 Task: Find connections with filter location Yunyang with filter topic #happywith filter profile language Spanish with filter current company _VOIS with filter school St. Kabir Public School with filter industry Vehicle Repair and Maintenance with filter service category Bartending with filter keywords title Screenwriter
Action: Mouse moved to (580, 70)
Screenshot: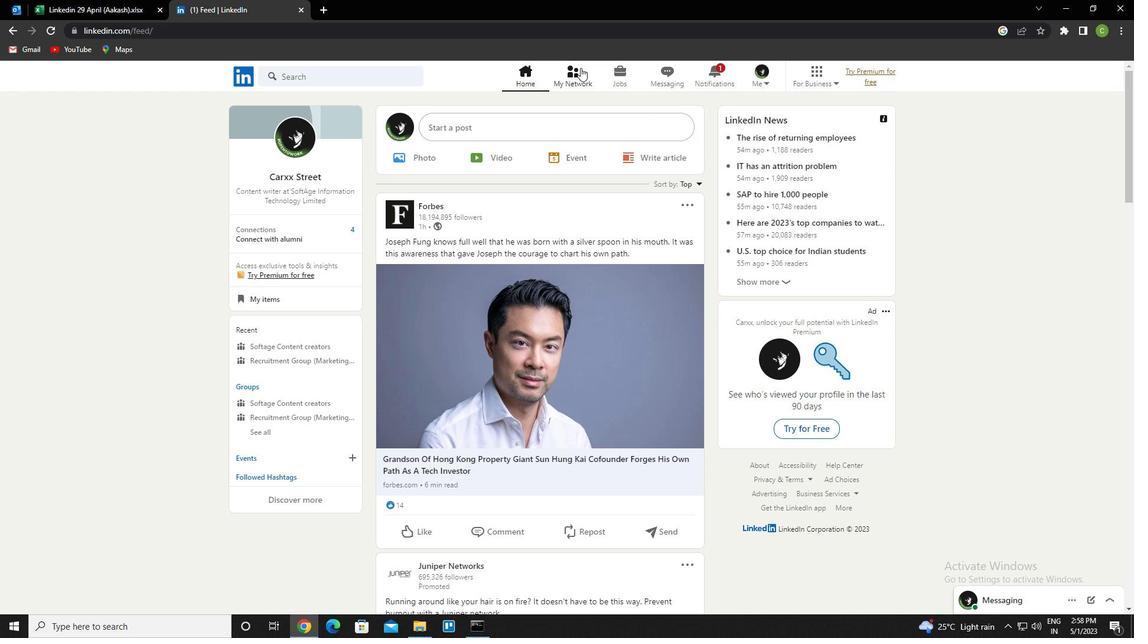
Action: Mouse pressed left at (580, 70)
Screenshot: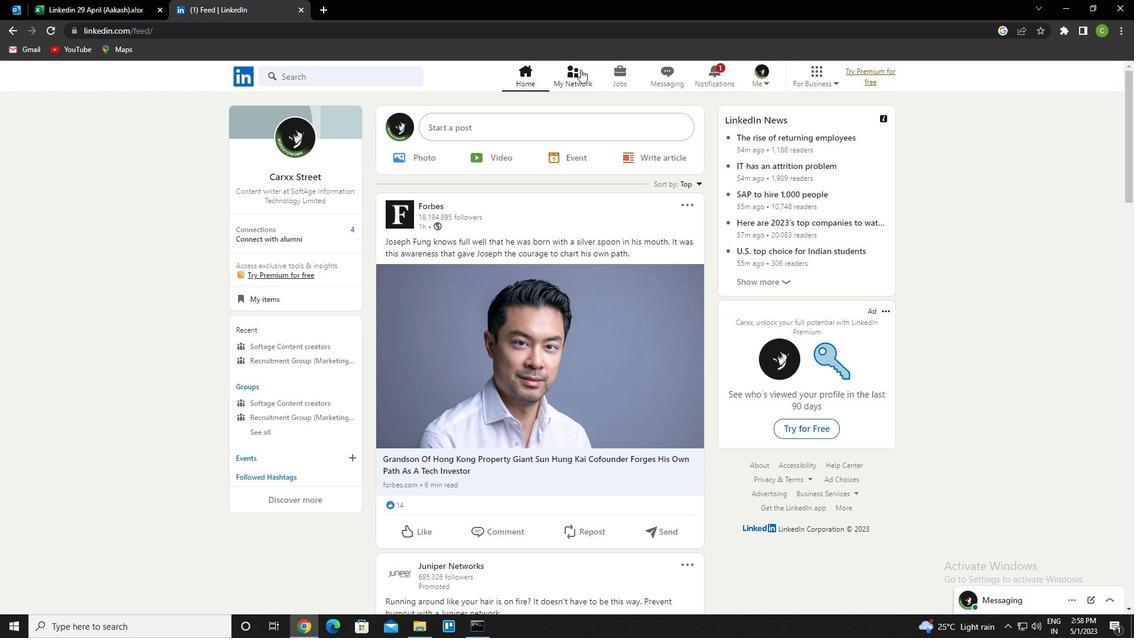 
Action: Mouse moved to (350, 138)
Screenshot: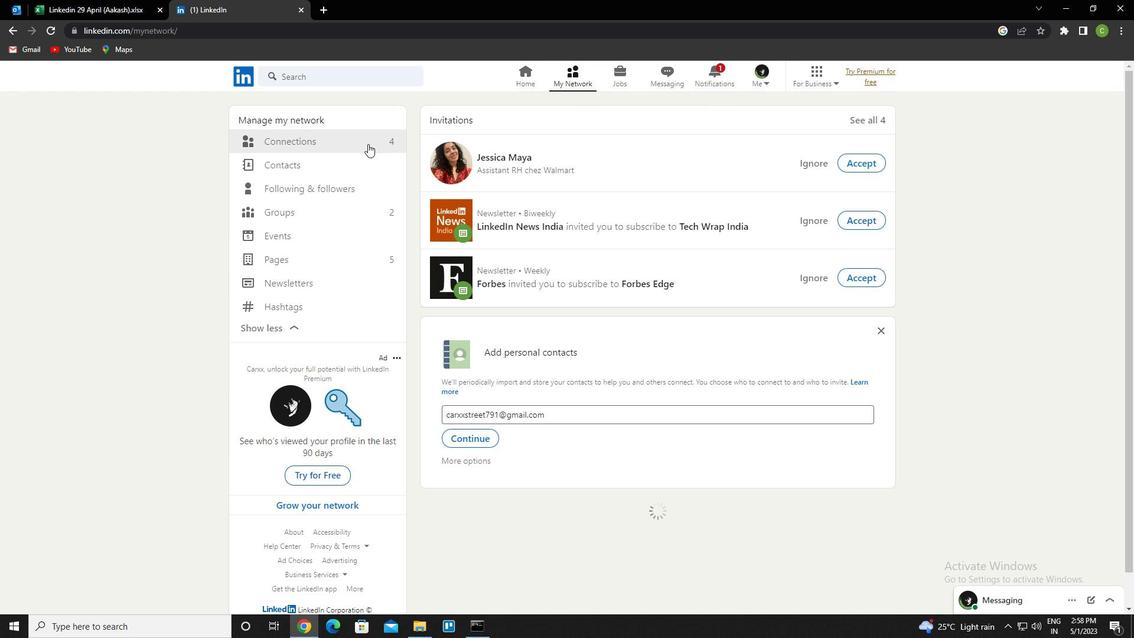 
Action: Mouse pressed left at (350, 138)
Screenshot: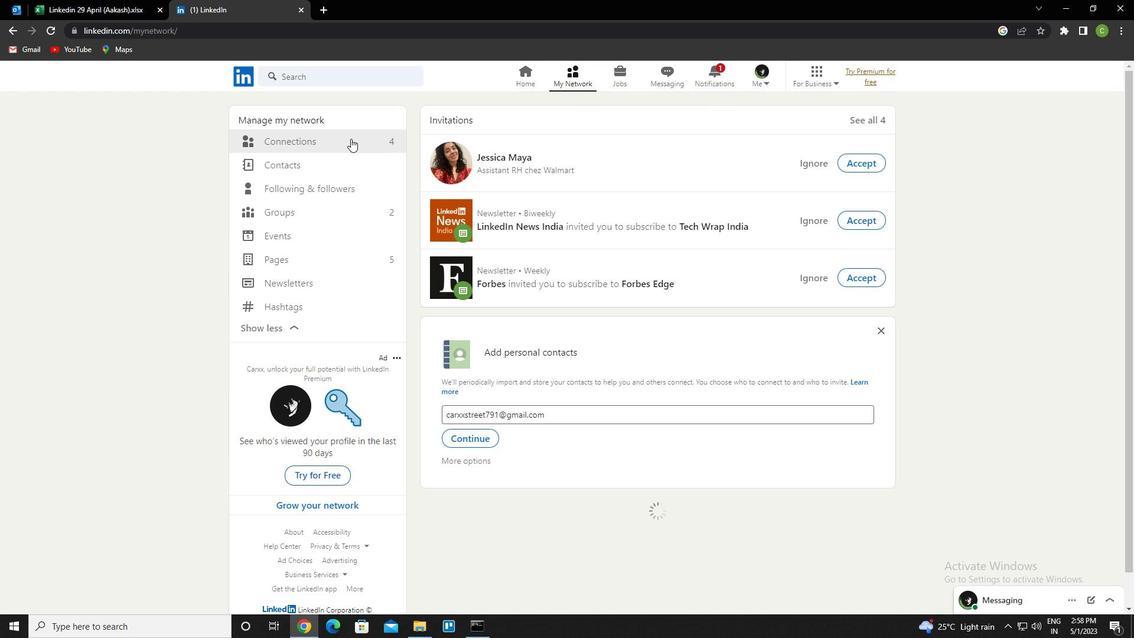 
Action: Mouse moved to (646, 140)
Screenshot: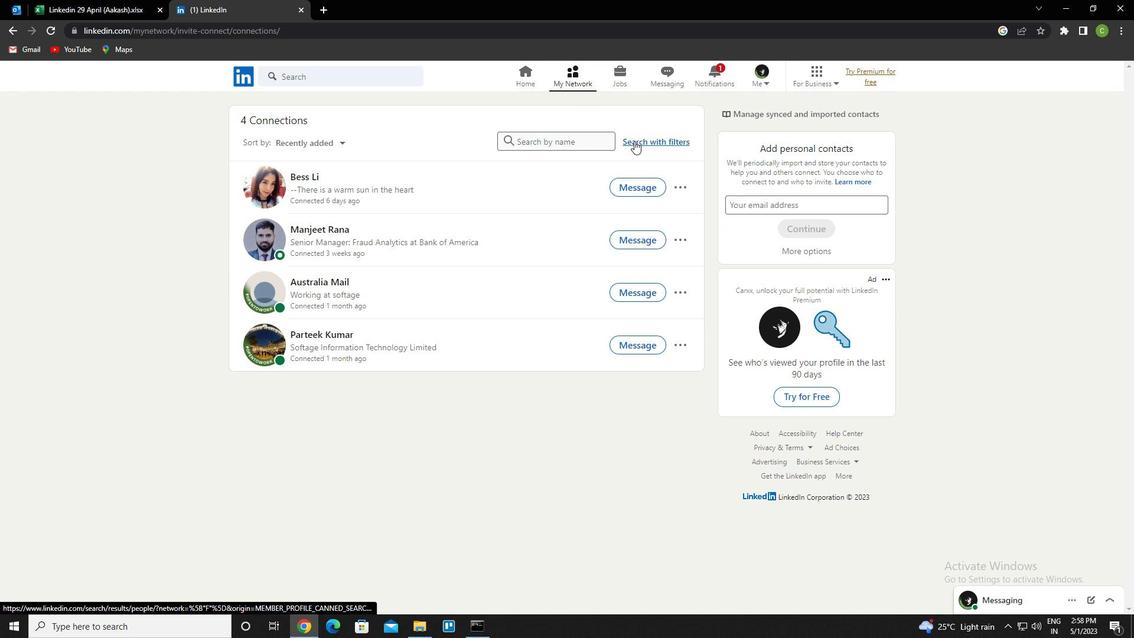 
Action: Mouse pressed left at (646, 140)
Screenshot: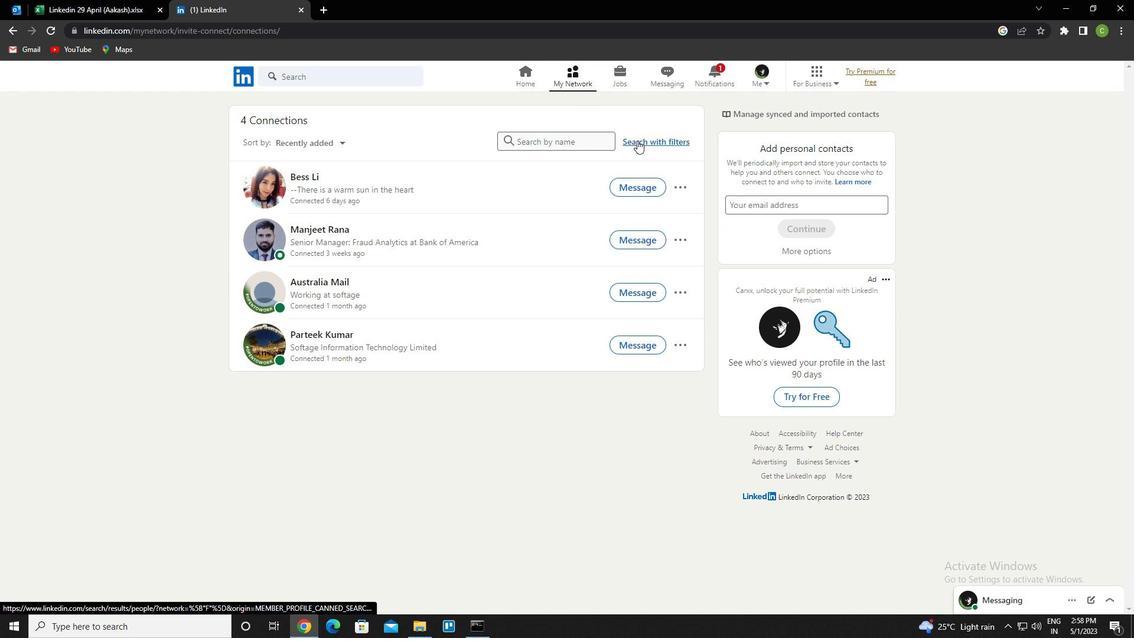 
Action: Mouse moved to (607, 111)
Screenshot: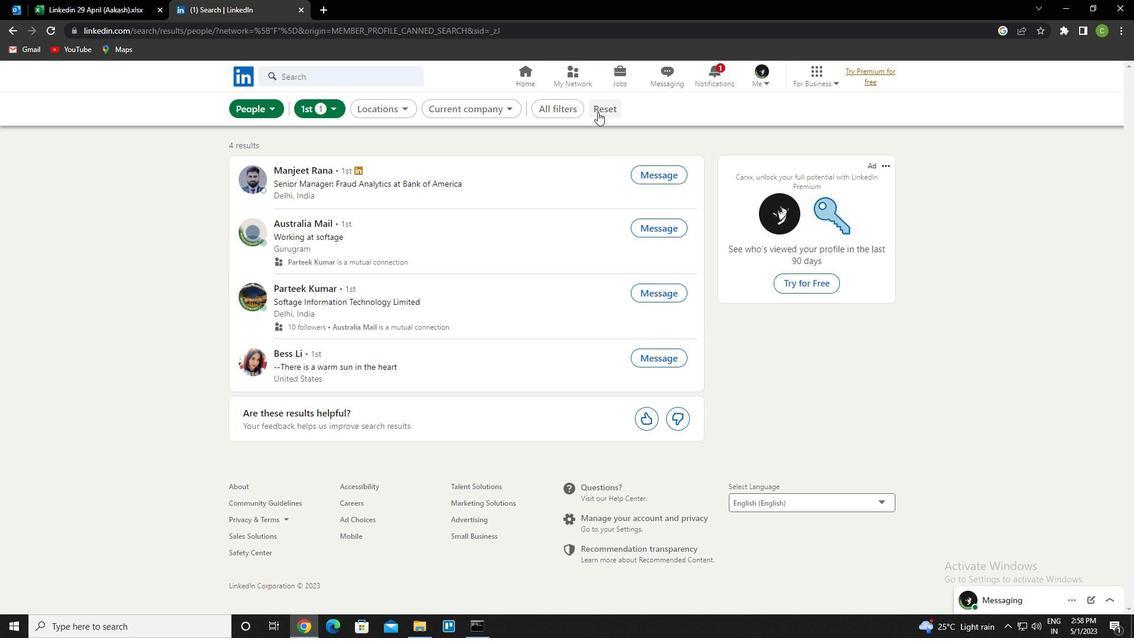 
Action: Mouse pressed left at (607, 111)
Screenshot: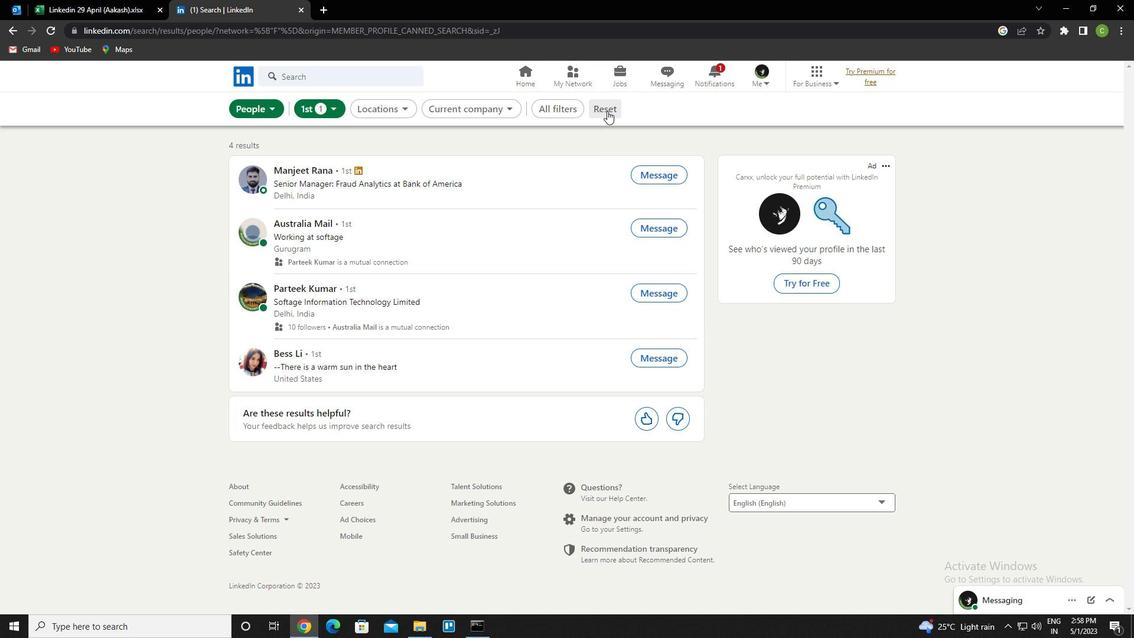 
Action: Mouse moved to (591, 115)
Screenshot: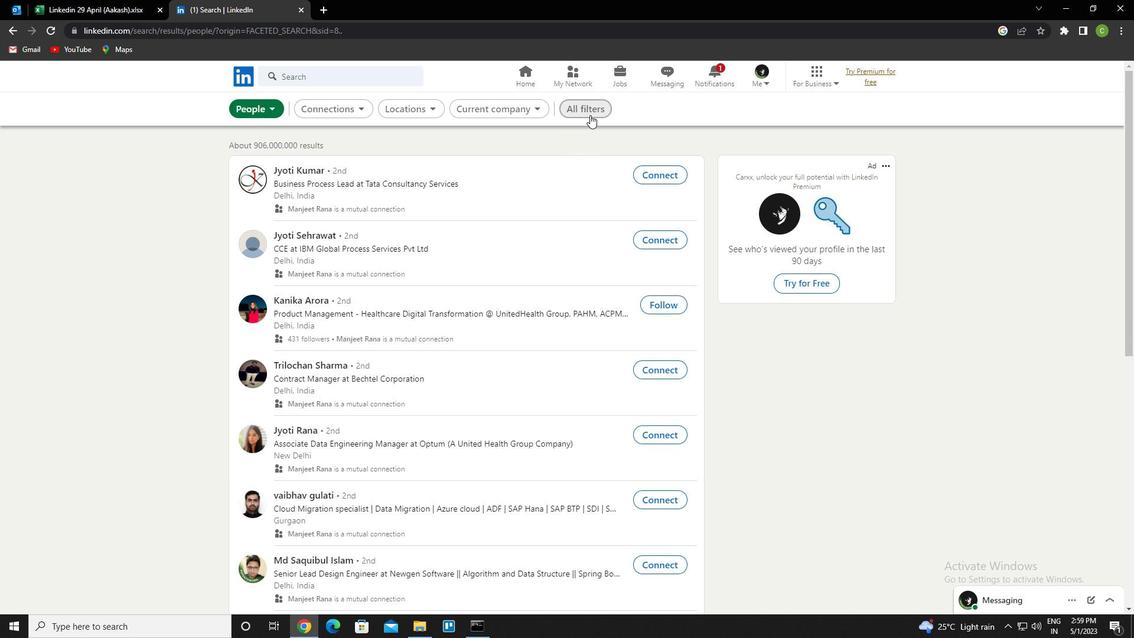 
Action: Mouse pressed left at (591, 115)
Screenshot: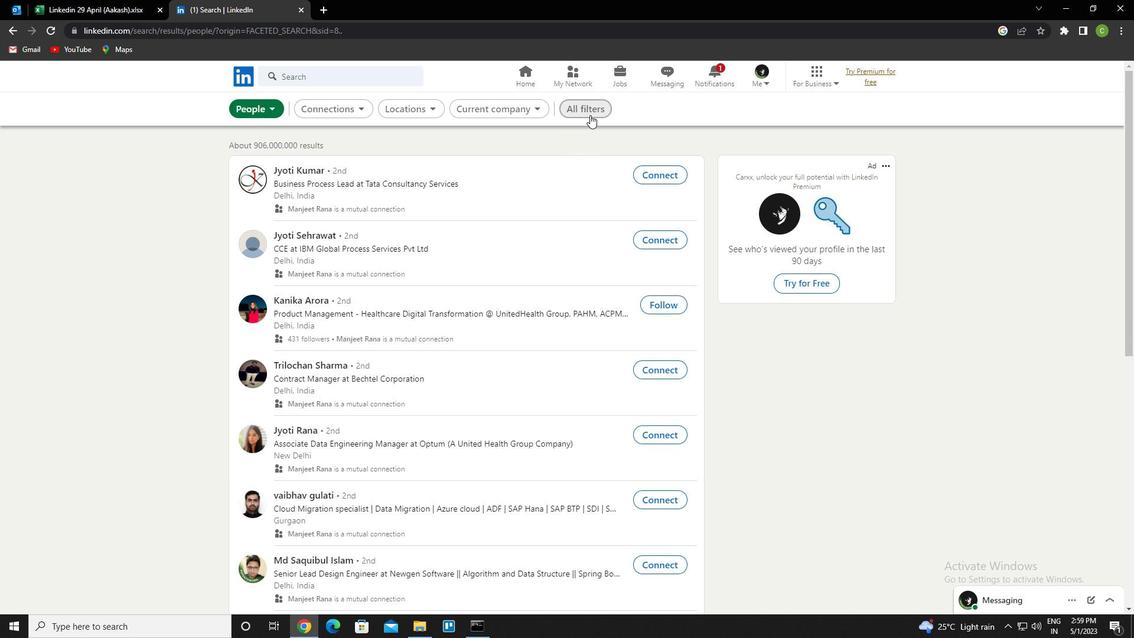 
Action: Mouse moved to (1007, 369)
Screenshot: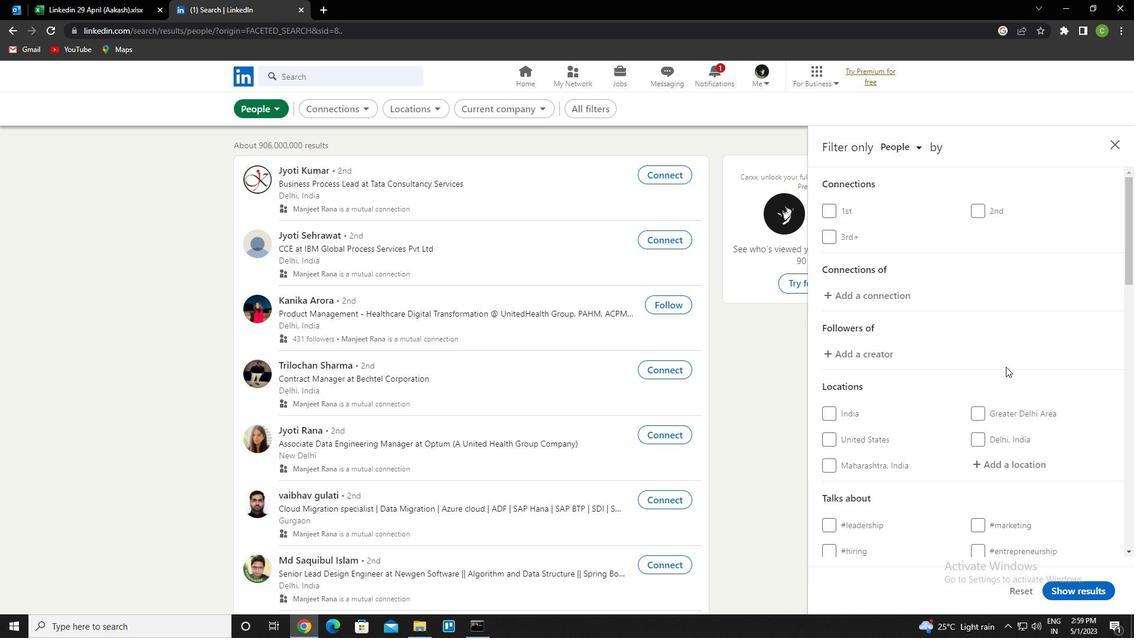 
Action: Mouse scrolled (1007, 368) with delta (0, 0)
Screenshot: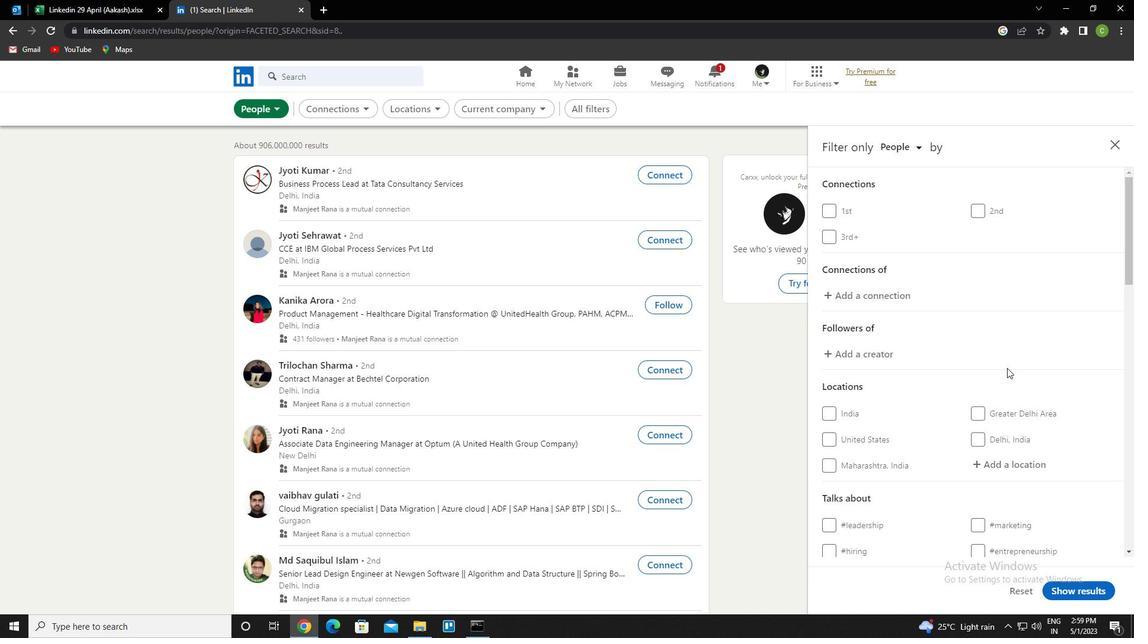 
Action: Mouse scrolled (1007, 368) with delta (0, 0)
Screenshot: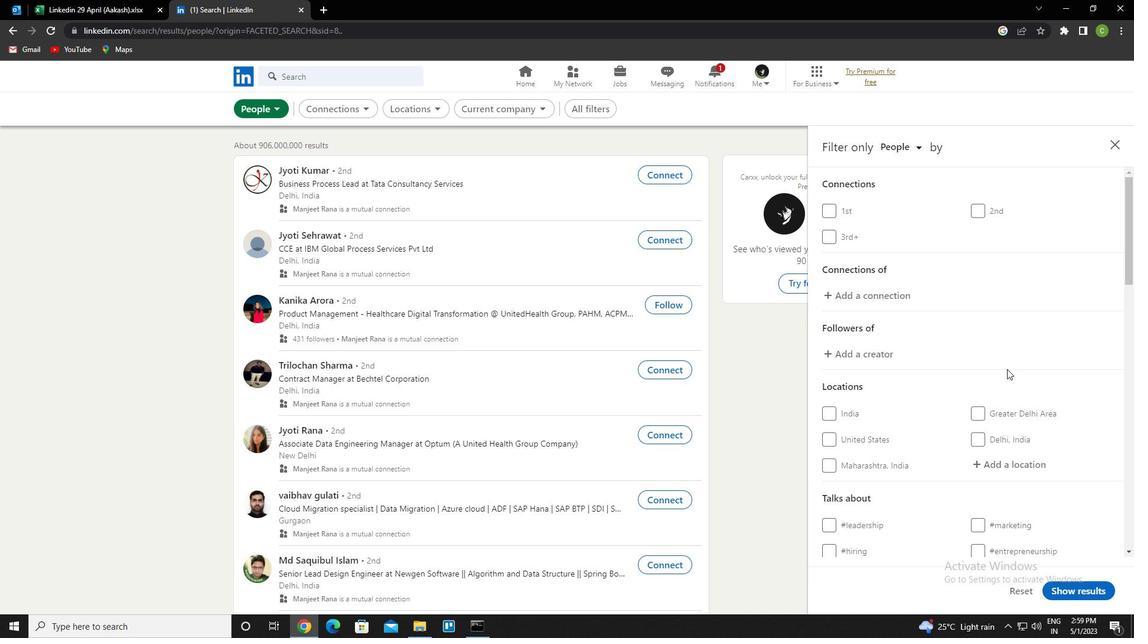 
Action: Mouse scrolled (1007, 368) with delta (0, 0)
Screenshot: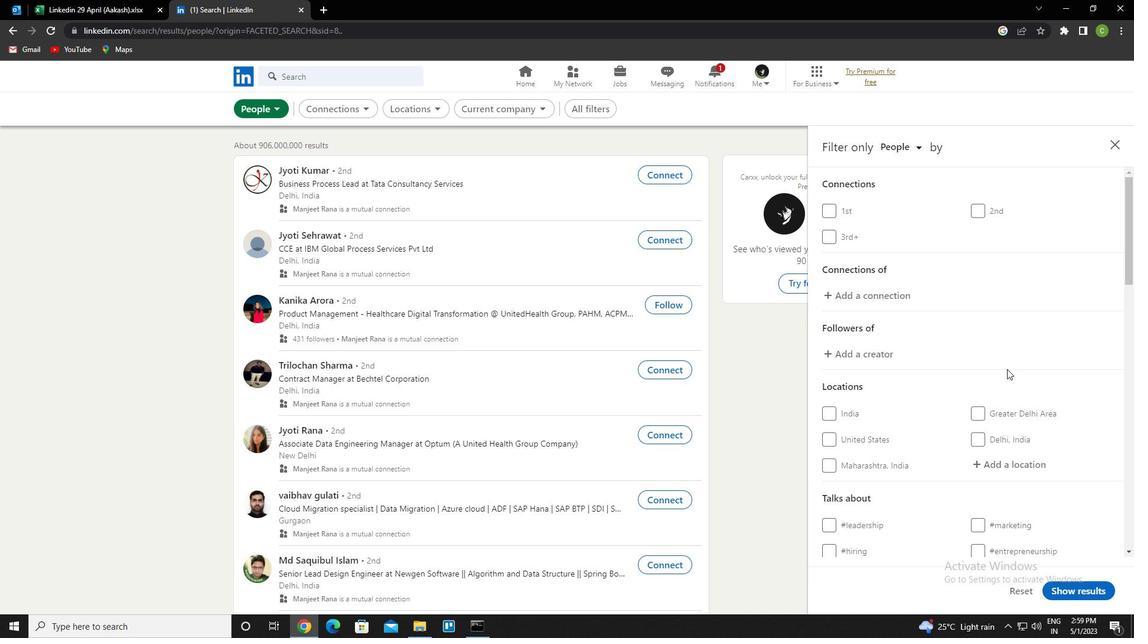 
Action: Mouse moved to (1007, 285)
Screenshot: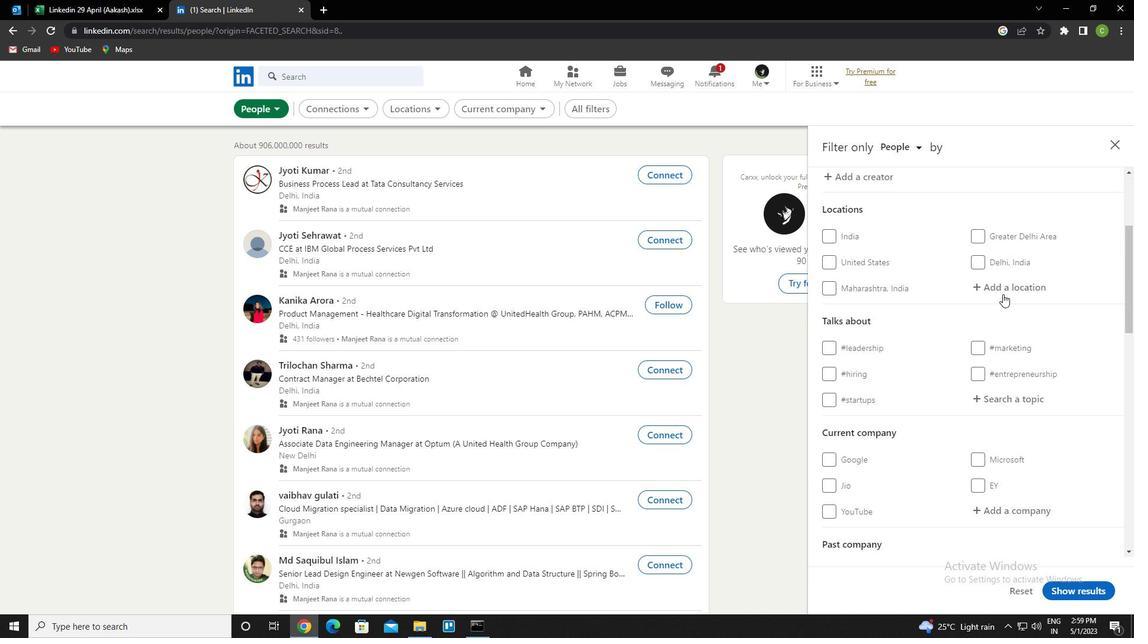 
Action: Mouse pressed left at (1007, 285)
Screenshot: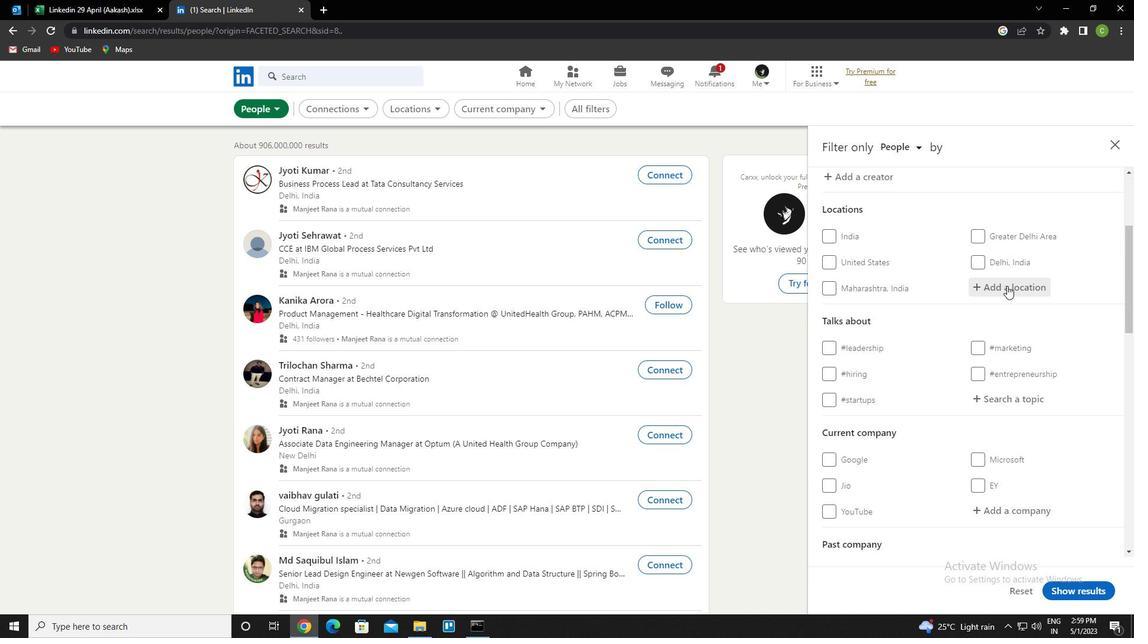 
Action: Mouse moved to (1007, 285)
Screenshot: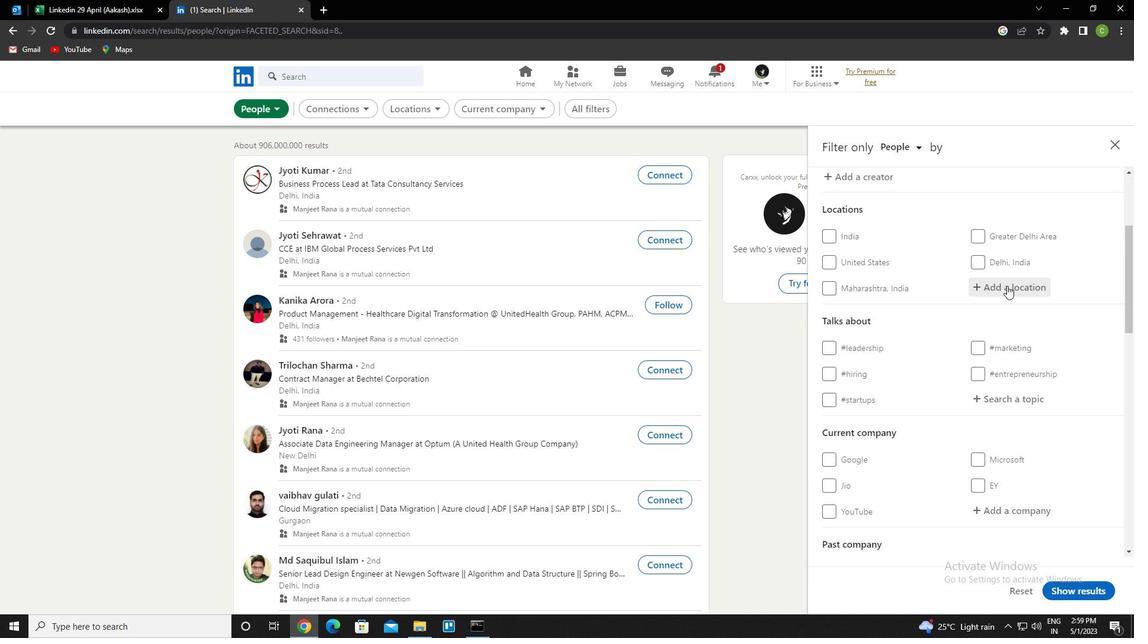 
Action: Key pressed <Key.caps_lock>y<Key.caps_lock>unyang
Screenshot: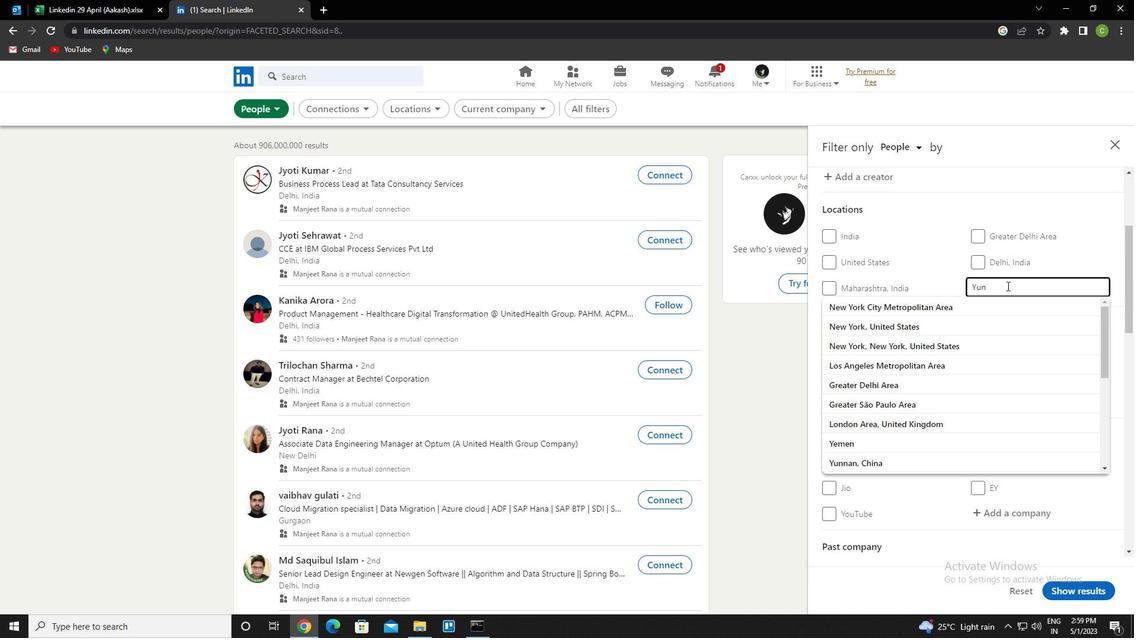 
Action: Mouse moved to (1004, 321)
Screenshot: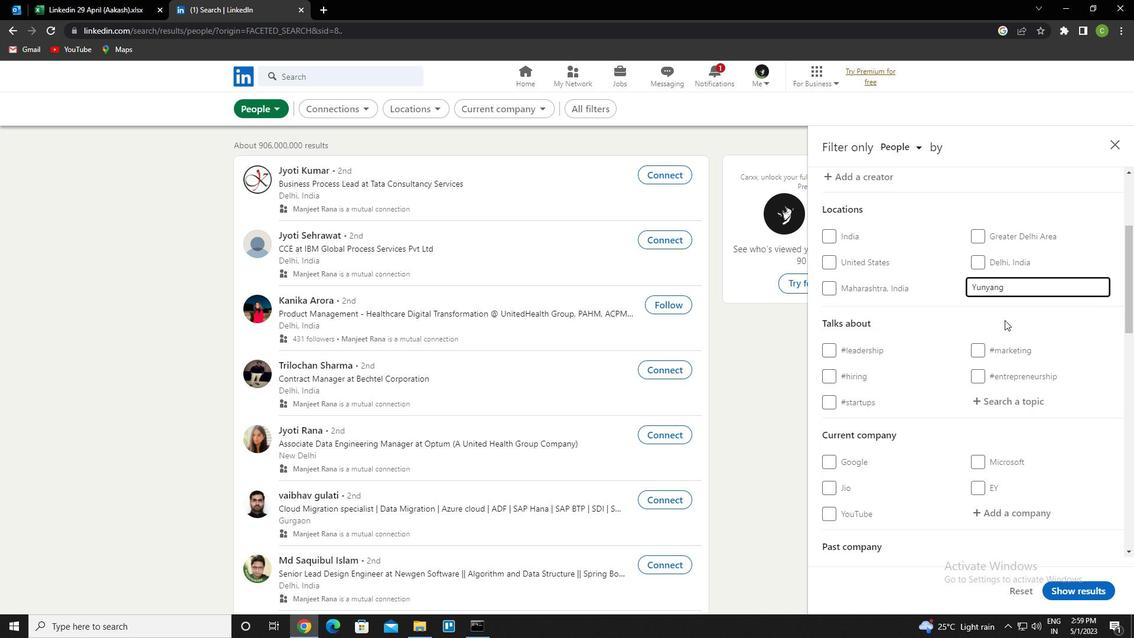 
Action: Mouse scrolled (1004, 320) with delta (0, 0)
Screenshot: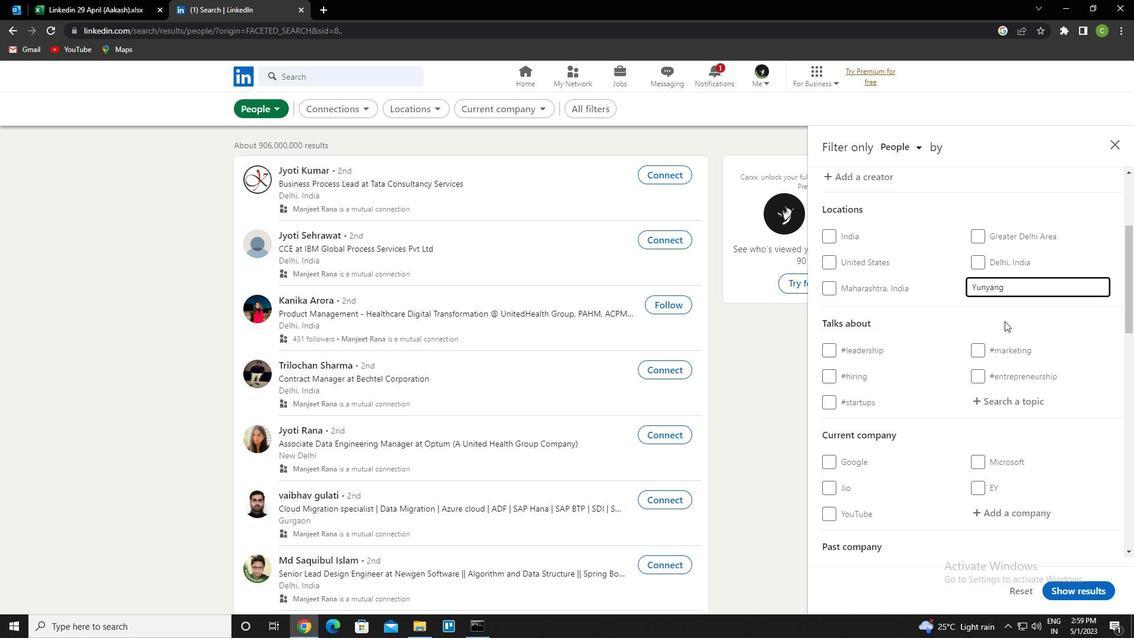 
Action: Mouse moved to (1009, 397)
Screenshot: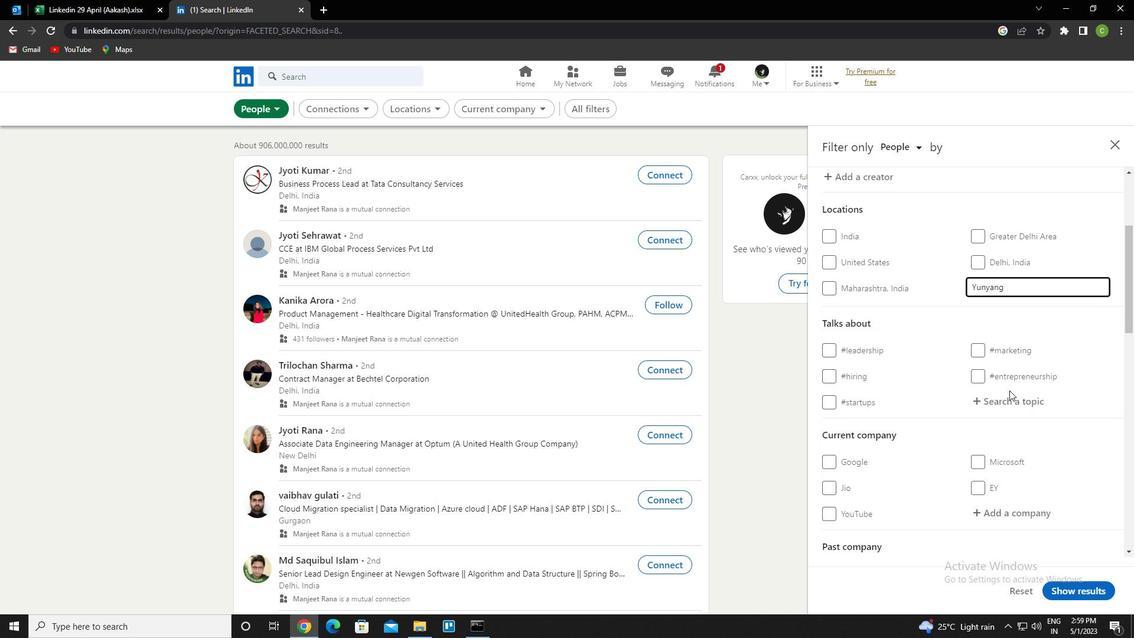 
Action: Mouse pressed left at (1009, 397)
Screenshot: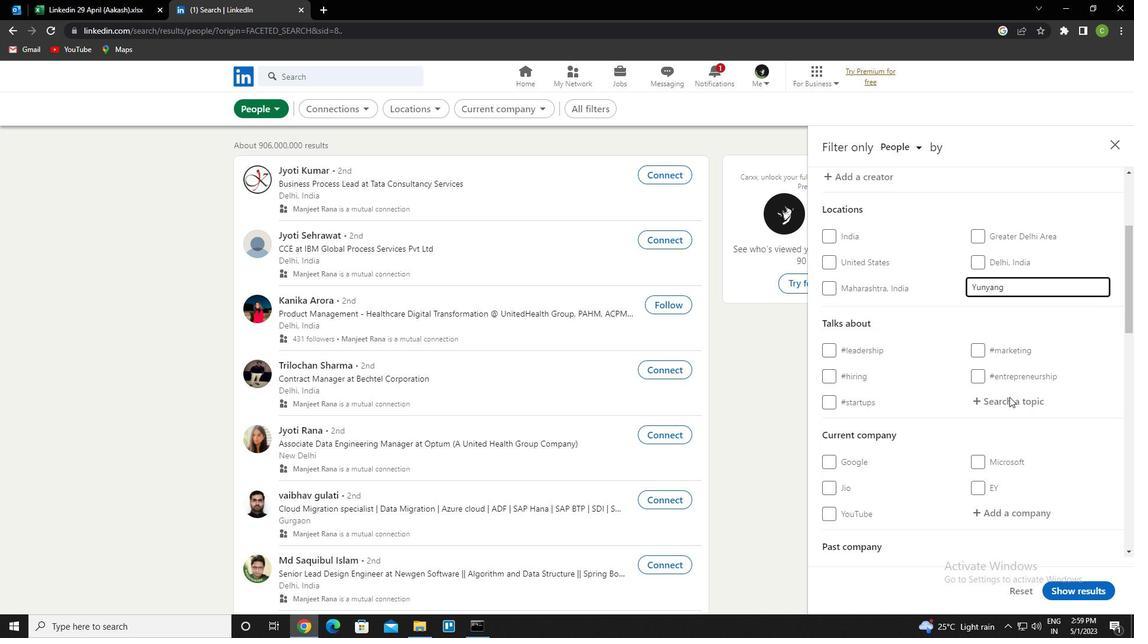 
Action: Mouse moved to (1010, 386)
Screenshot: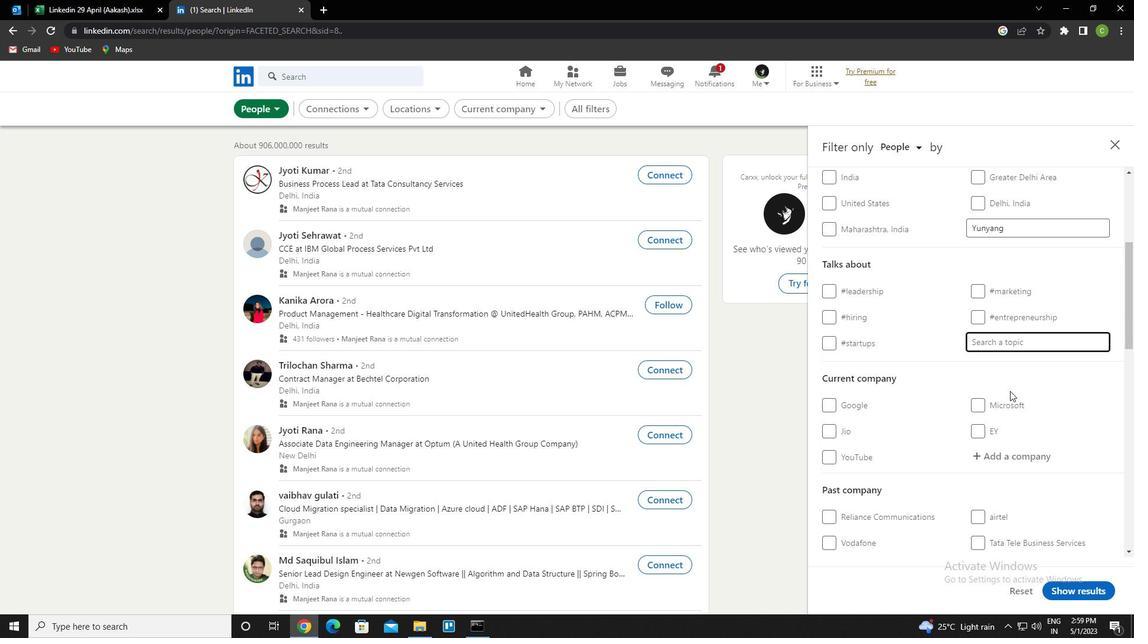 
Action: Key pressed <Key.caps_lock><Key.caps_lock>happy<Key.down><Key.down><Key.enter>
Screenshot: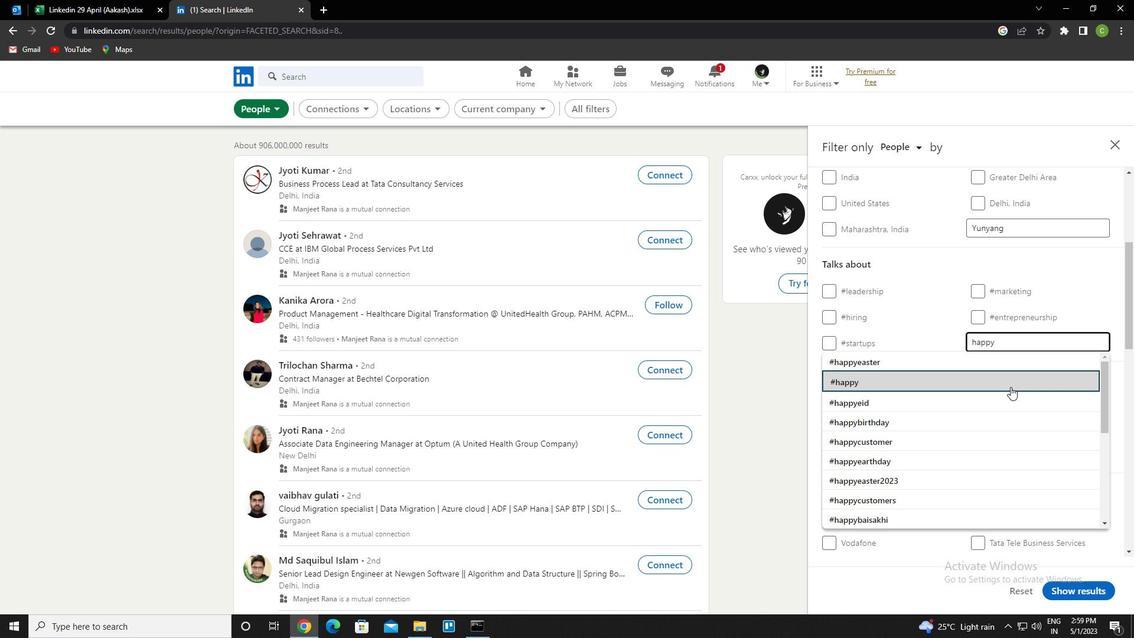 
Action: Mouse moved to (1010, 386)
Screenshot: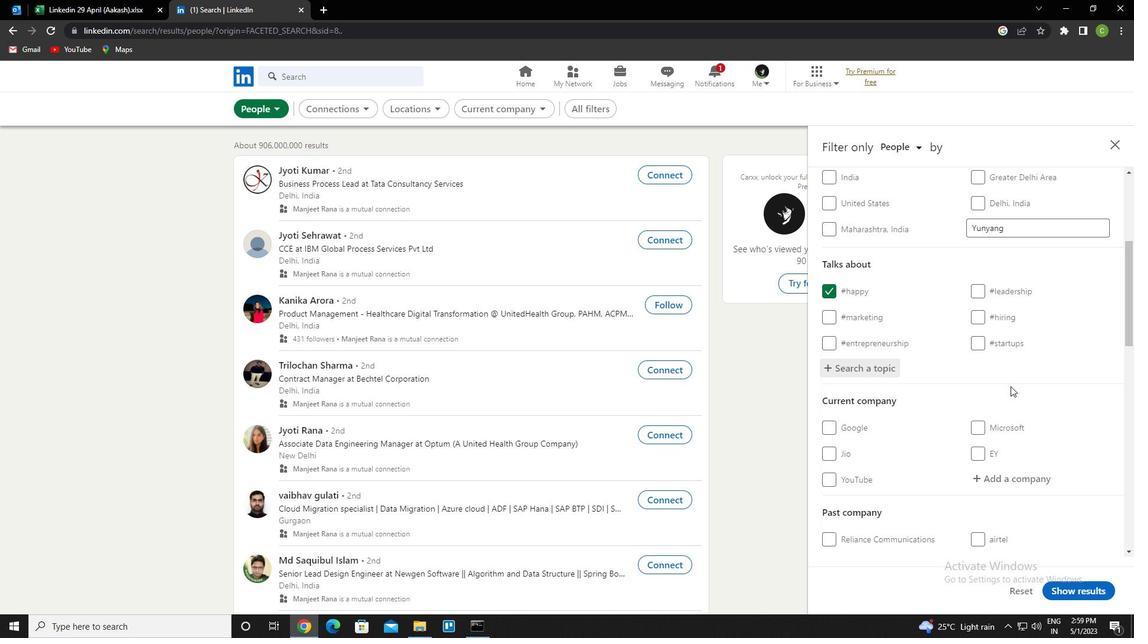 
Action: Mouse scrolled (1010, 386) with delta (0, 0)
Screenshot: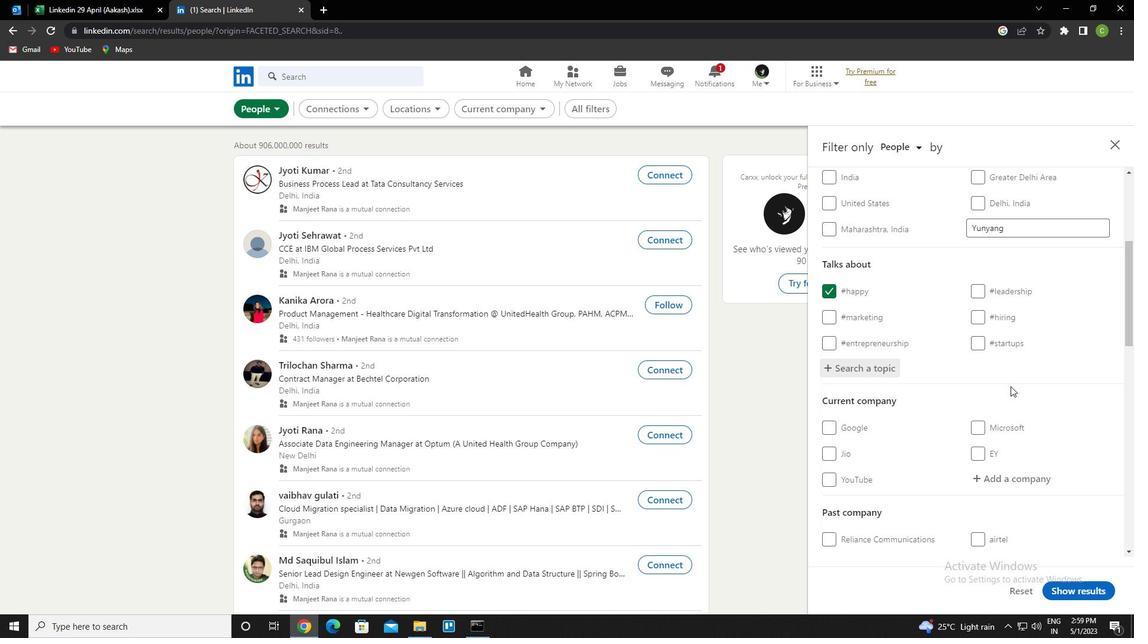 
Action: Mouse scrolled (1010, 386) with delta (0, 0)
Screenshot: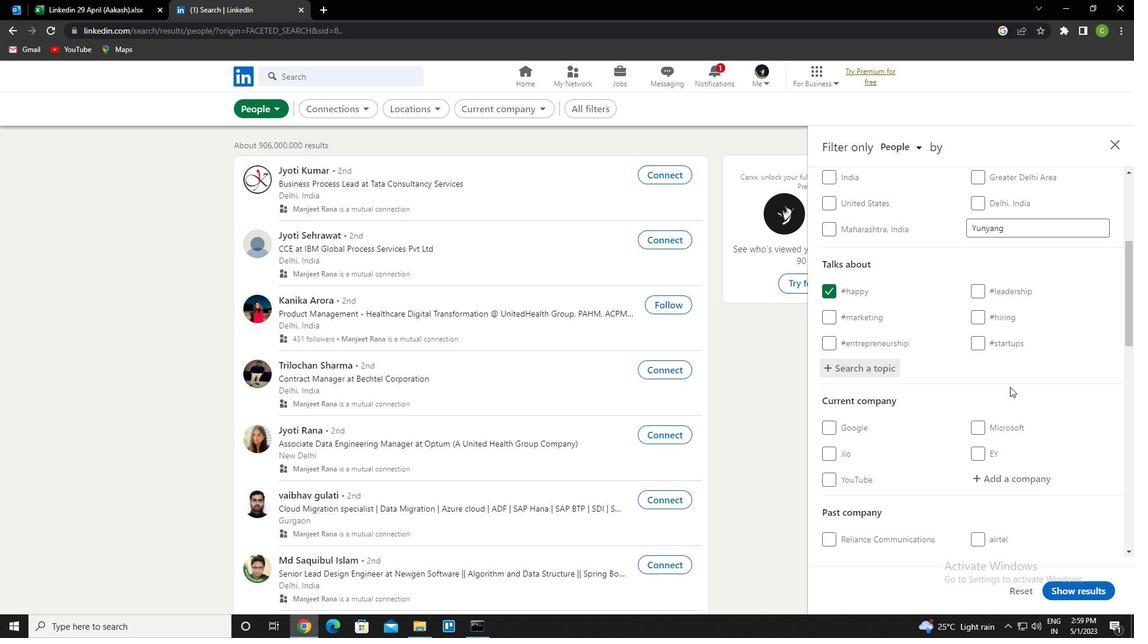
Action: Mouse scrolled (1010, 386) with delta (0, 0)
Screenshot: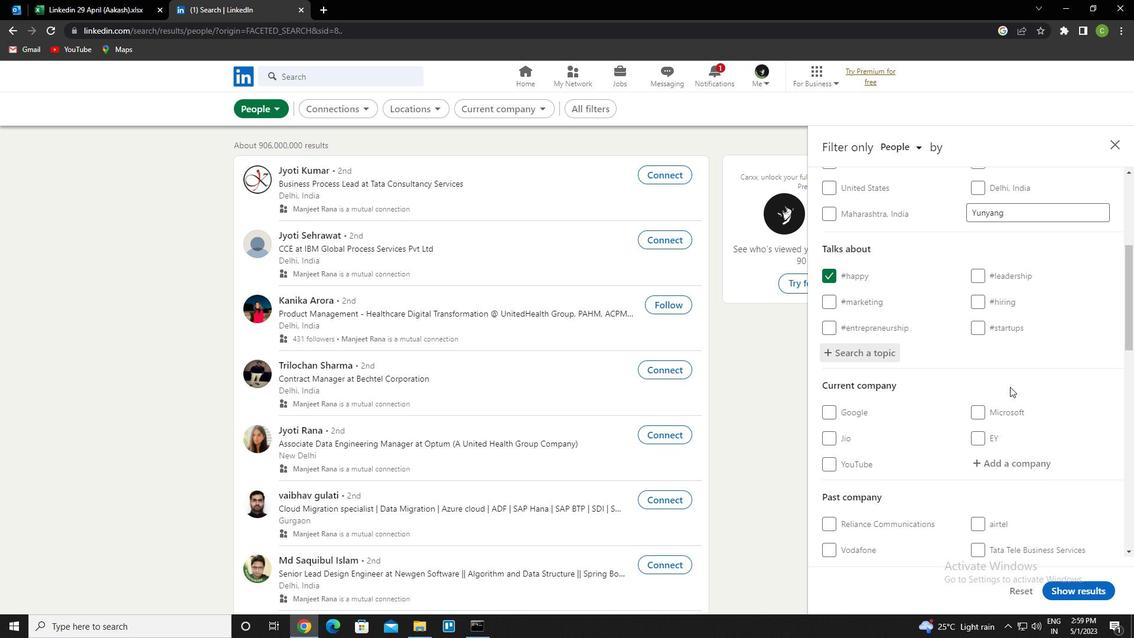 
Action: Mouse moved to (1026, 304)
Screenshot: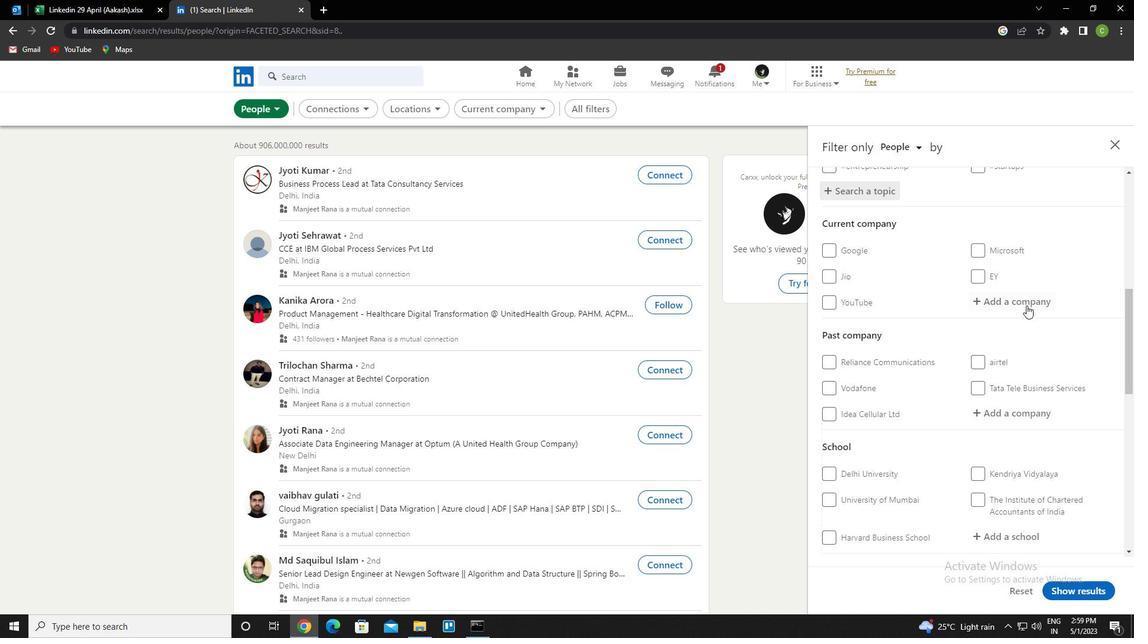 
Action: Mouse pressed left at (1026, 304)
Screenshot: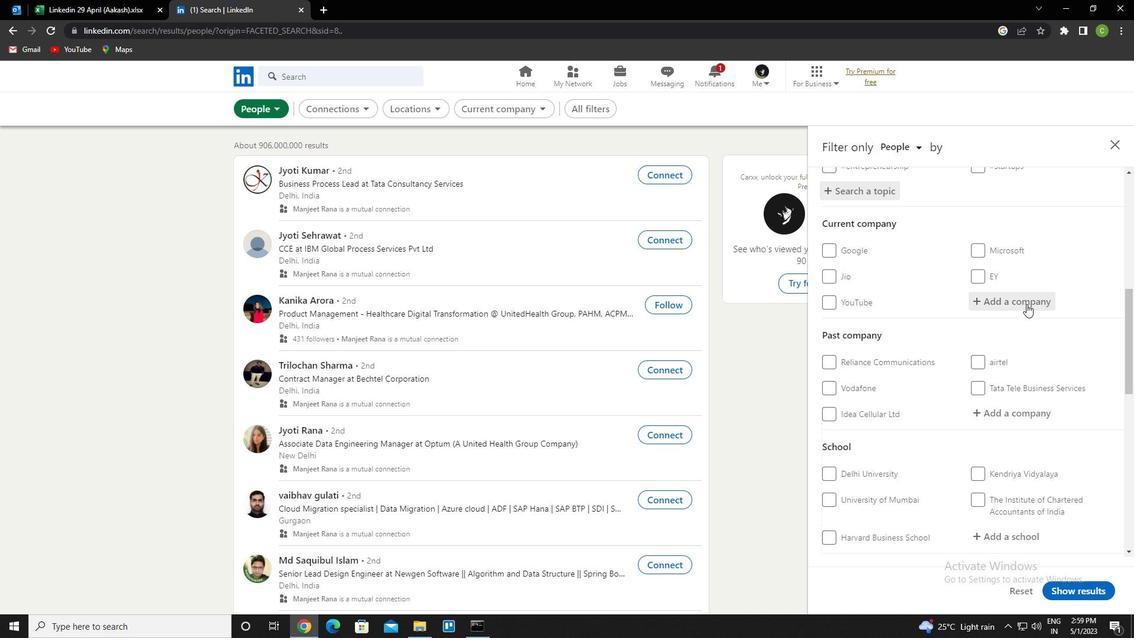 
Action: Mouse moved to (950, 320)
Screenshot: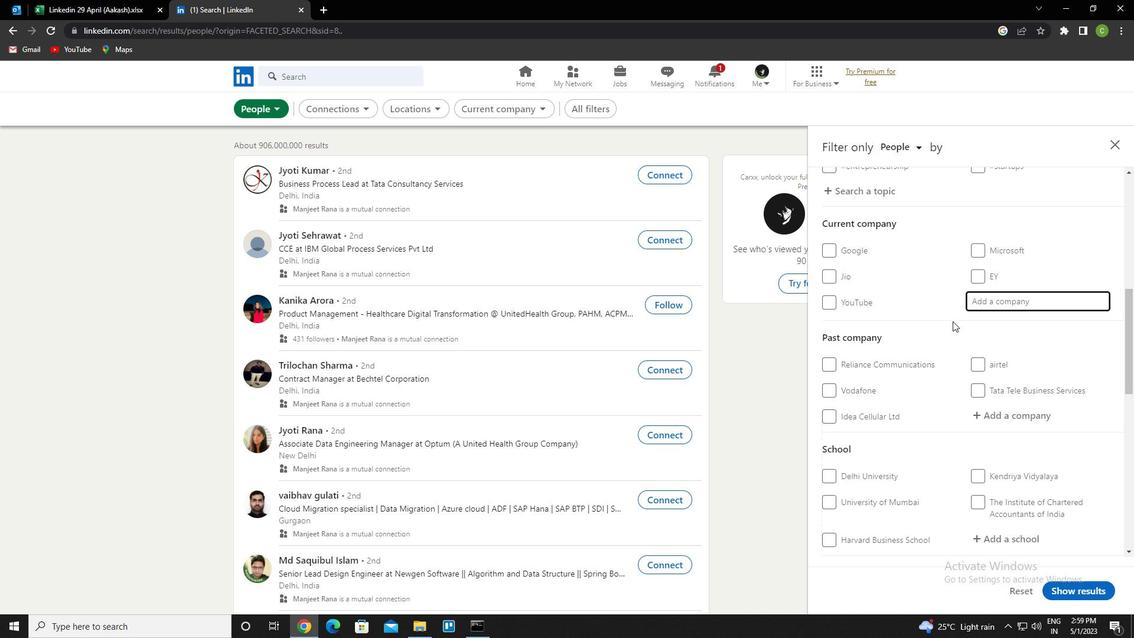 
Action: Mouse pressed left at (950, 320)
Screenshot: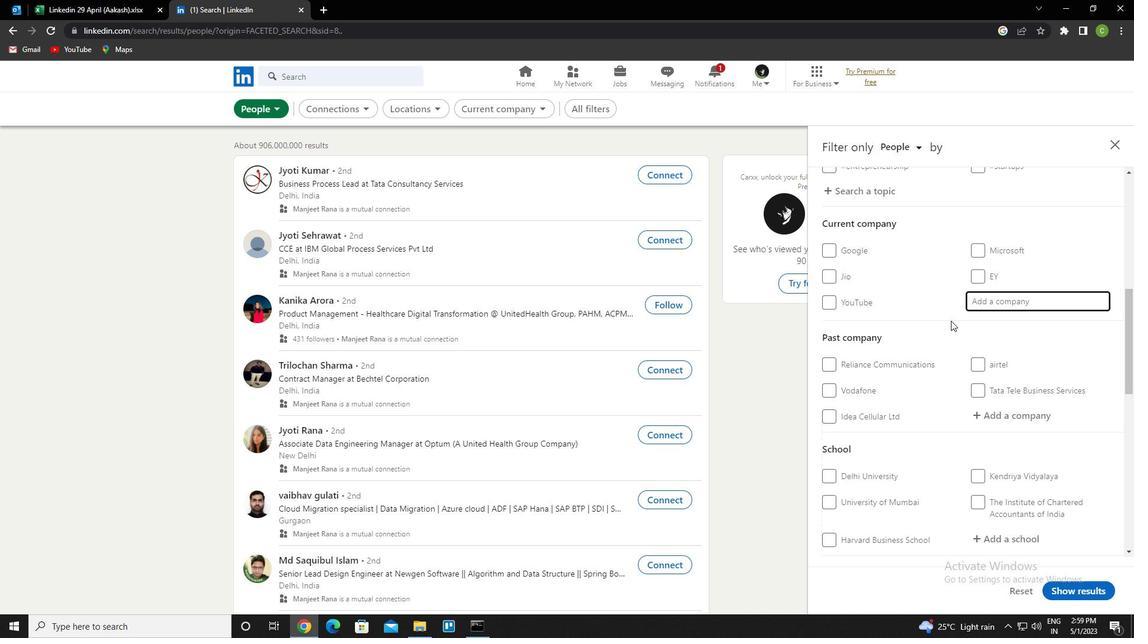 
Action: Mouse moved to (950, 319)
Screenshot: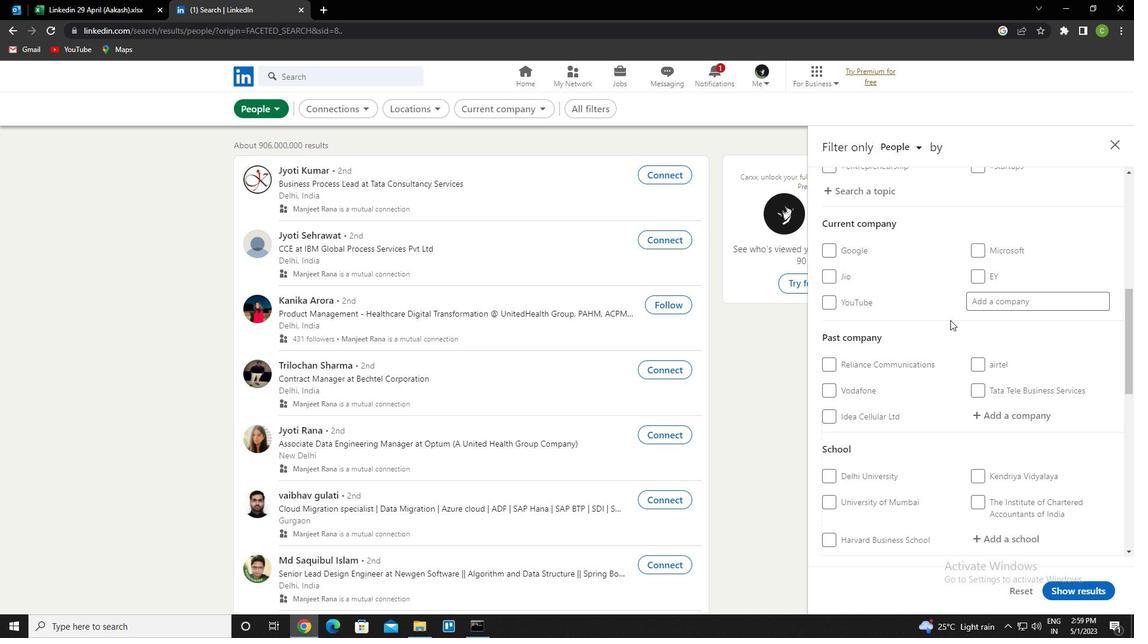 
Action: Mouse scrolled (950, 319) with delta (0, 0)
Screenshot: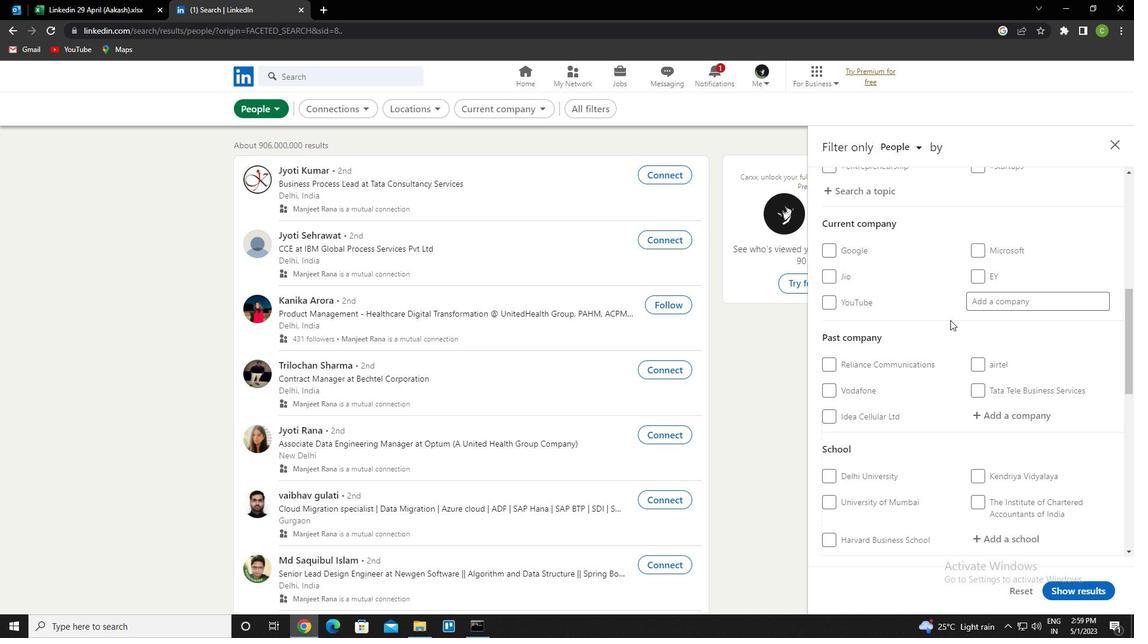 
Action: Mouse scrolled (950, 319) with delta (0, 0)
Screenshot: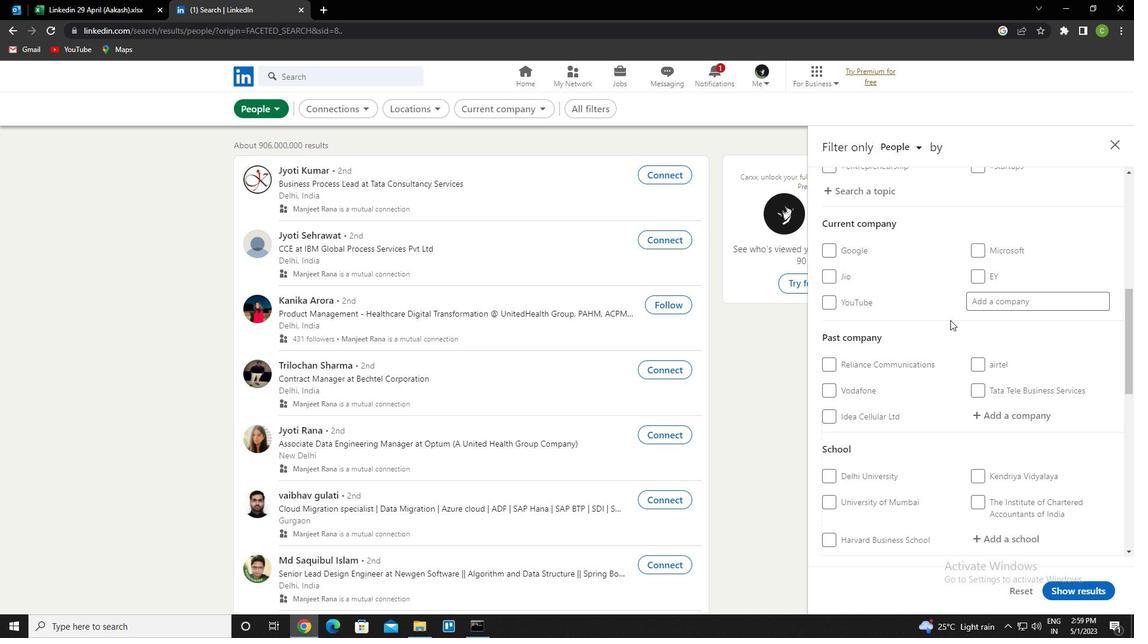 
Action: Mouse moved to (950, 318)
Screenshot: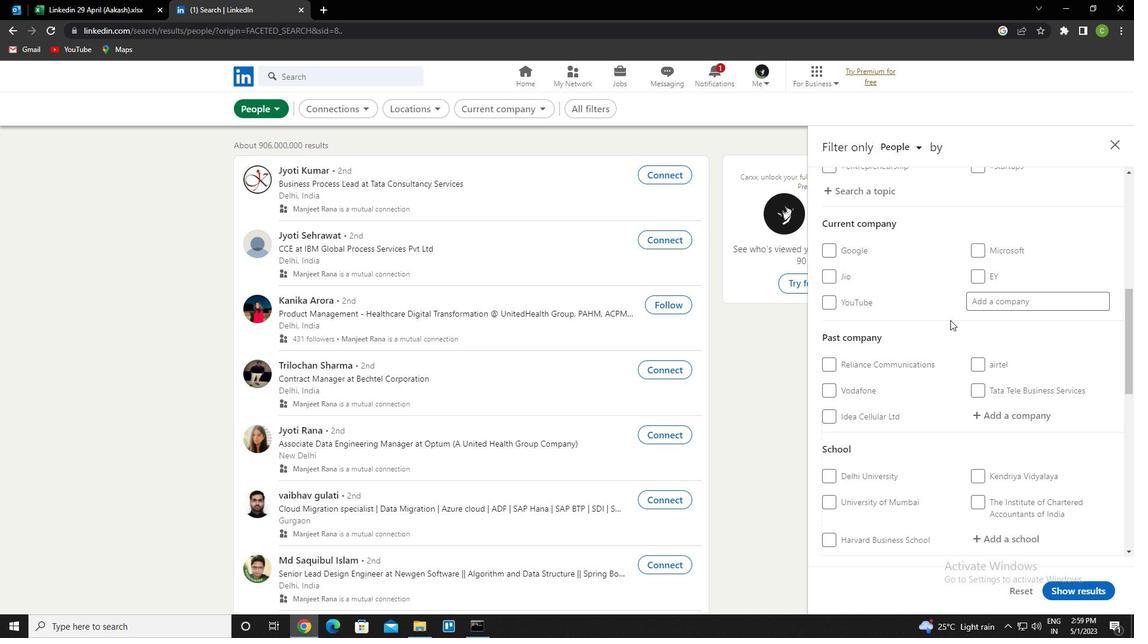 
Action: Mouse scrolled (950, 317) with delta (0, 0)
Screenshot: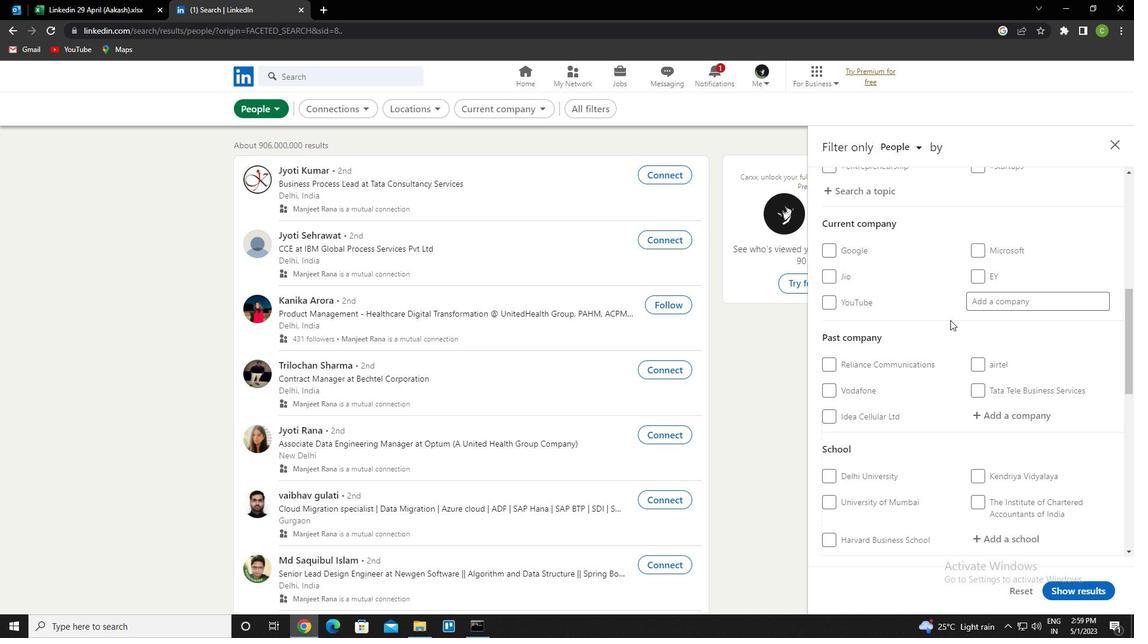 
Action: Mouse scrolled (950, 317) with delta (0, 0)
Screenshot: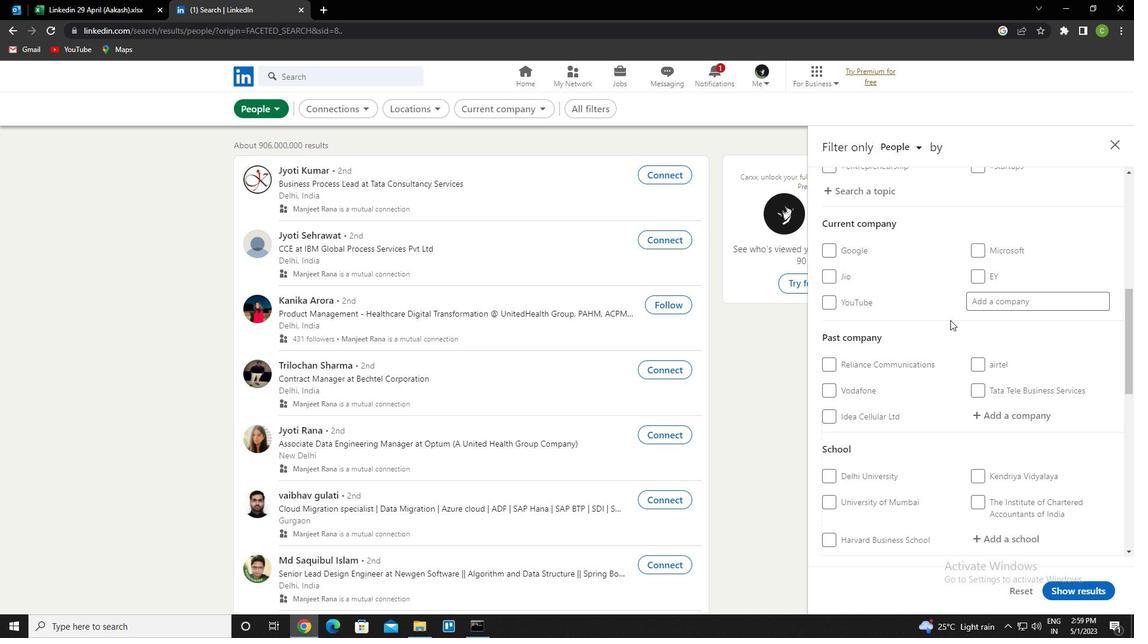 
Action: Mouse scrolled (950, 317) with delta (0, 0)
Screenshot: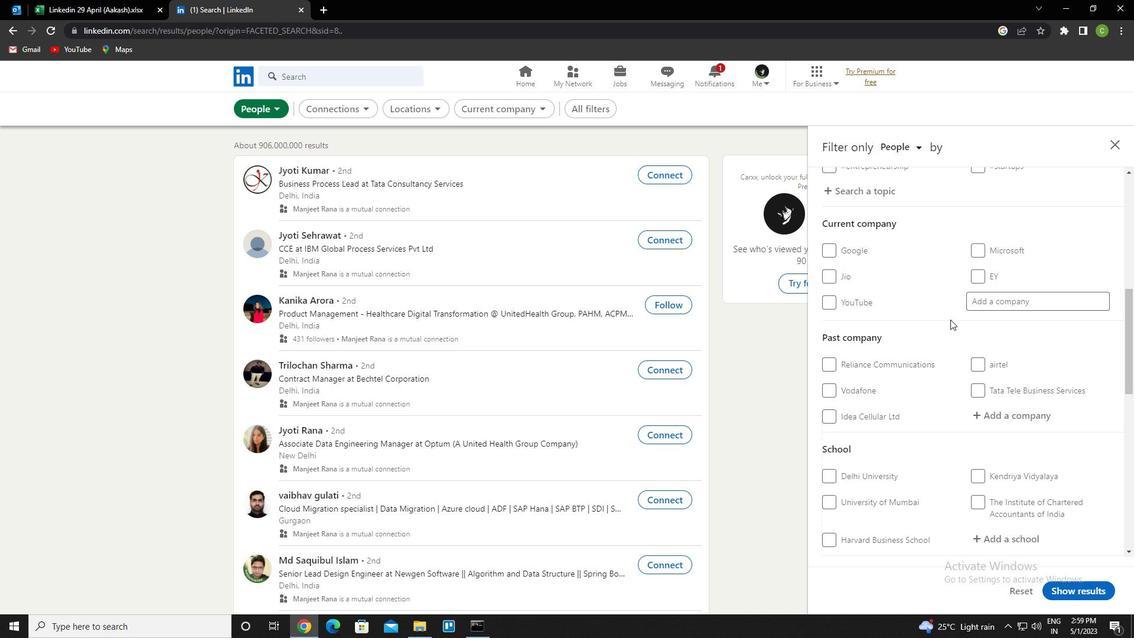 
Action: Mouse scrolled (950, 317) with delta (0, 0)
Screenshot: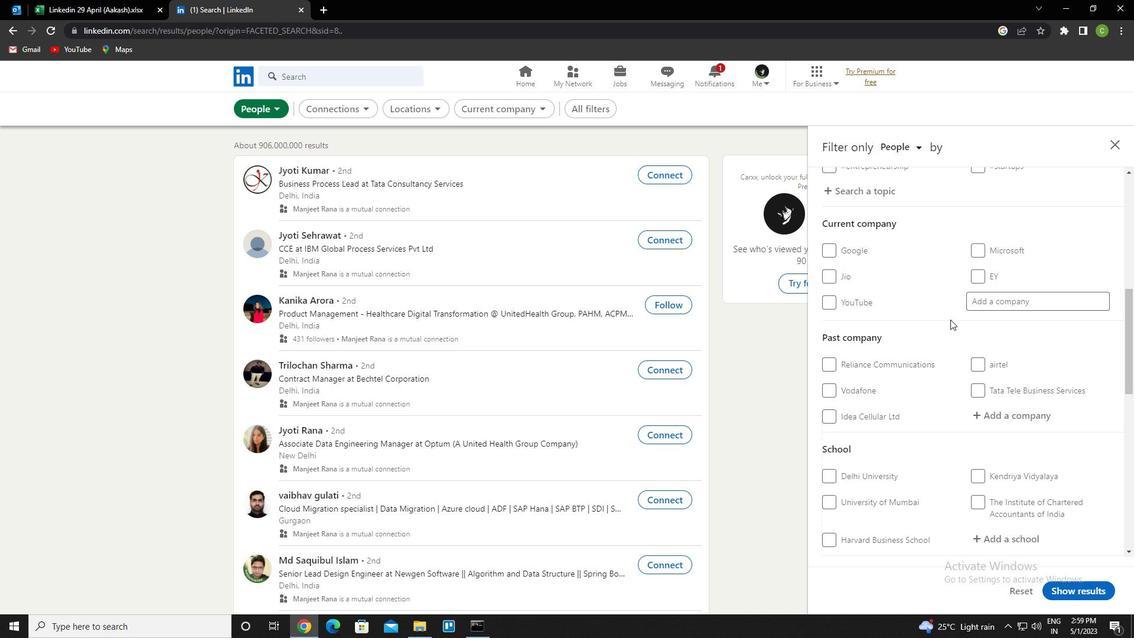 
Action: Mouse scrolled (950, 317) with delta (0, 0)
Screenshot: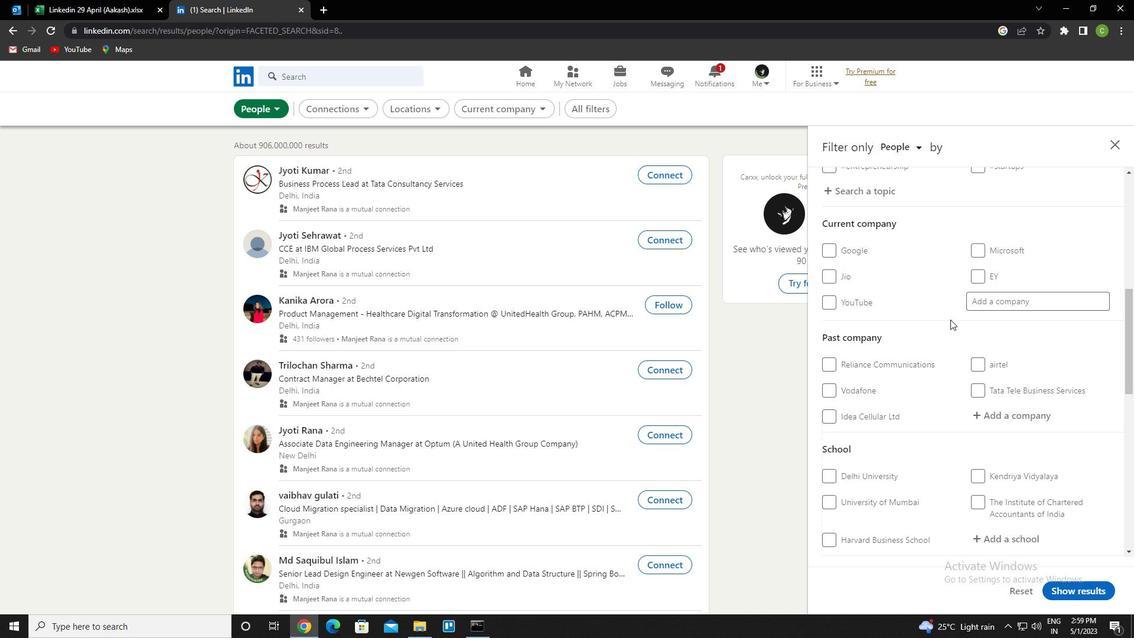 
Action: Mouse scrolled (950, 317) with delta (0, 0)
Screenshot: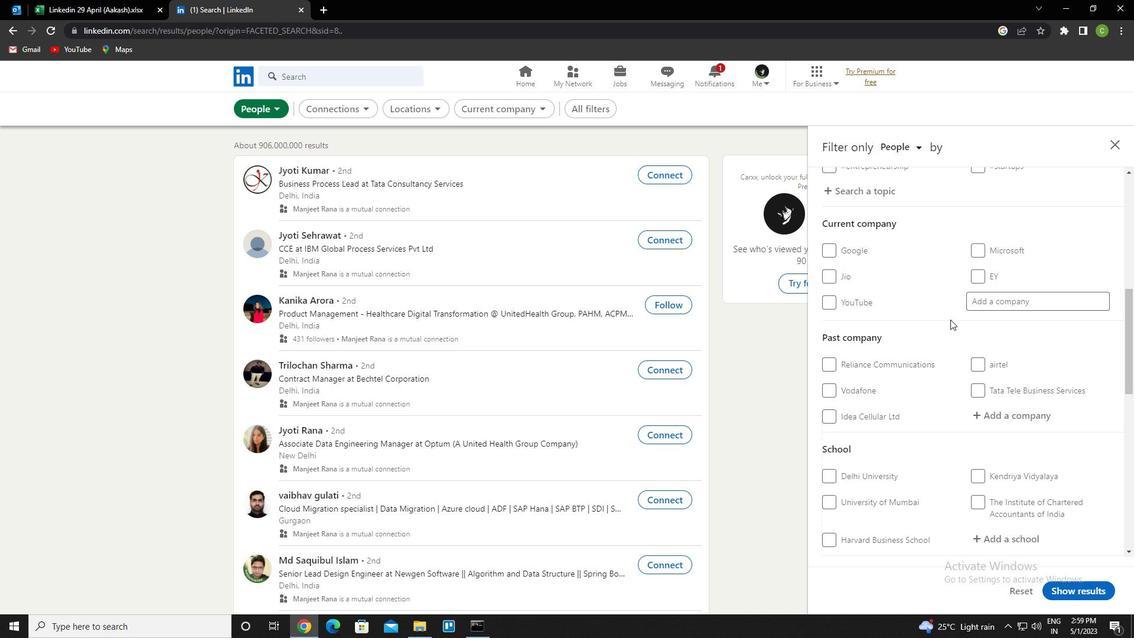 
Action: Mouse moved to (950, 318)
Screenshot: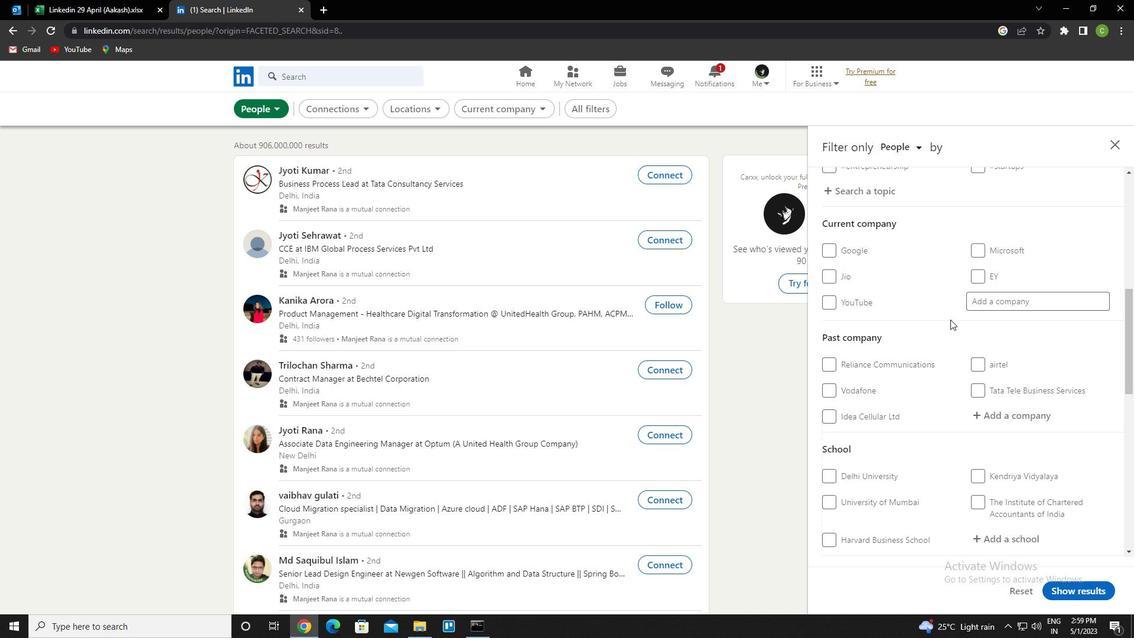 
Action: Mouse scrolled (950, 317) with delta (0, 0)
Screenshot: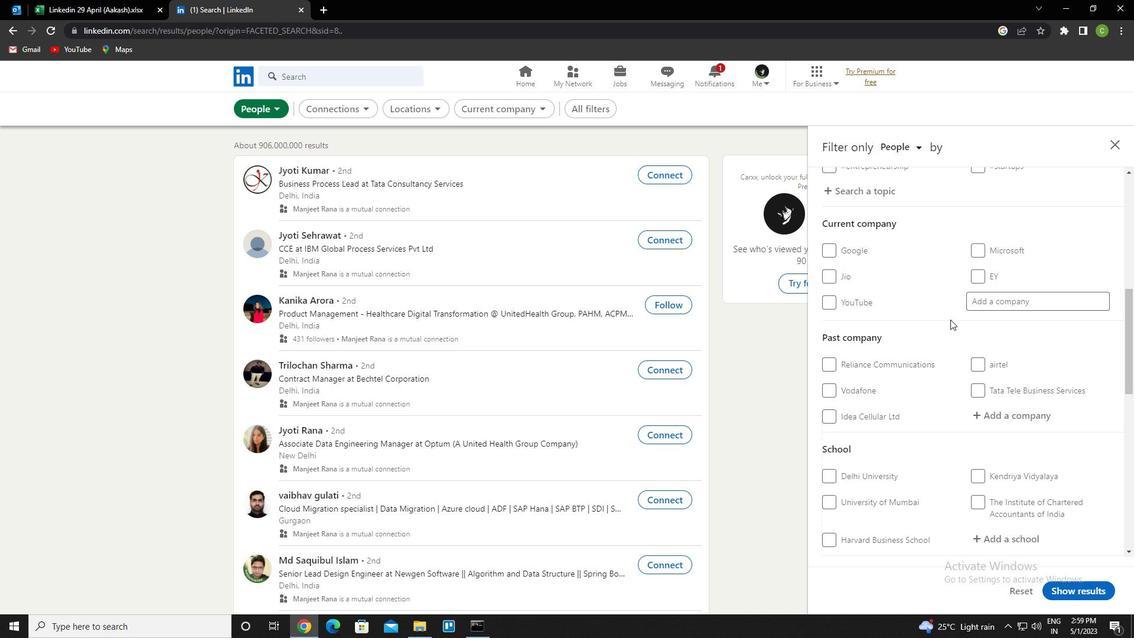 
Action: Mouse moved to (830, 219)
Screenshot: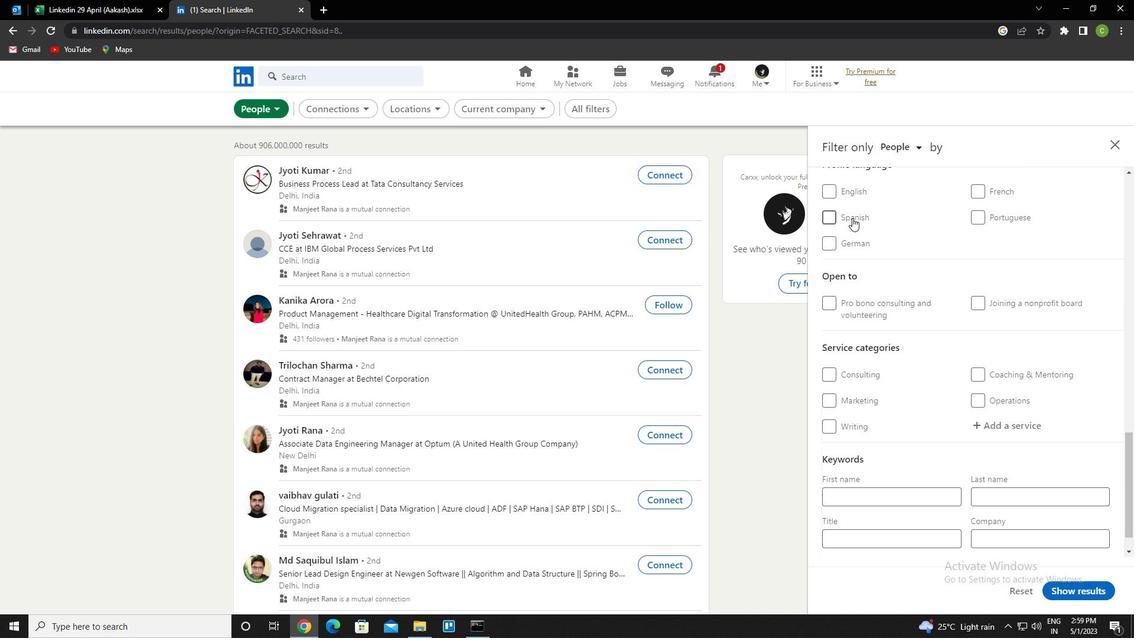 
Action: Mouse pressed left at (830, 219)
Screenshot: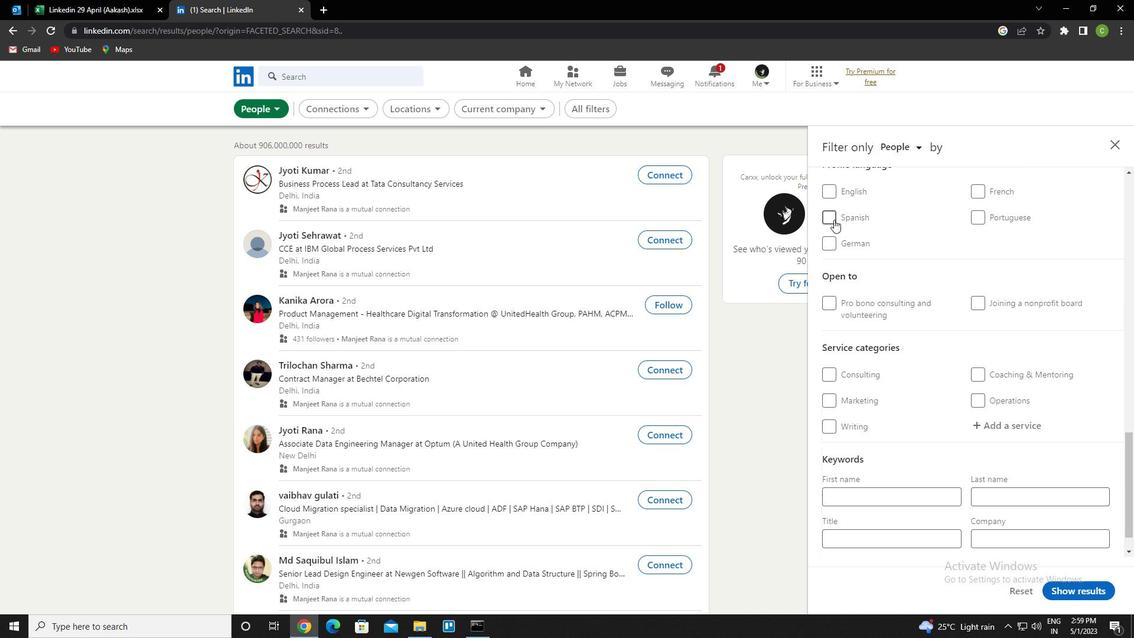 
Action: Mouse moved to (869, 280)
Screenshot: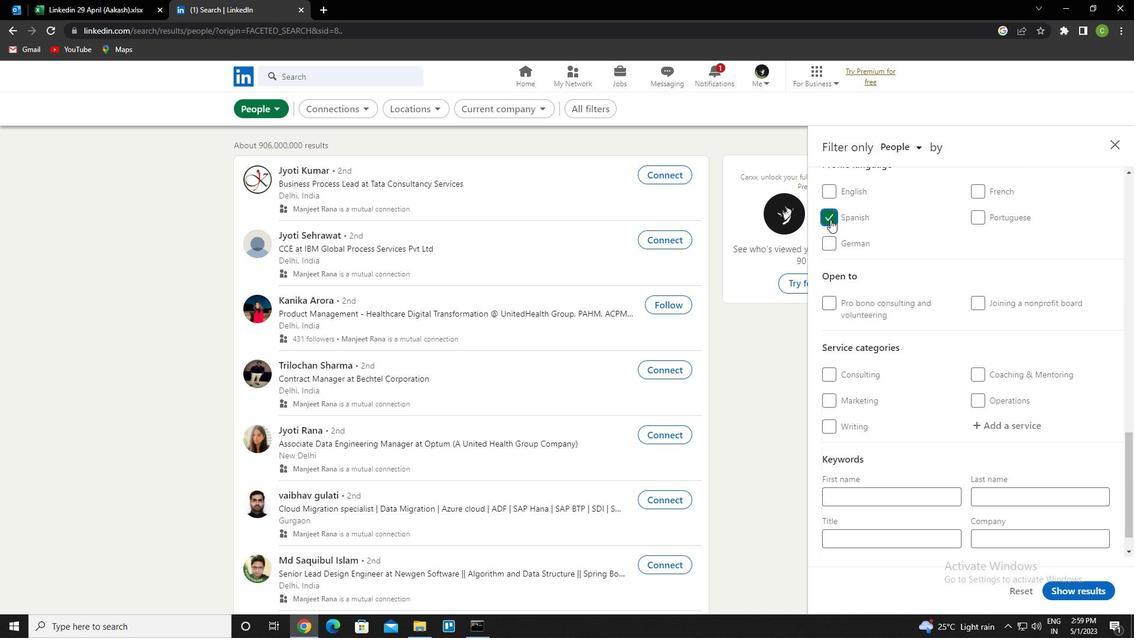
Action: Mouse scrolled (869, 280) with delta (0, 0)
Screenshot: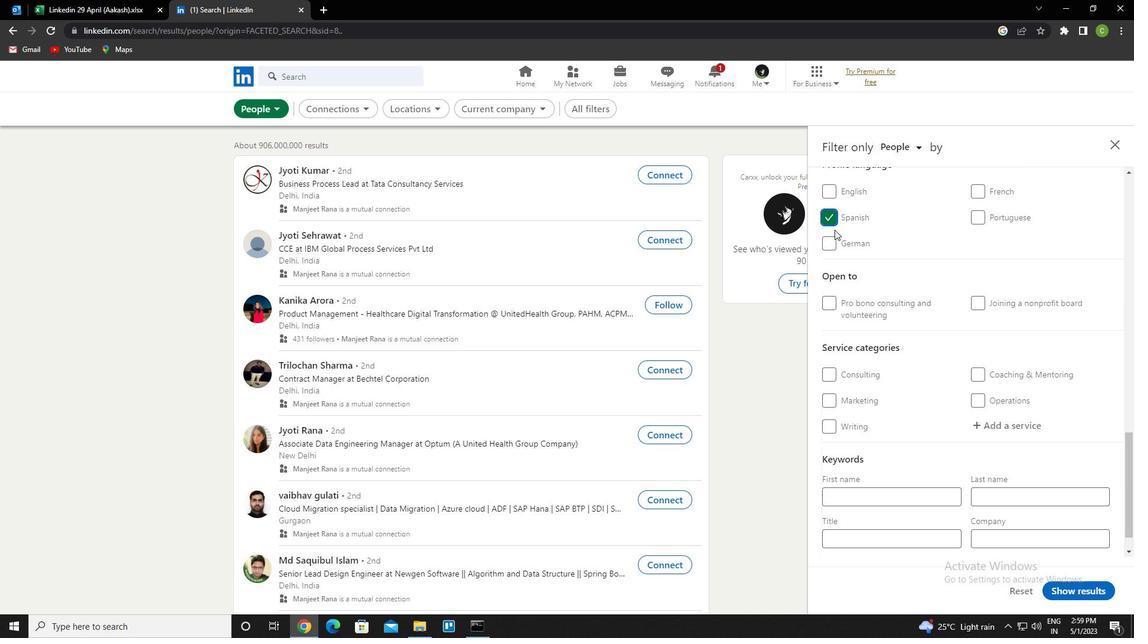 
Action: Mouse scrolled (869, 280) with delta (0, 0)
Screenshot: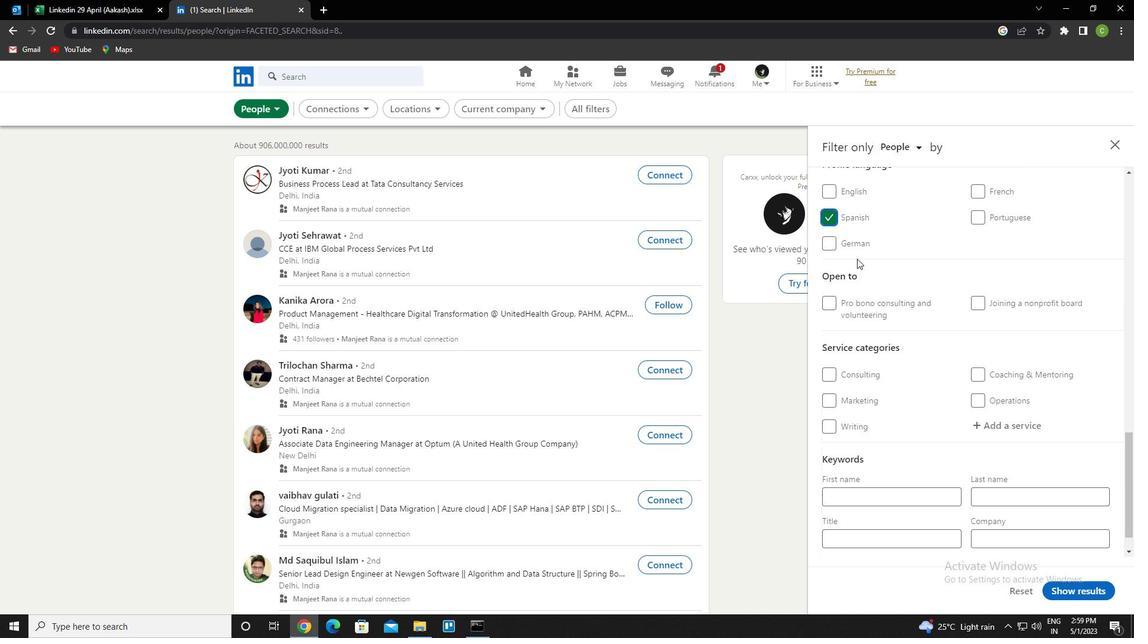 
Action: Mouse scrolled (869, 280) with delta (0, 0)
Screenshot: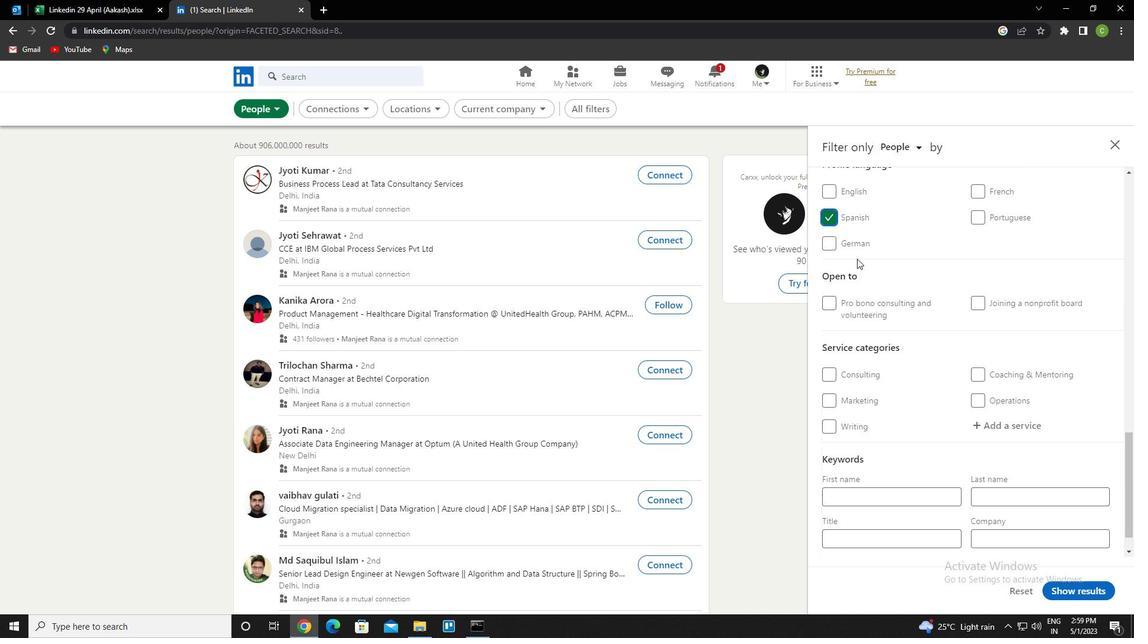 
Action: Mouse scrolled (869, 280) with delta (0, 0)
Screenshot: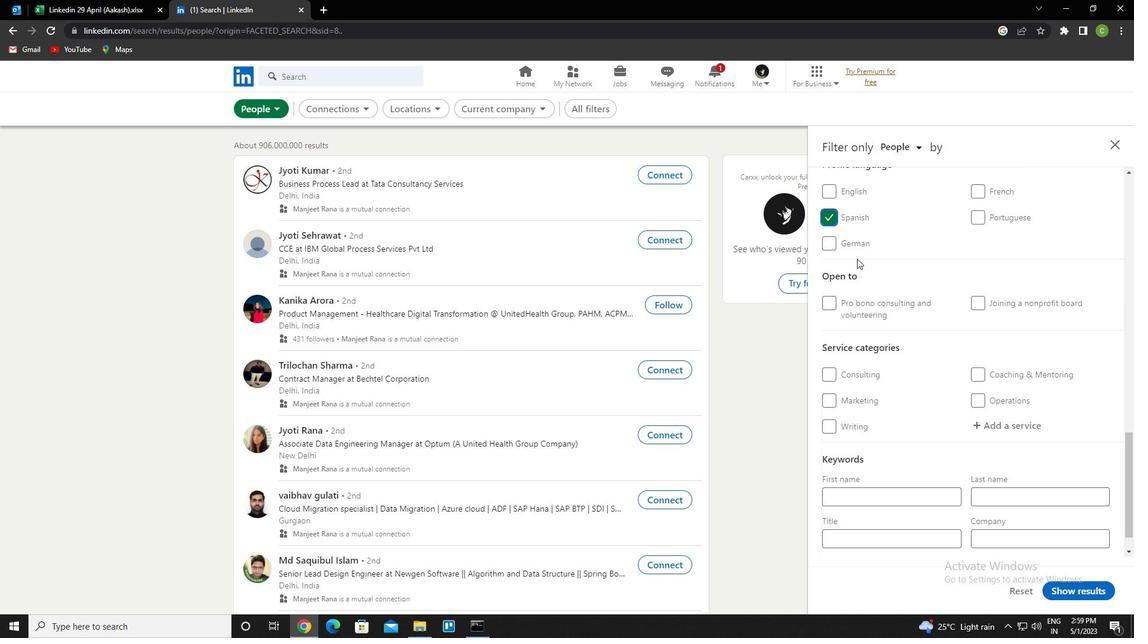 
Action: Mouse scrolled (869, 280) with delta (0, 0)
Screenshot: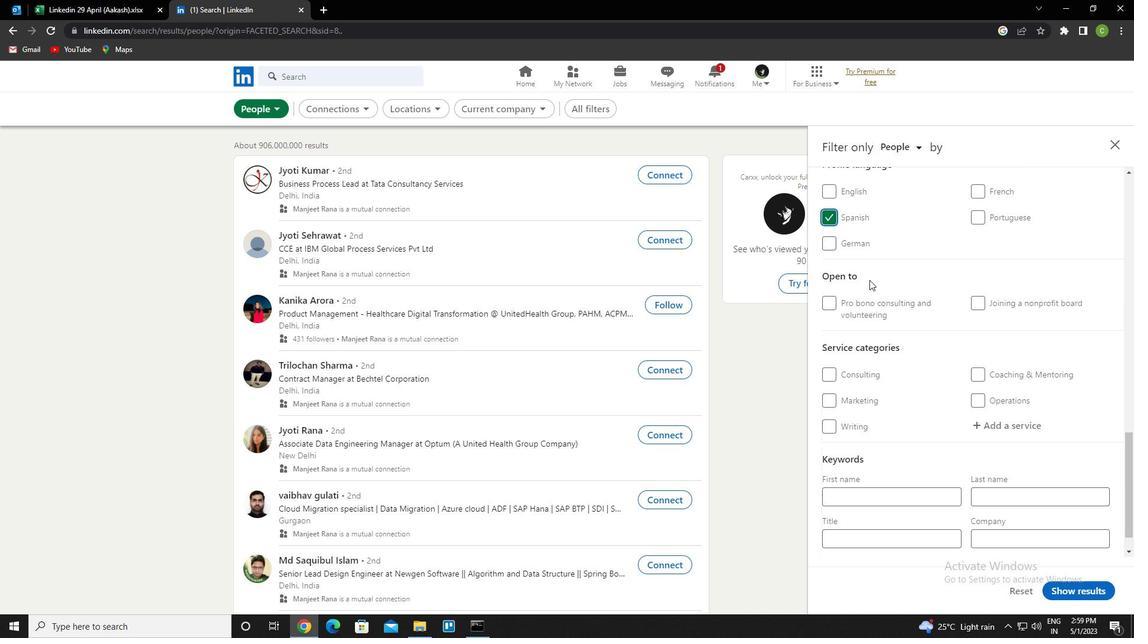 
Action: Mouse scrolled (869, 280) with delta (0, 0)
Screenshot: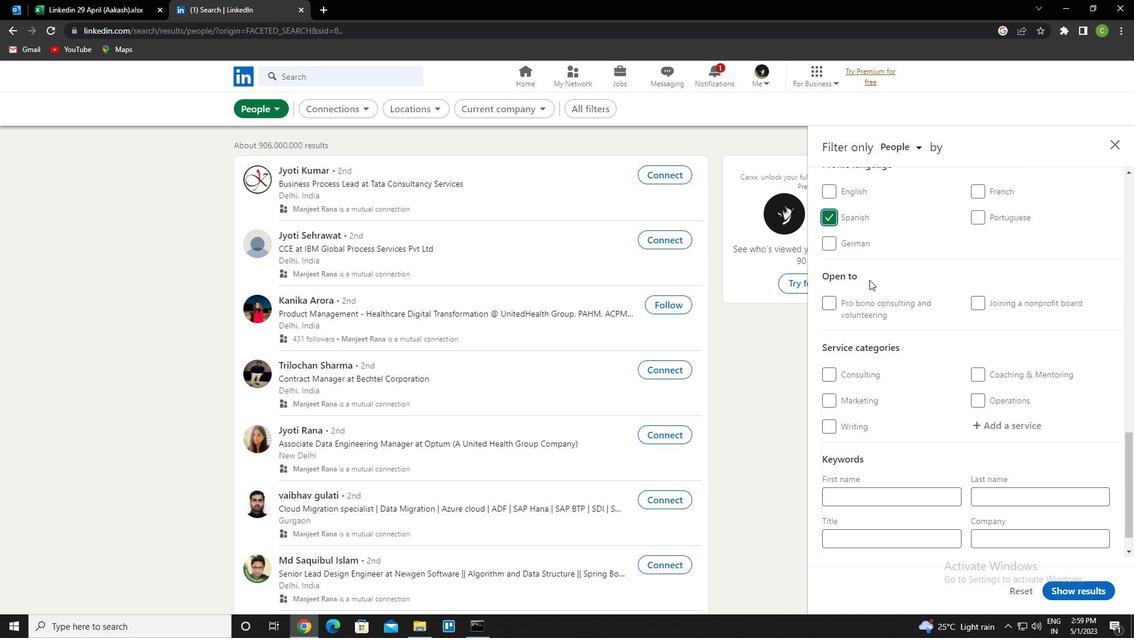 
Action: Mouse moved to (927, 263)
Screenshot: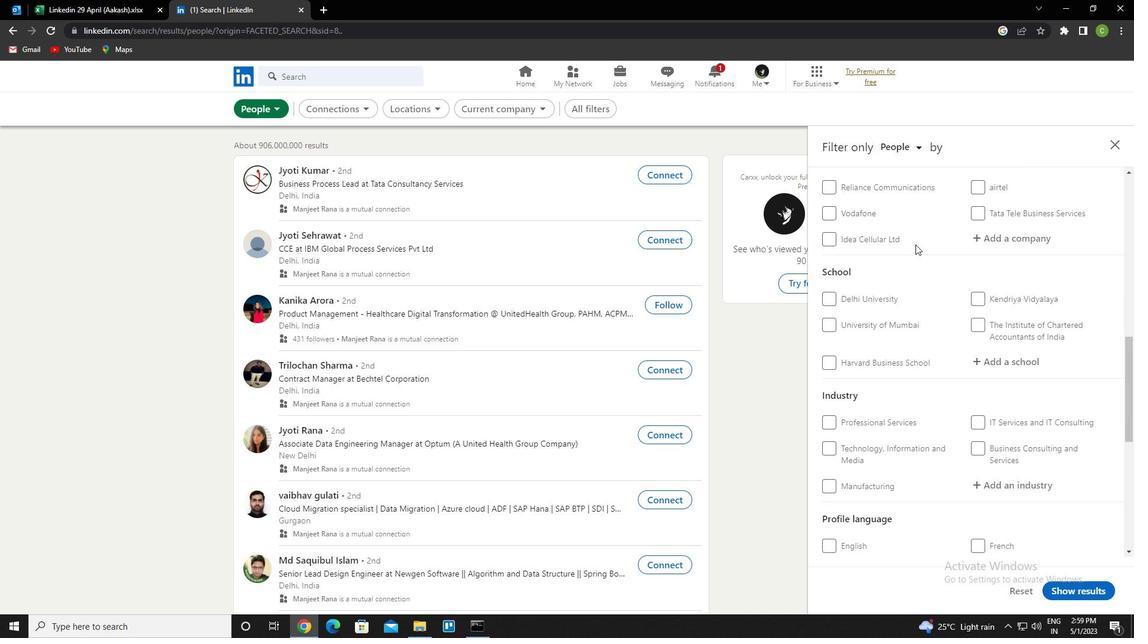 
Action: Mouse scrolled (927, 264) with delta (0, 0)
Screenshot: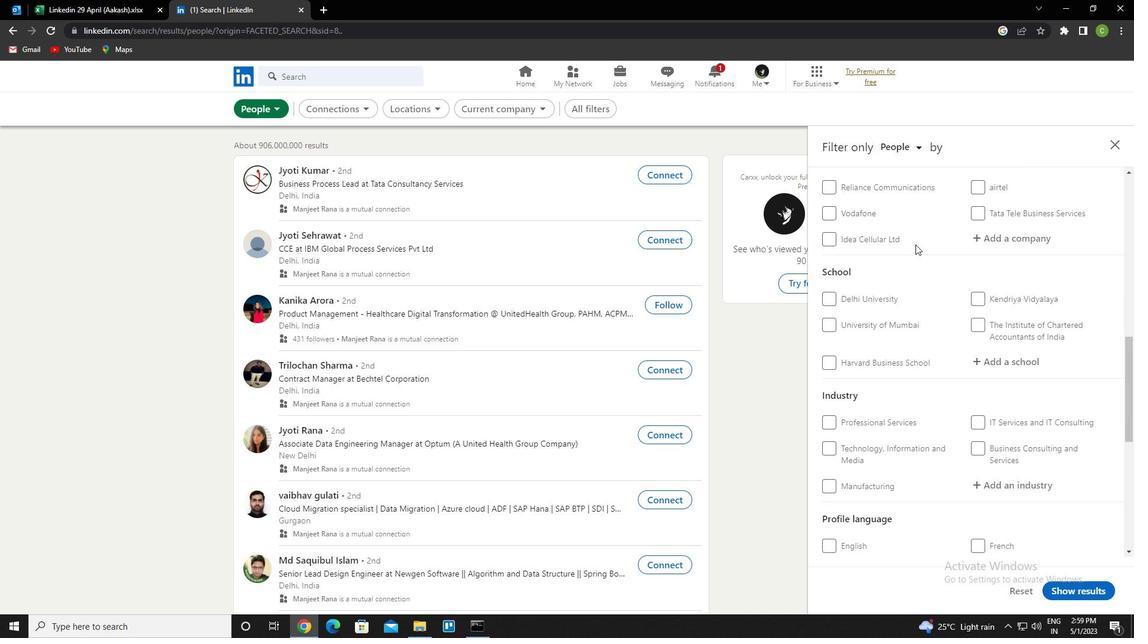 
Action: Mouse moved to (1050, 179)
Screenshot: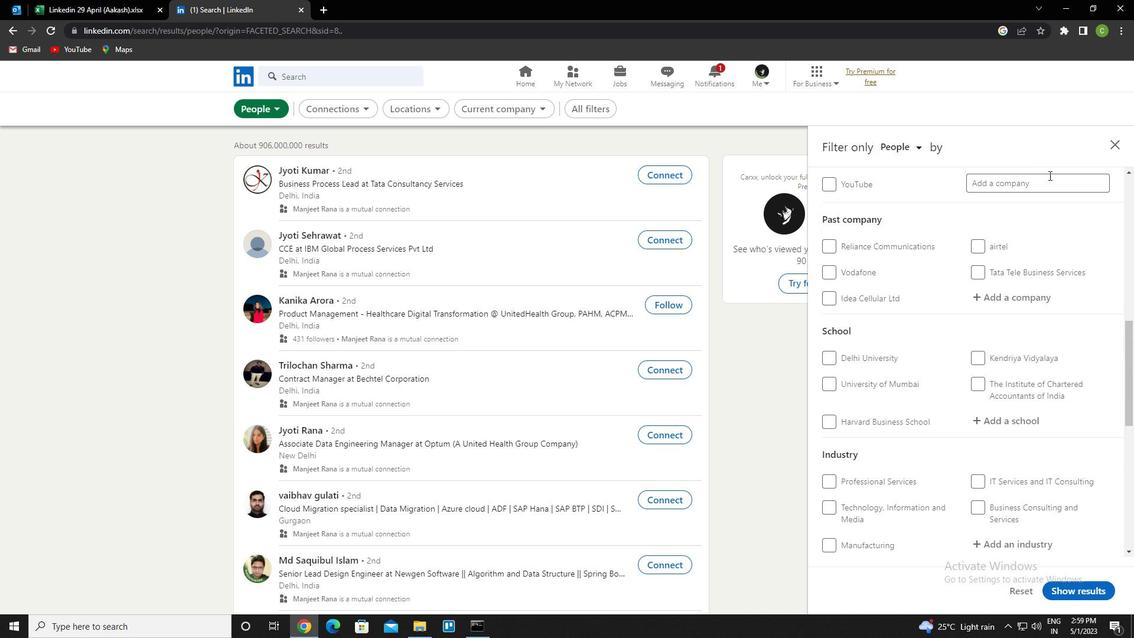 
Action: Mouse pressed left at (1050, 179)
Screenshot: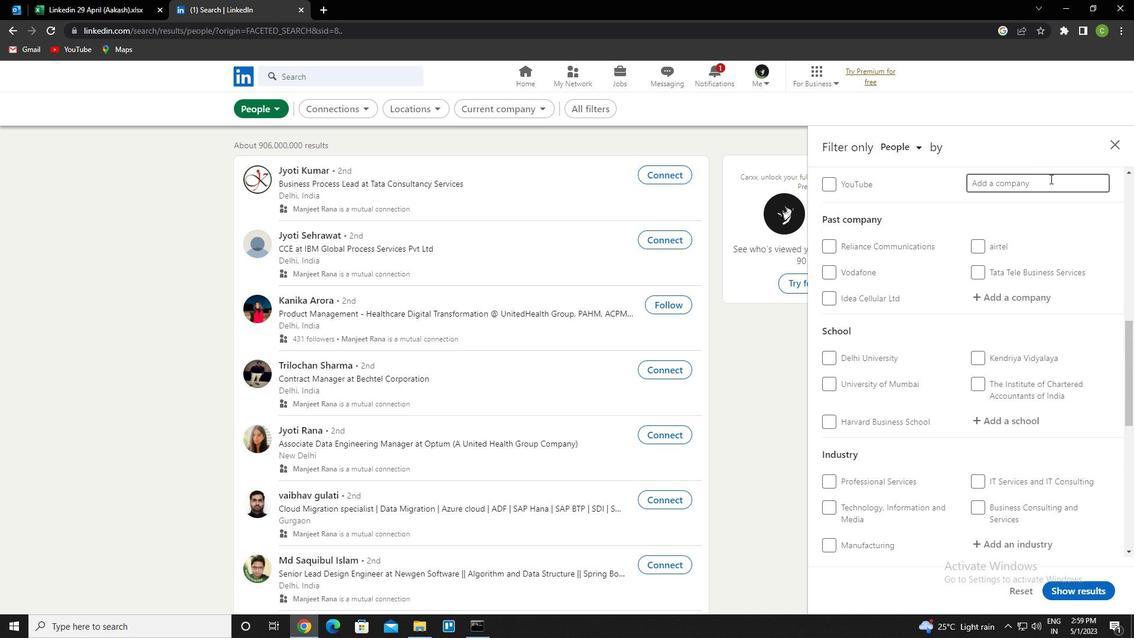 
Action: Mouse moved to (1029, 194)
Screenshot: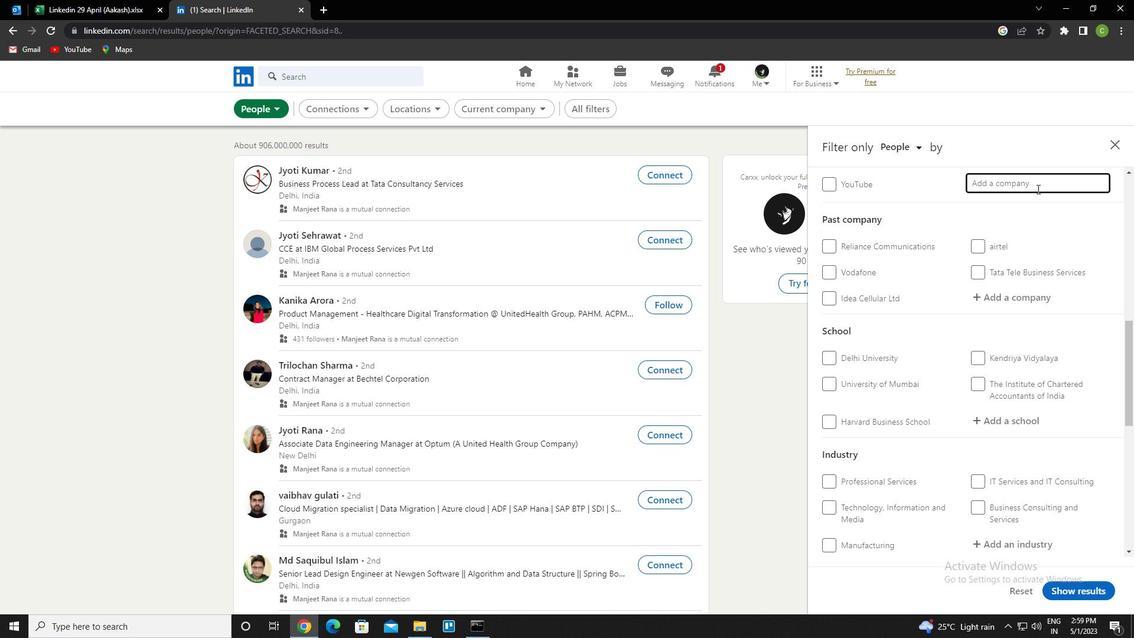 
Action: Key pressed <Key.caps_lock>vois<Key.down><Key.enter>
Screenshot: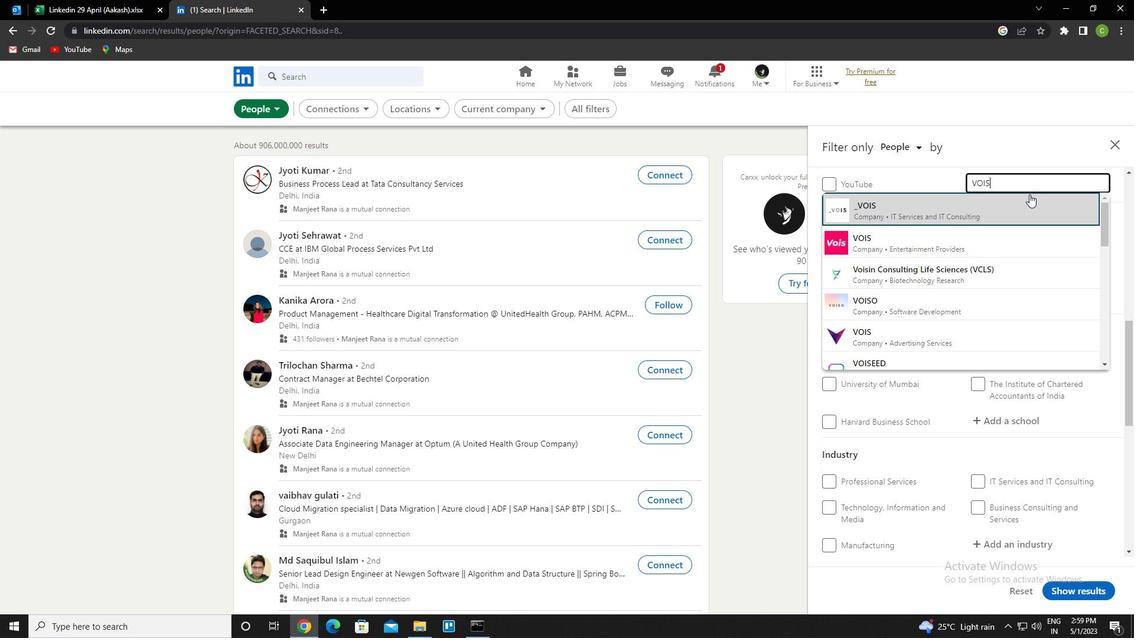 
Action: Mouse moved to (1014, 204)
Screenshot: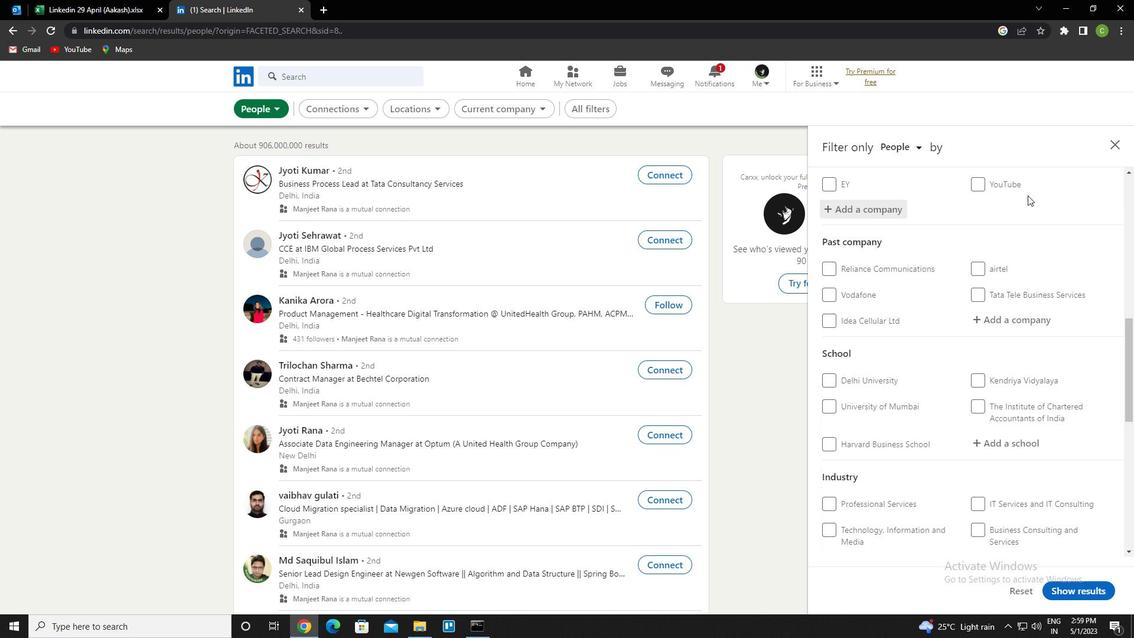 
Action: Mouse scrolled (1014, 204) with delta (0, 0)
Screenshot: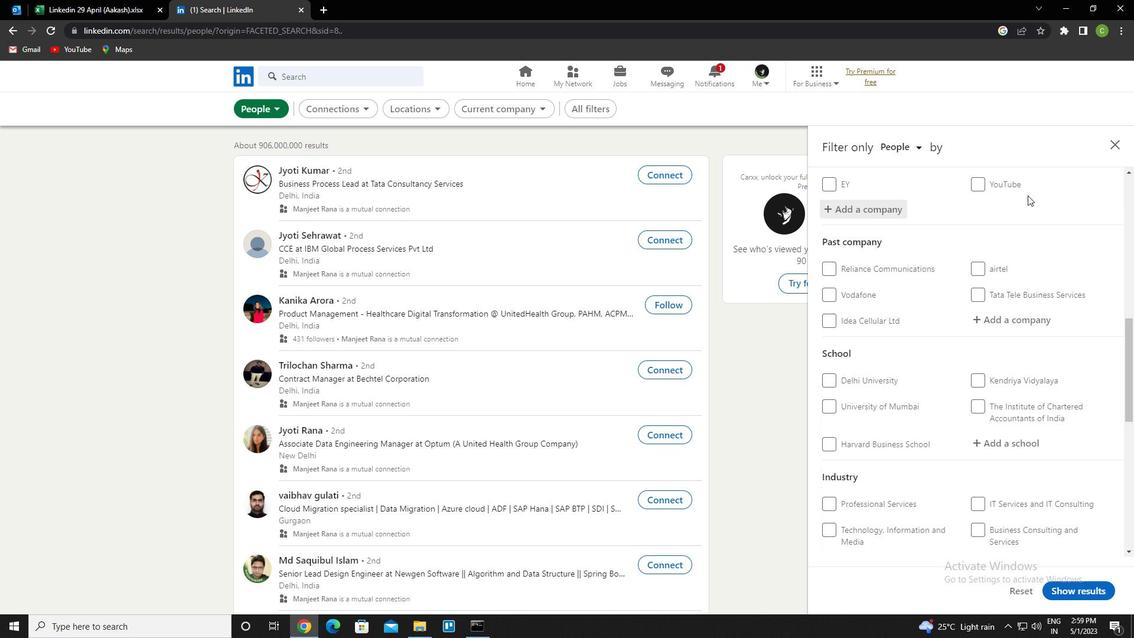 
Action: Mouse moved to (1010, 213)
Screenshot: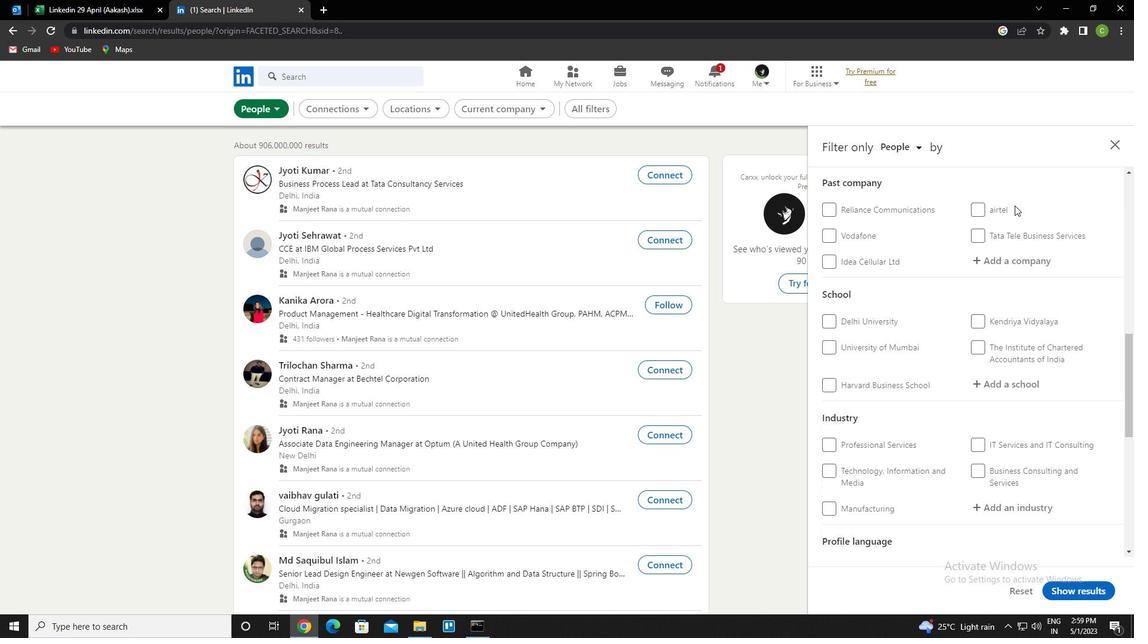 
Action: Mouse scrolled (1010, 213) with delta (0, 0)
Screenshot: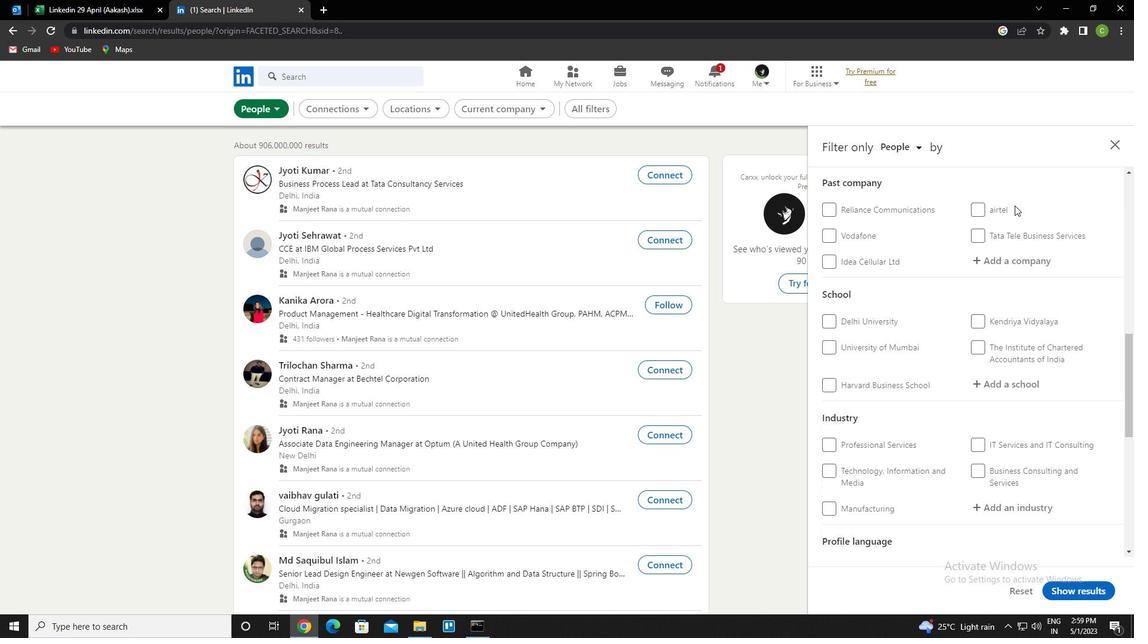 
Action: Mouse moved to (1010, 214)
Screenshot: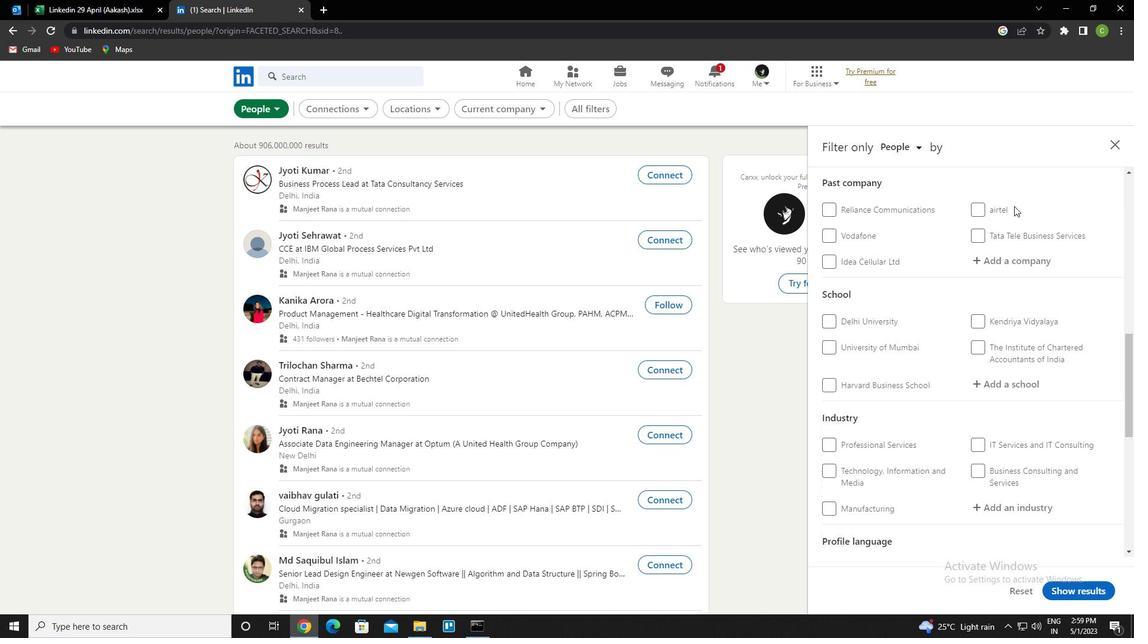 
Action: Mouse scrolled (1010, 213) with delta (0, 0)
Screenshot: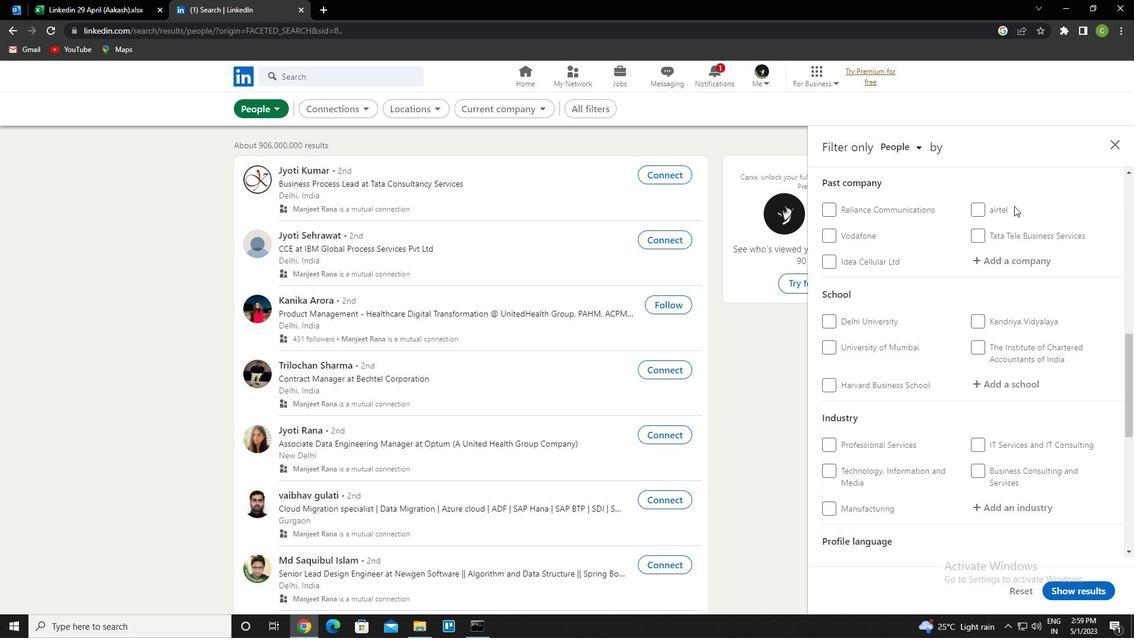 
Action: Mouse scrolled (1010, 213) with delta (0, 0)
Screenshot: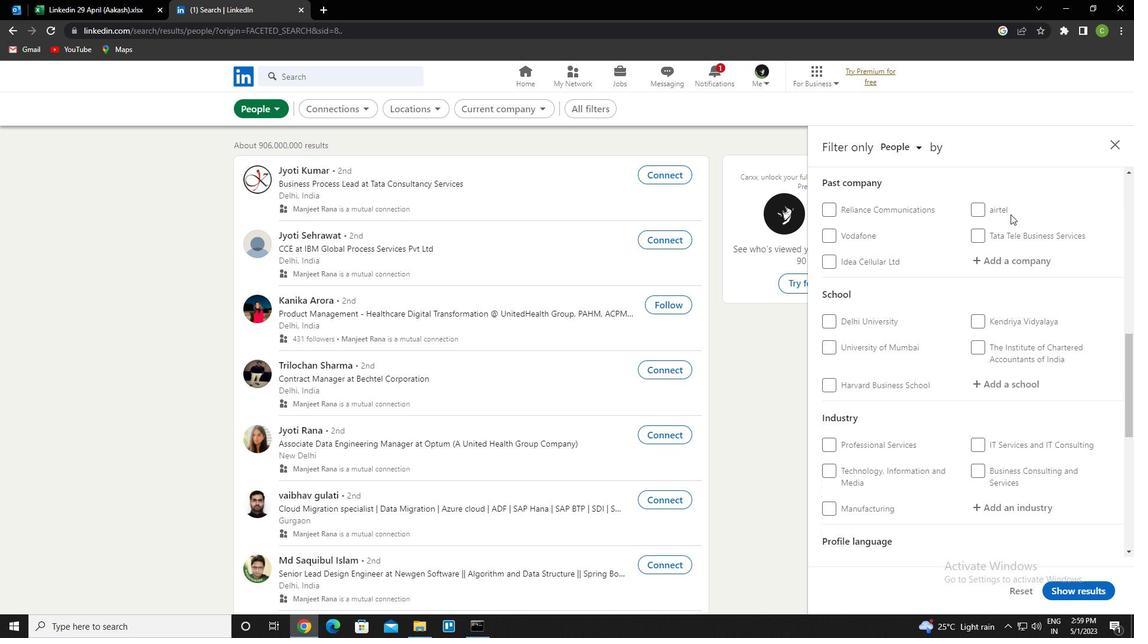 
Action: Mouse moved to (1024, 204)
Screenshot: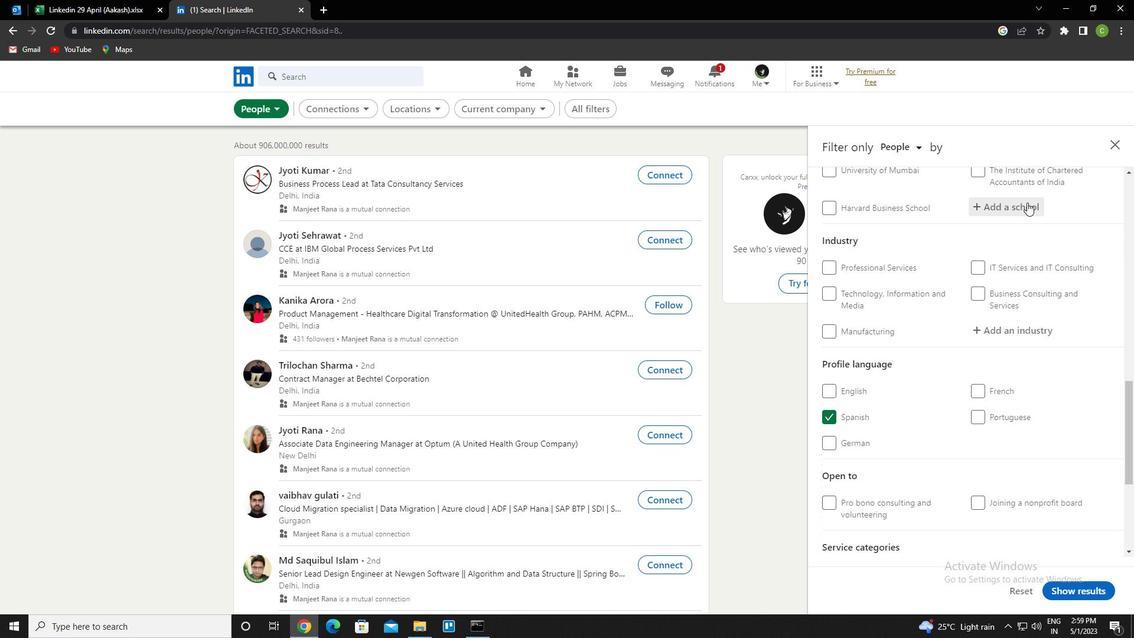 
Action: Mouse pressed left at (1024, 204)
Screenshot: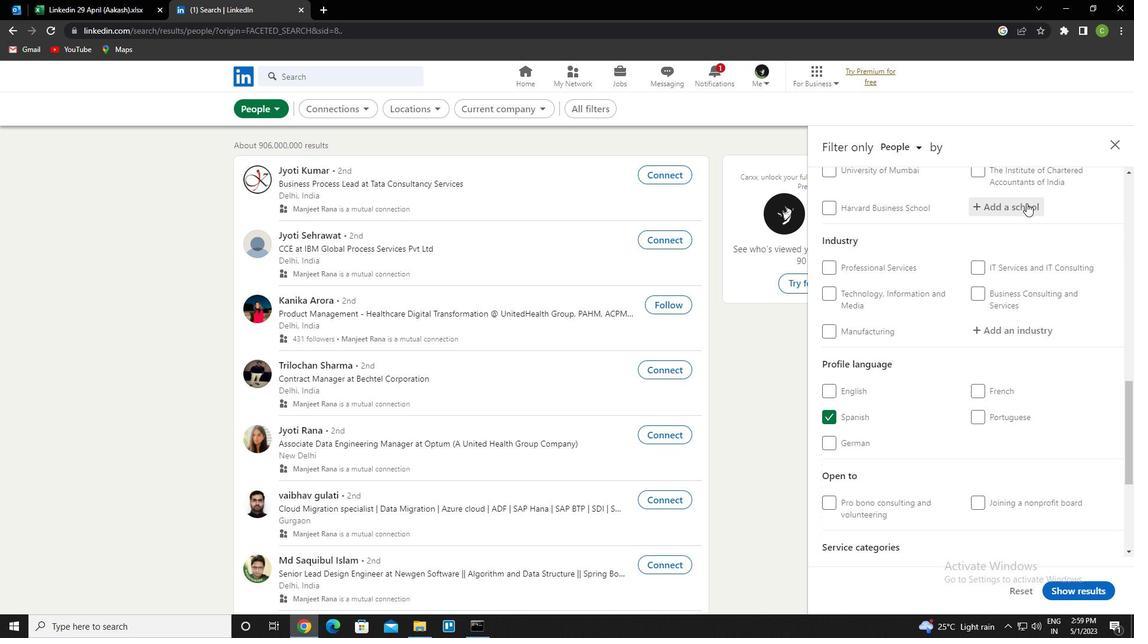 
Action: Mouse moved to (1024, 204)
Screenshot: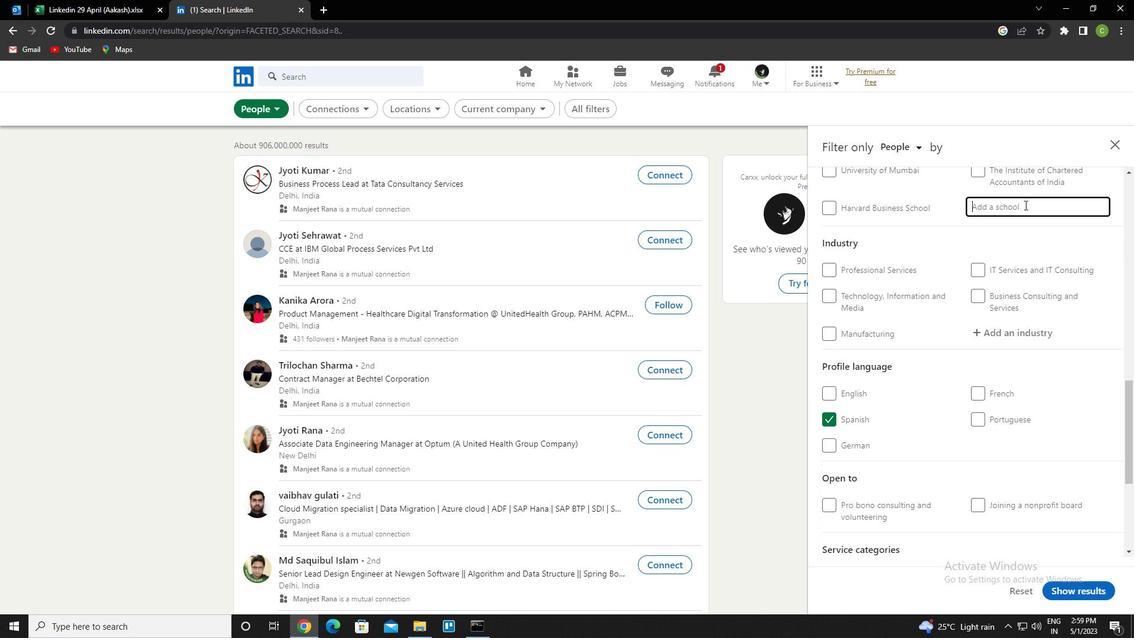 
Action: Key pressed <Key.caps_lock><Key.caps_lock>s<Key.caps_lock>t.<Key.space><Key.caps_lock>k<Key.caps_lock>abir<Key.down><Key.enter>
Screenshot: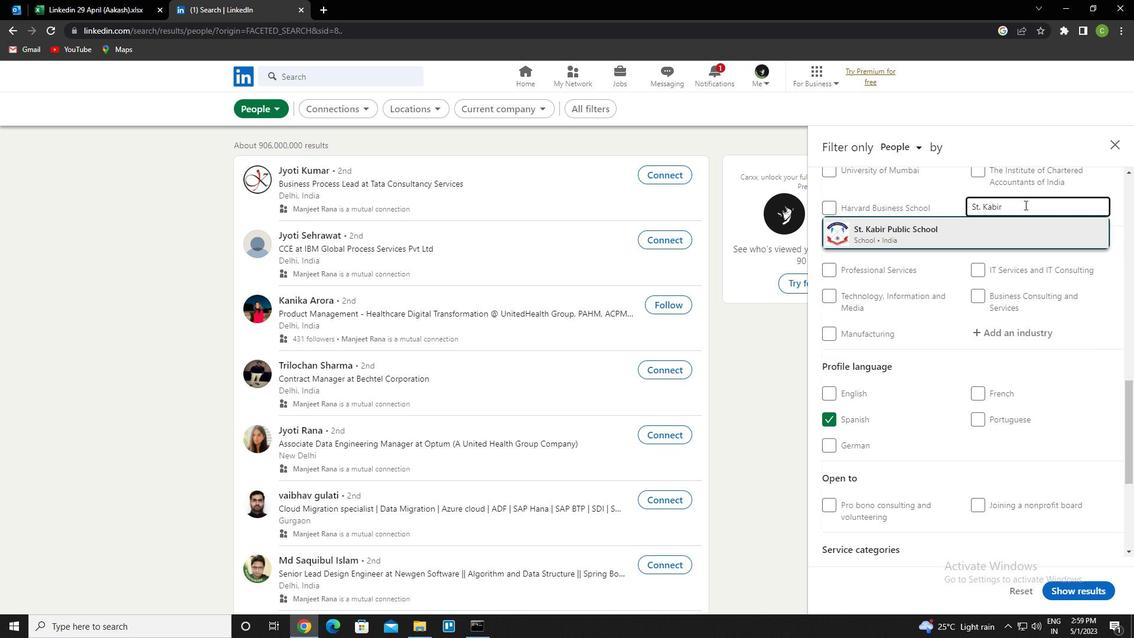
Action: Mouse moved to (874, 405)
Screenshot: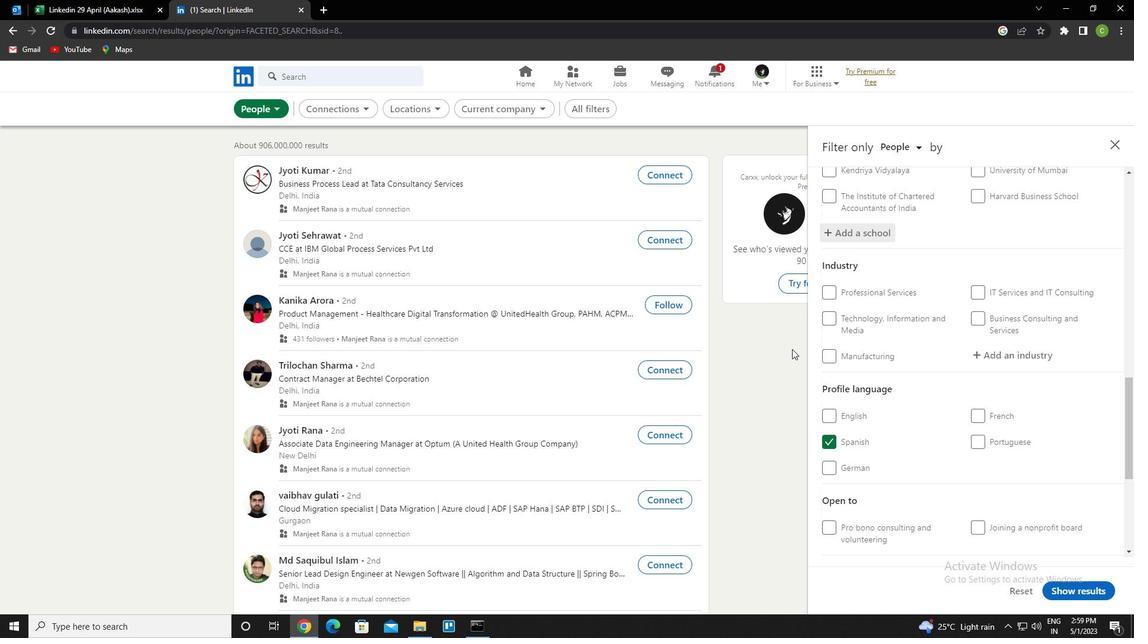 
Action: Mouse scrolled (874, 405) with delta (0, 0)
Screenshot: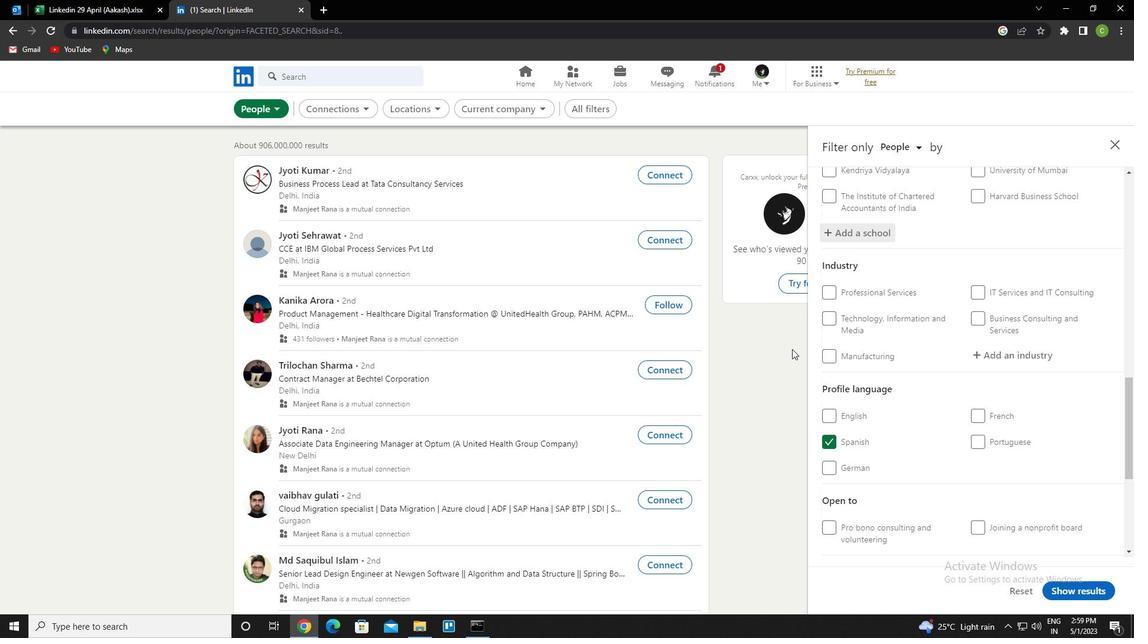 
Action: Mouse moved to (914, 424)
Screenshot: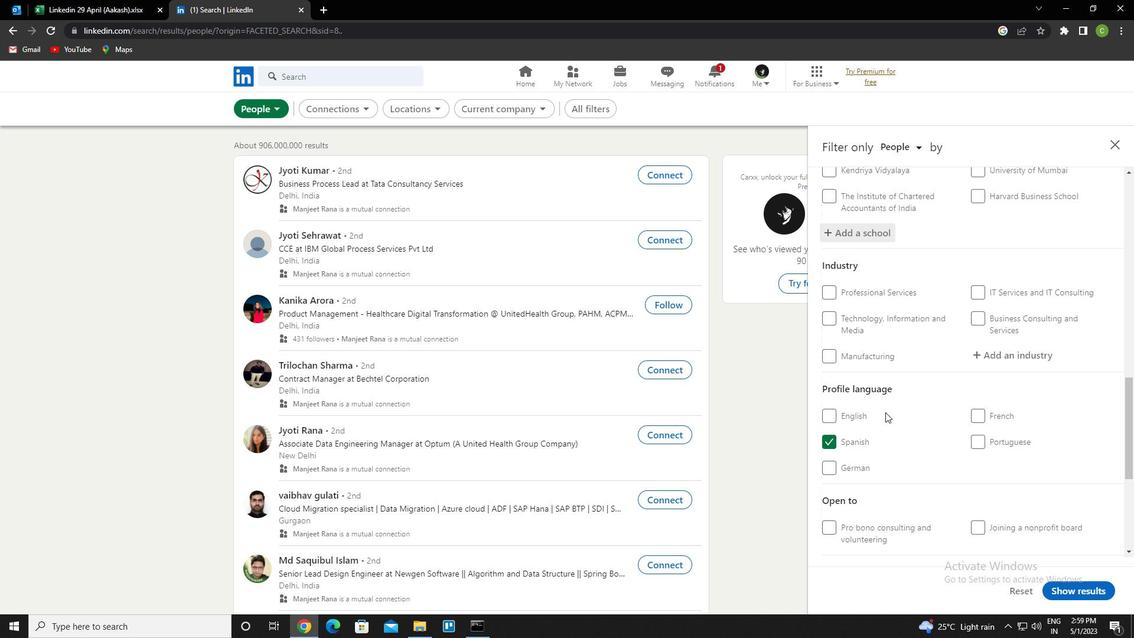 
Action: Mouse scrolled (914, 423) with delta (0, 0)
Screenshot: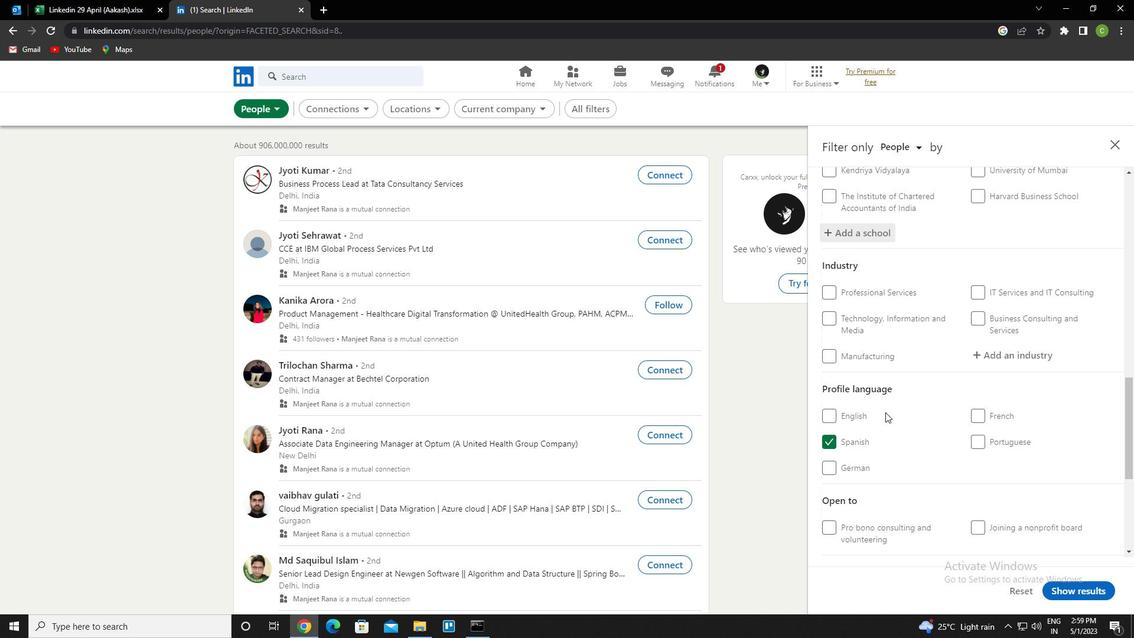 
Action: Mouse moved to (946, 419)
Screenshot: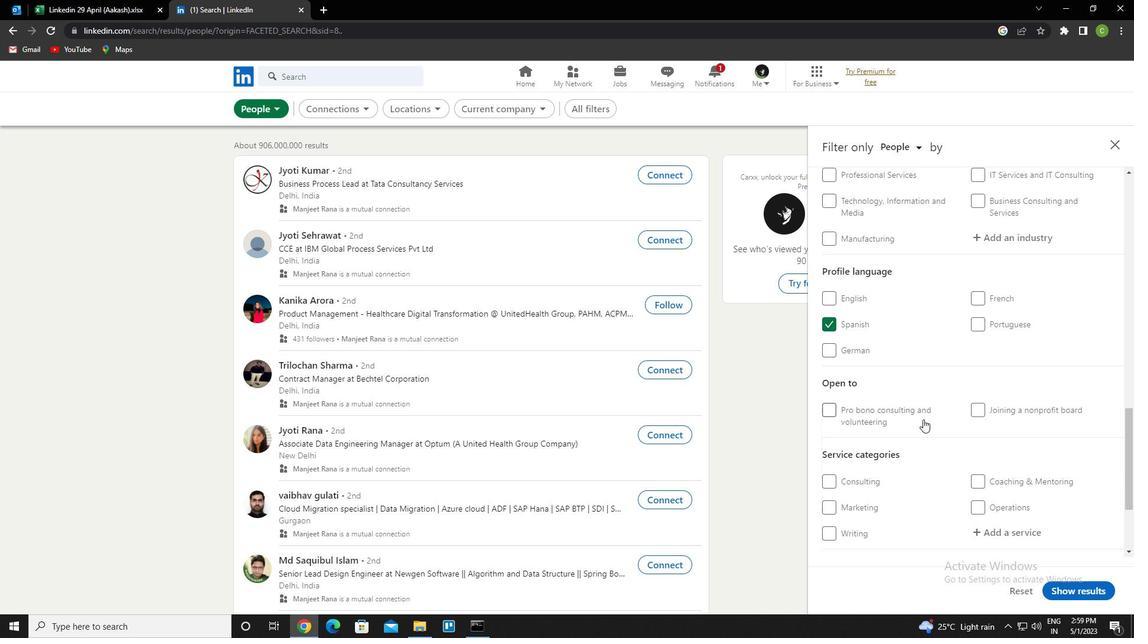 
Action: Mouse scrolled (946, 418) with delta (0, 0)
Screenshot: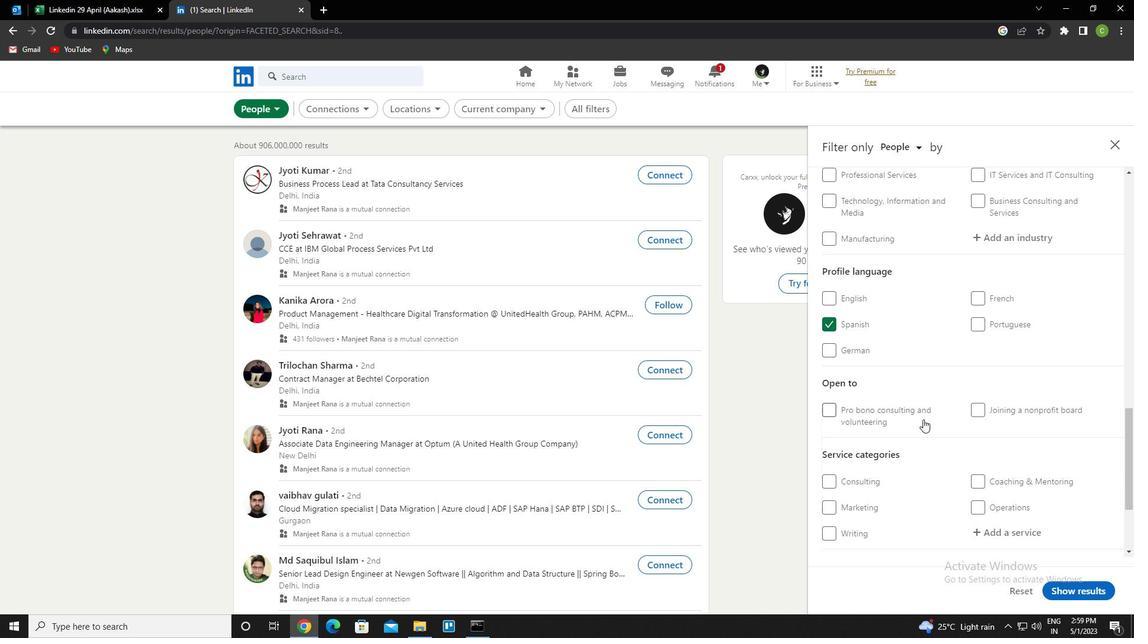 
Action: Mouse moved to (959, 426)
Screenshot: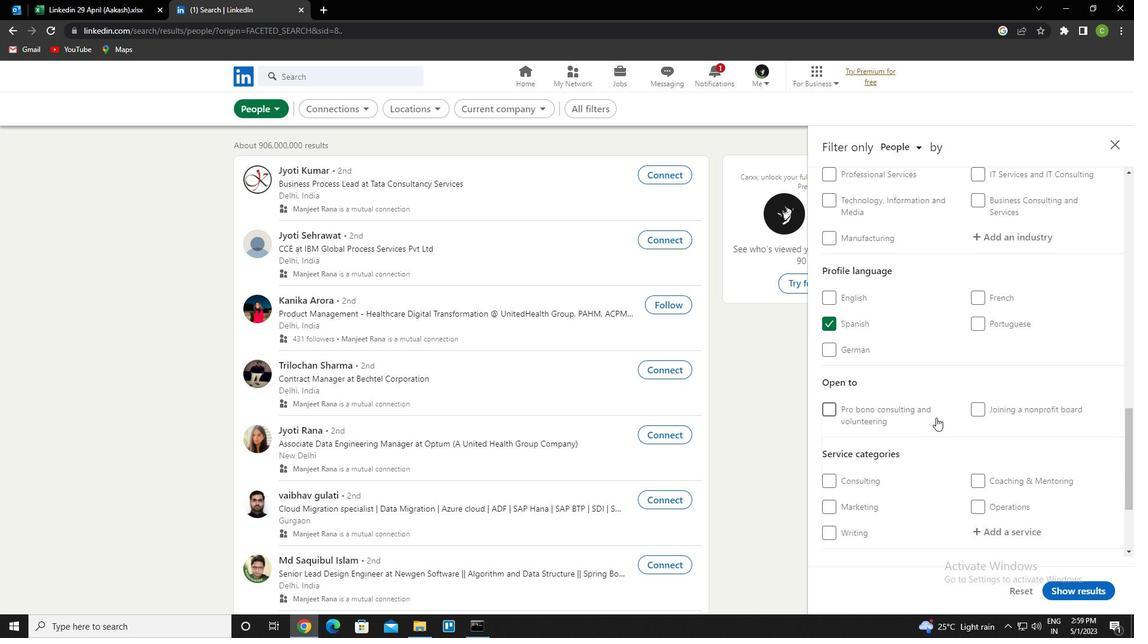 
Action: Mouse scrolled (959, 425) with delta (0, 0)
Screenshot: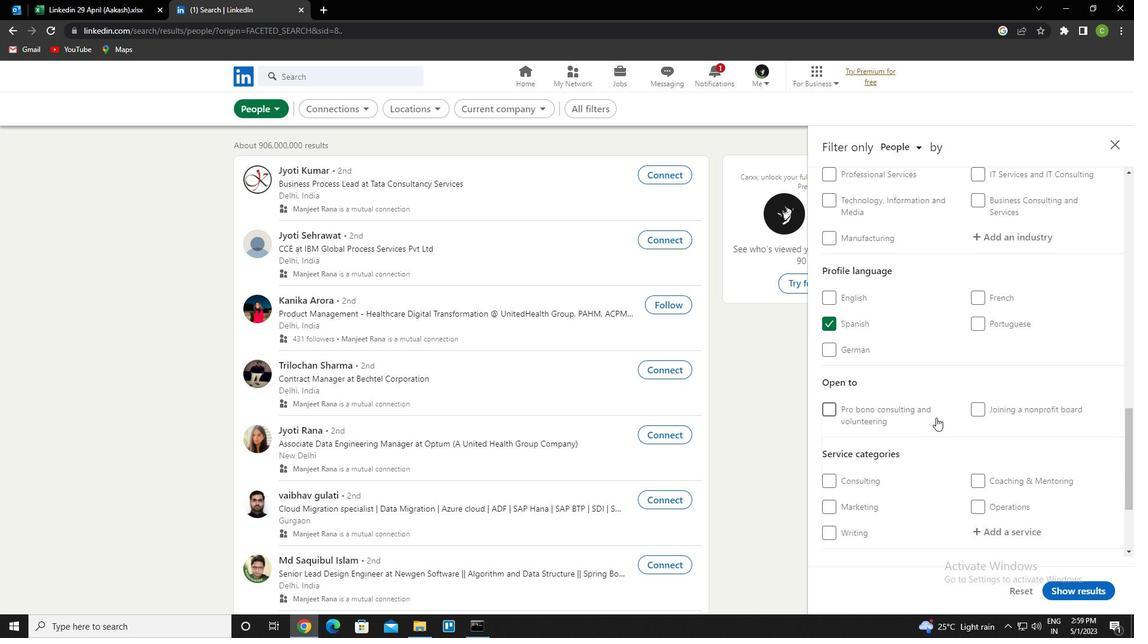 
Action: Mouse moved to (1001, 410)
Screenshot: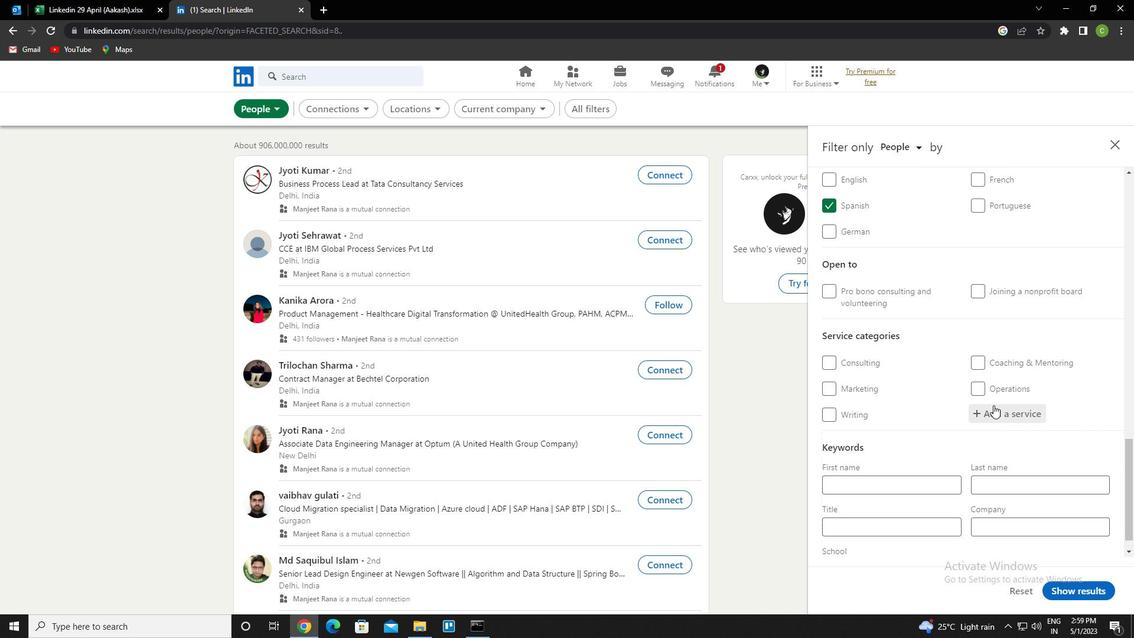 
Action: Mouse scrolled (1001, 411) with delta (0, 0)
Screenshot: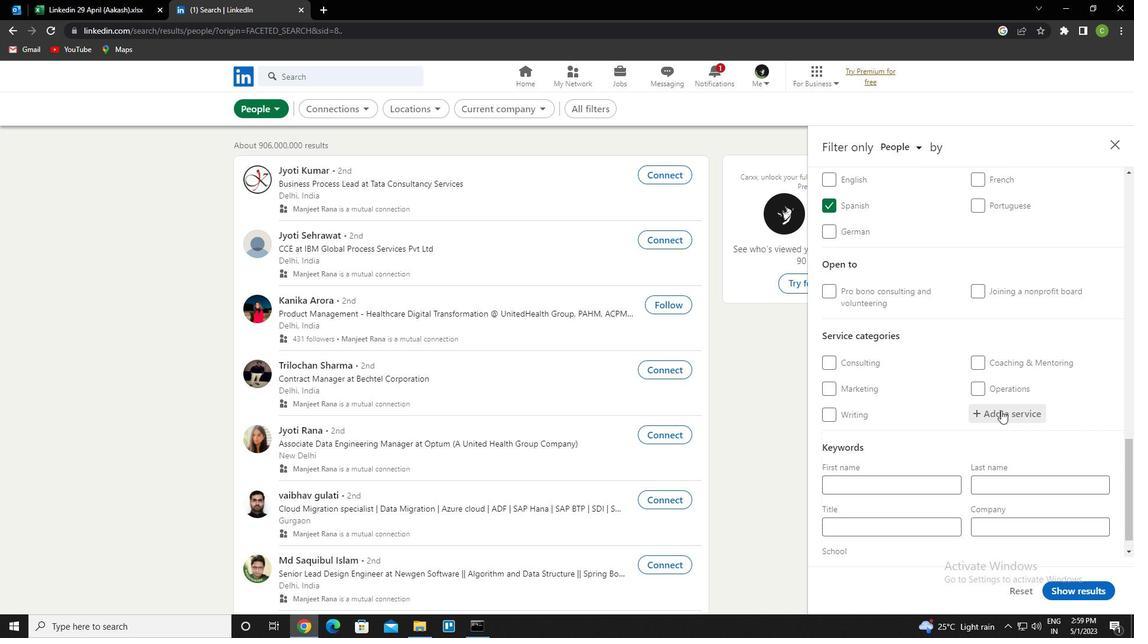 
Action: Mouse scrolled (1001, 411) with delta (0, 0)
Screenshot: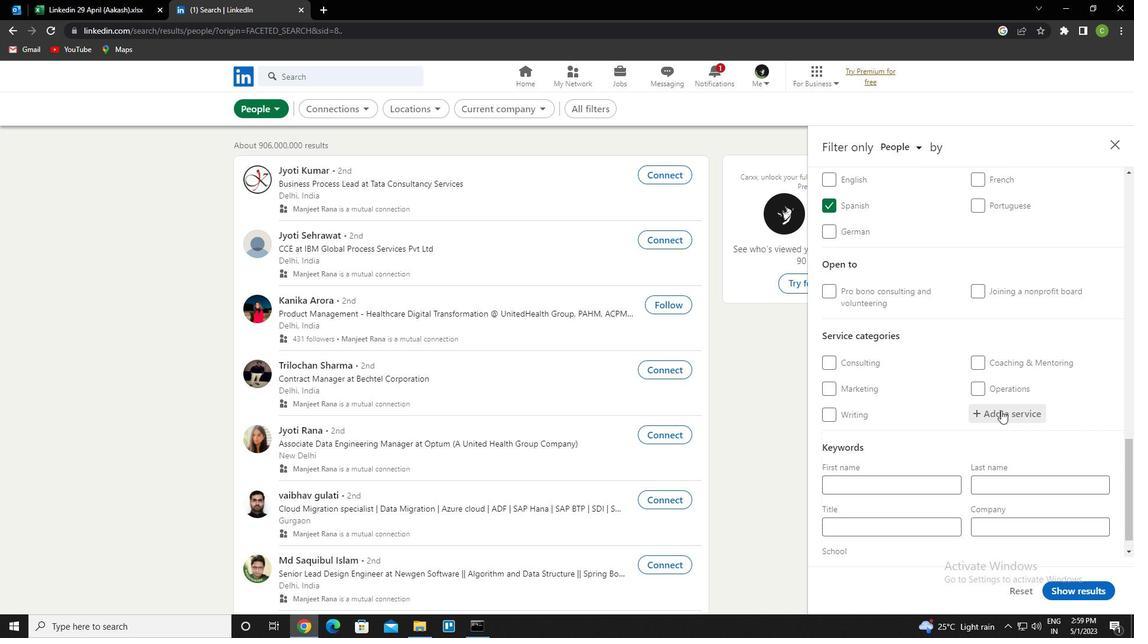 
Action: Mouse moved to (1001, 411)
Screenshot: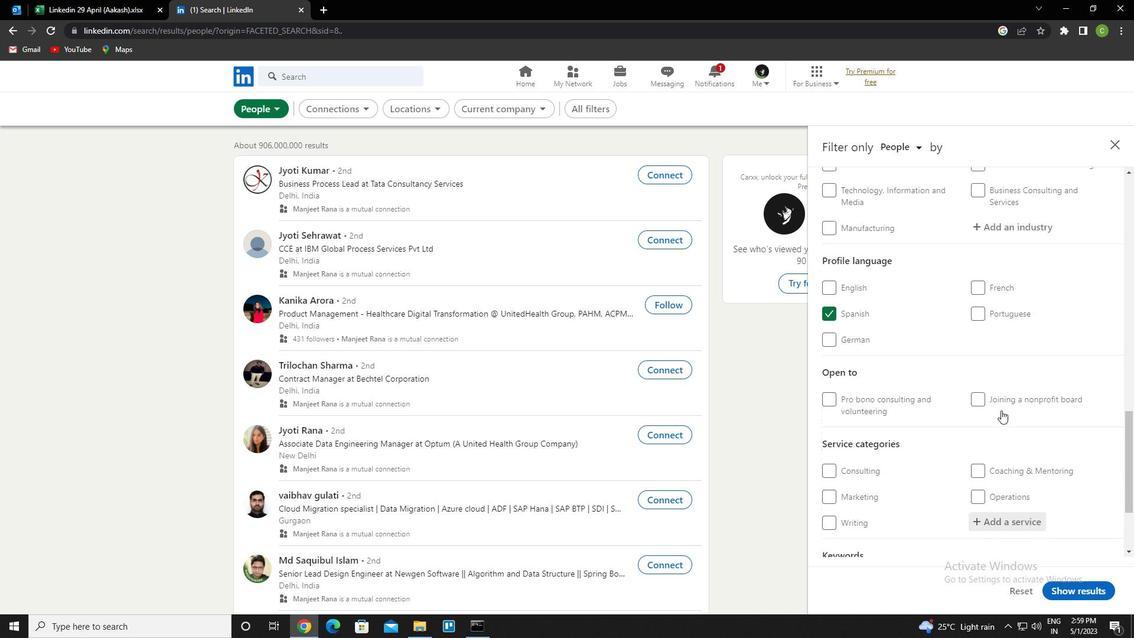 
Action: Mouse scrolled (1001, 411) with delta (0, 0)
Screenshot: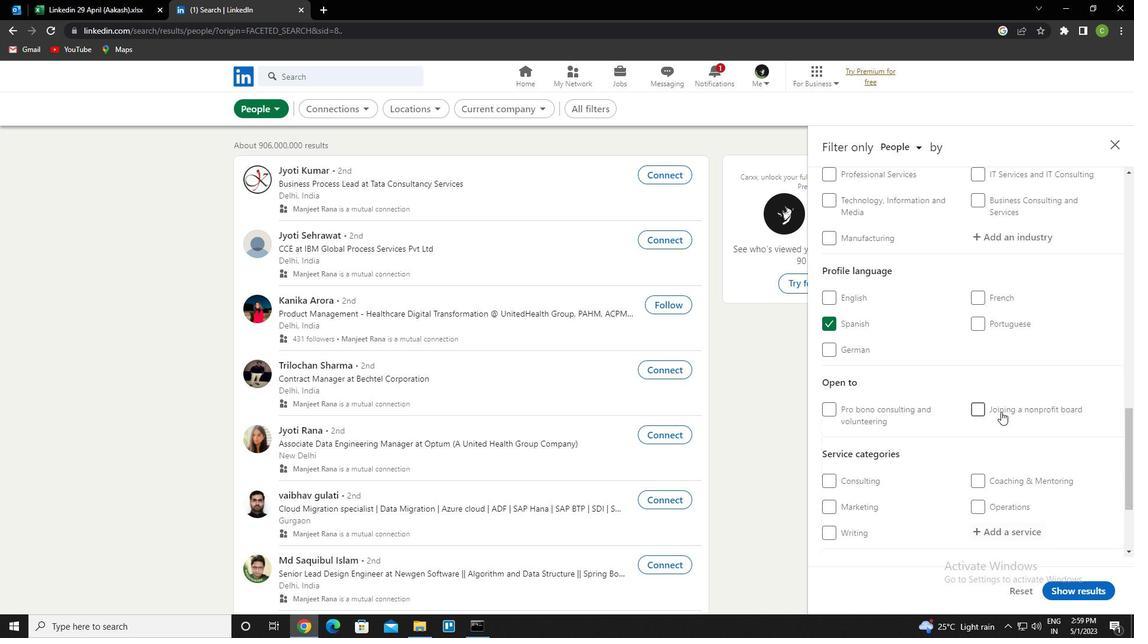 
Action: Mouse scrolled (1001, 411) with delta (0, 0)
Screenshot: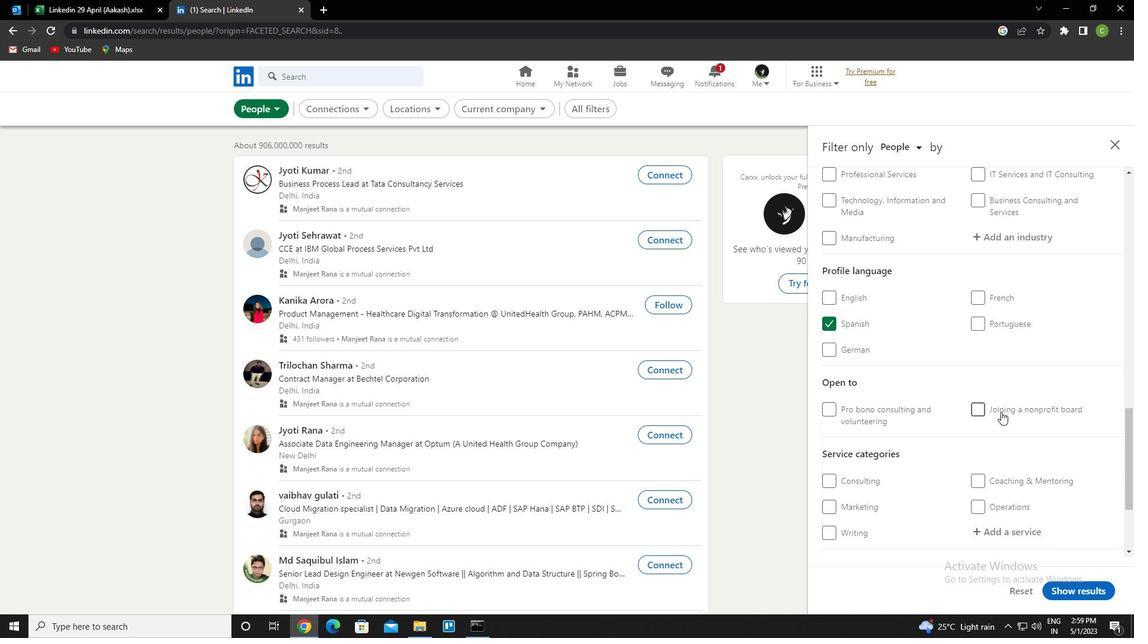 
Action: Mouse moved to (1001, 411)
Screenshot: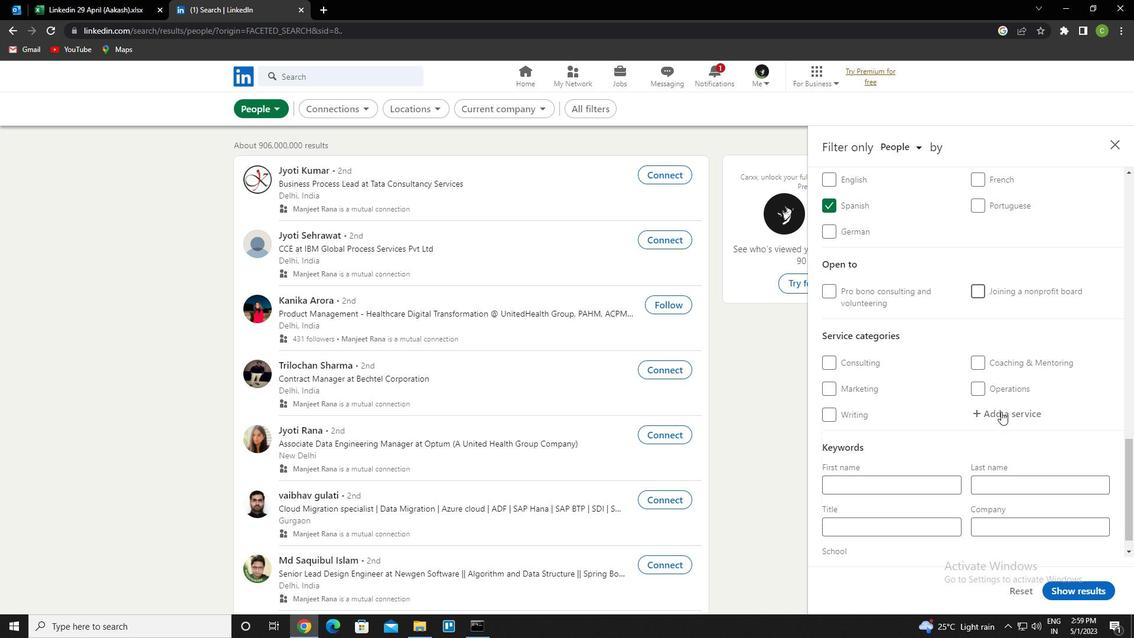 
Action: Mouse scrolled (1001, 412) with delta (0, 0)
Screenshot: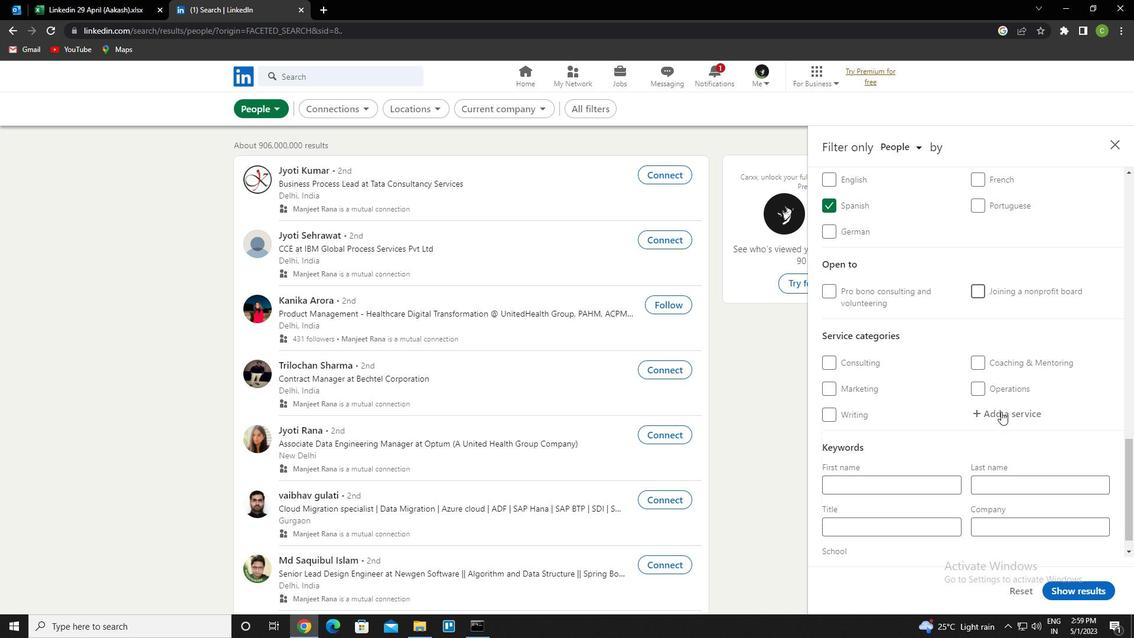 
Action: Mouse scrolled (1001, 412) with delta (0, 0)
Screenshot: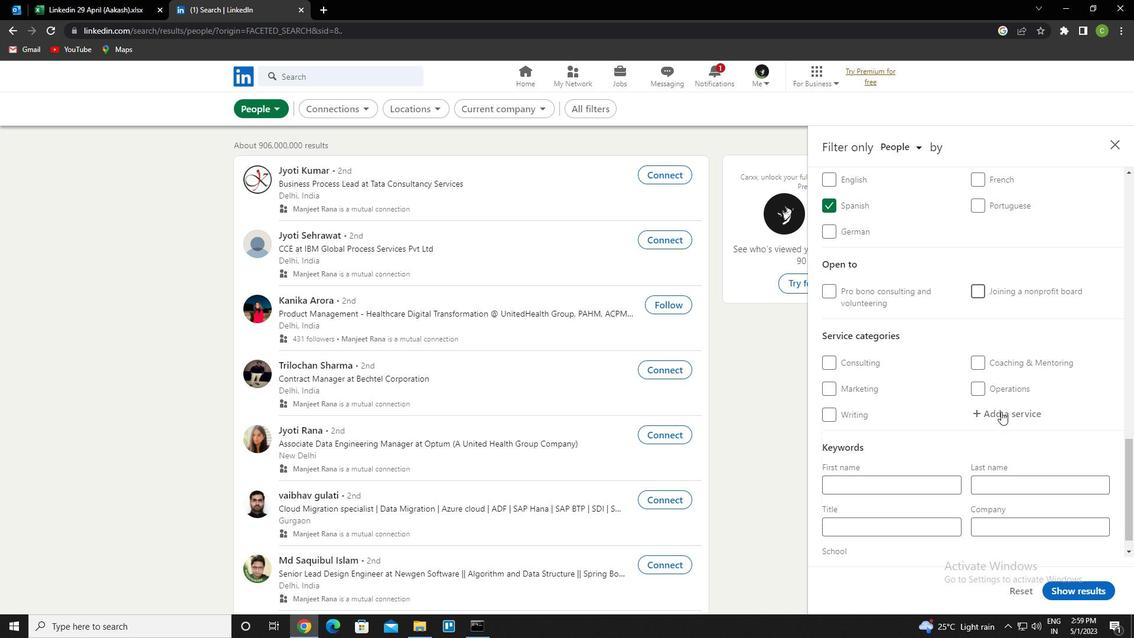 
Action: Mouse scrolled (1001, 412) with delta (0, 0)
Screenshot: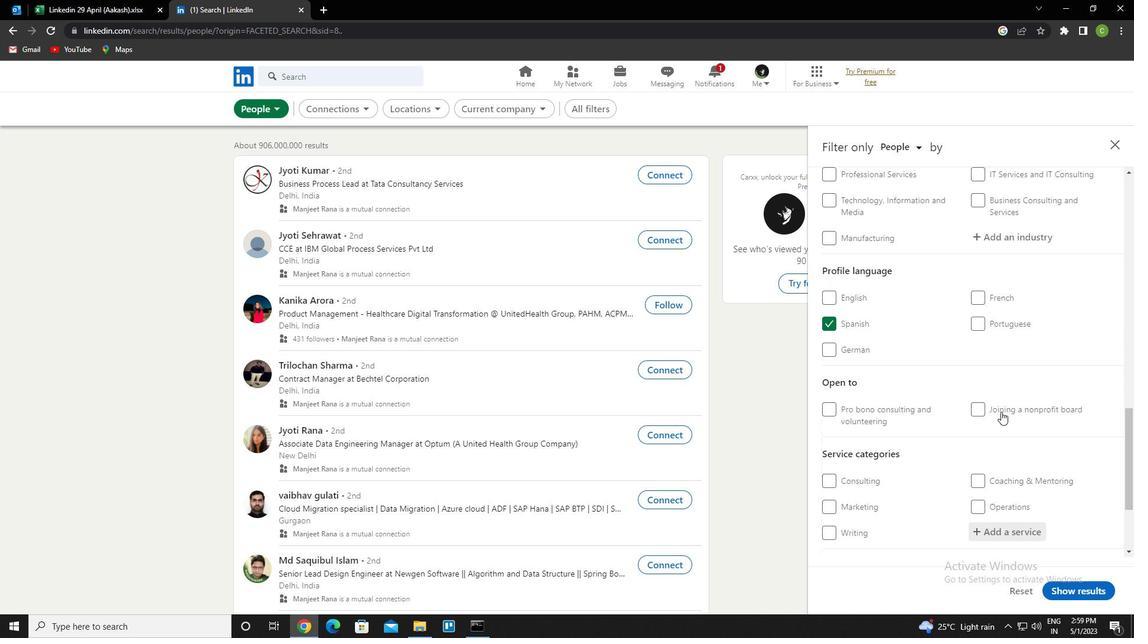 
Action: Mouse scrolled (1001, 412) with delta (0, 0)
Screenshot: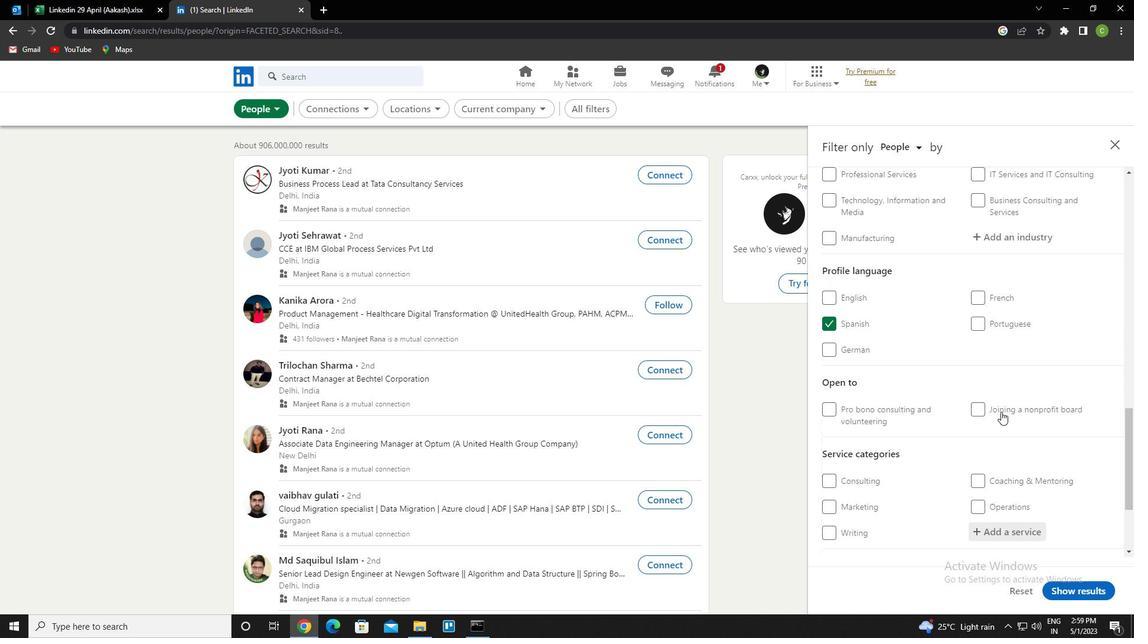 
Action: Mouse scrolled (1001, 412) with delta (0, 0)
Screenshot: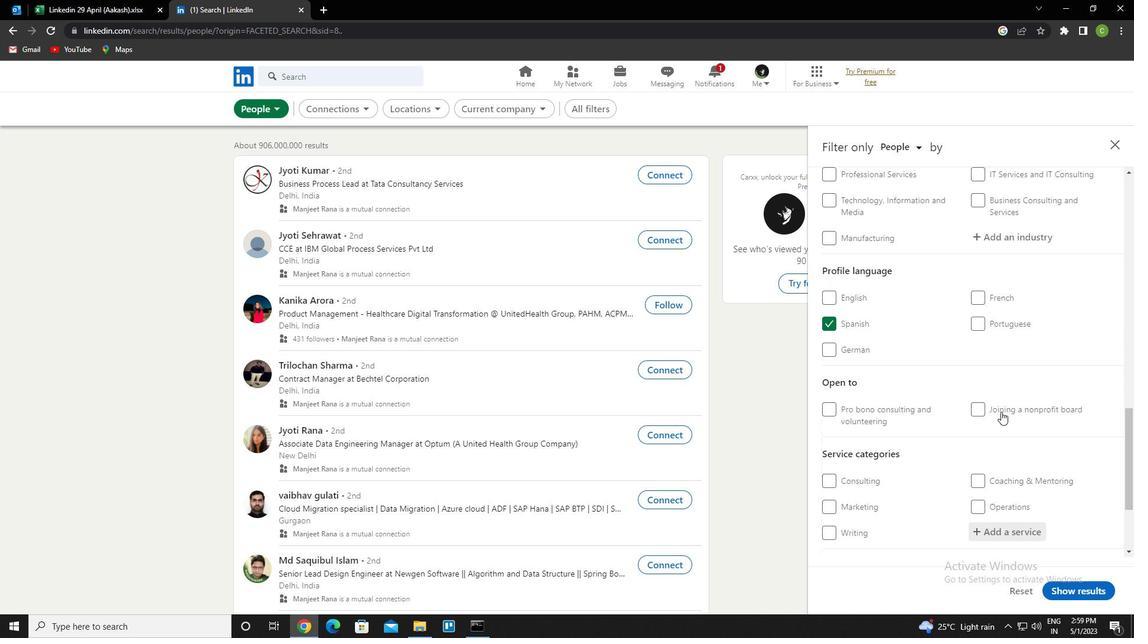 
Action: Mouse moved to (1009, 416)
Screenshot: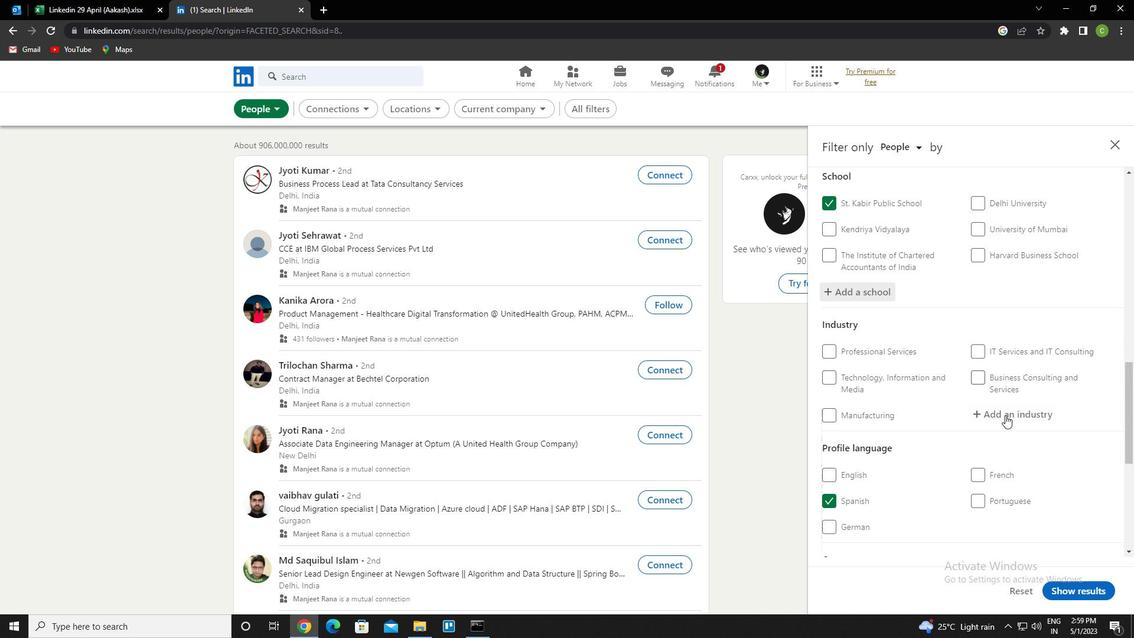 
Action: Mouse pressed left at (1009, 416)
Screenshot: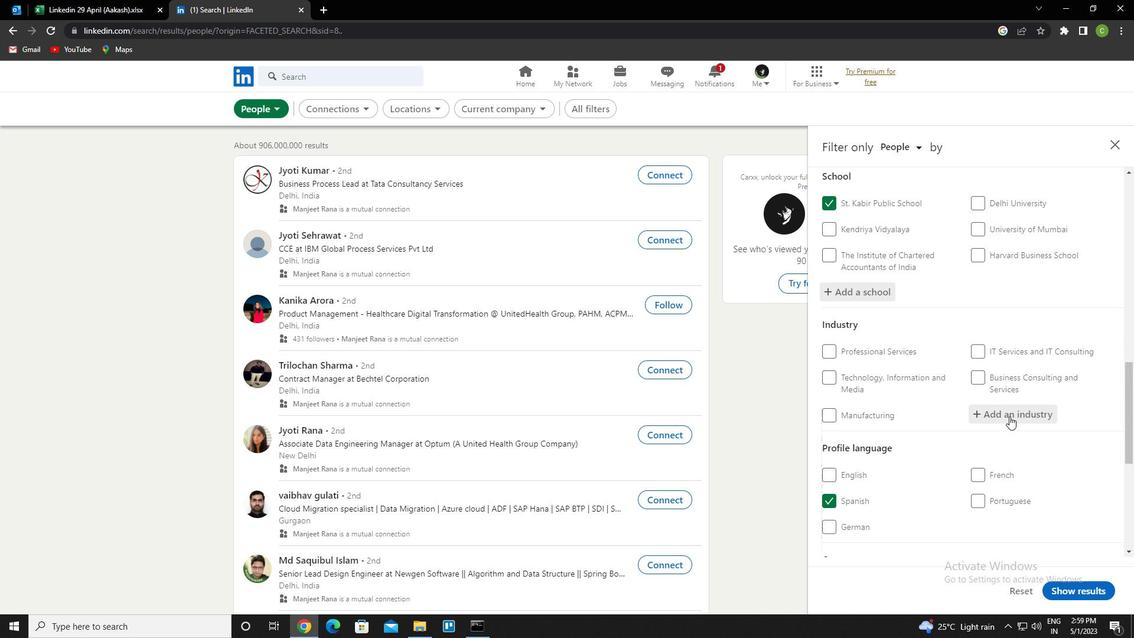 
Action: Mouse moved to (976, 440)
Screenshot: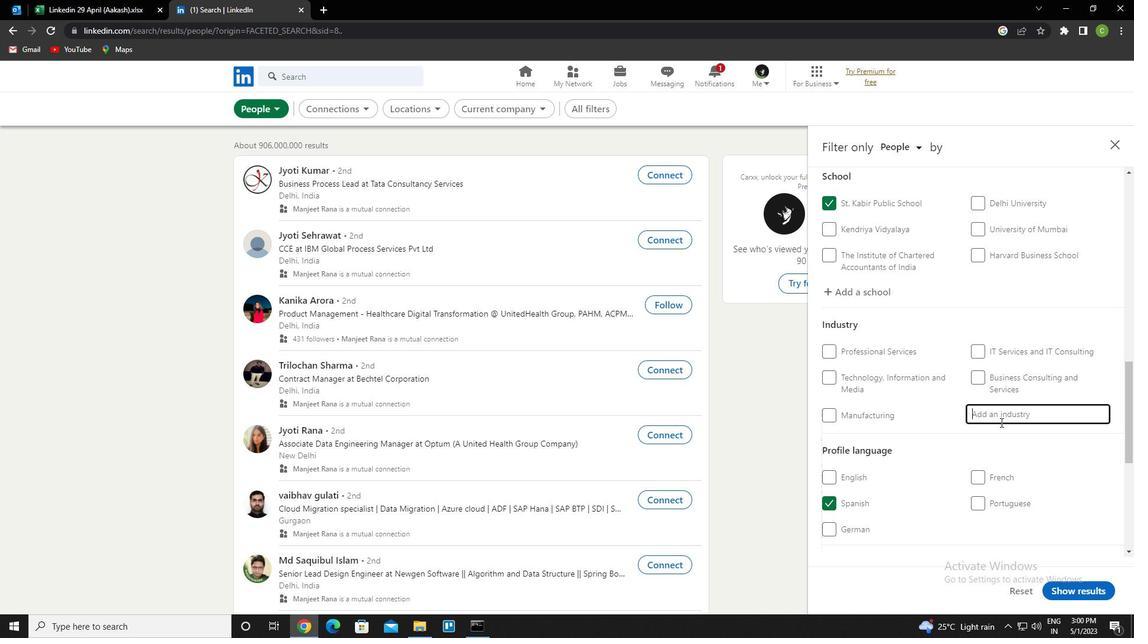
Action: Key pressed <Key.caps_lock>v<Key.caps_lock>ehicle<Key.space>repair<Key.down><Key.enter>
Screenshot: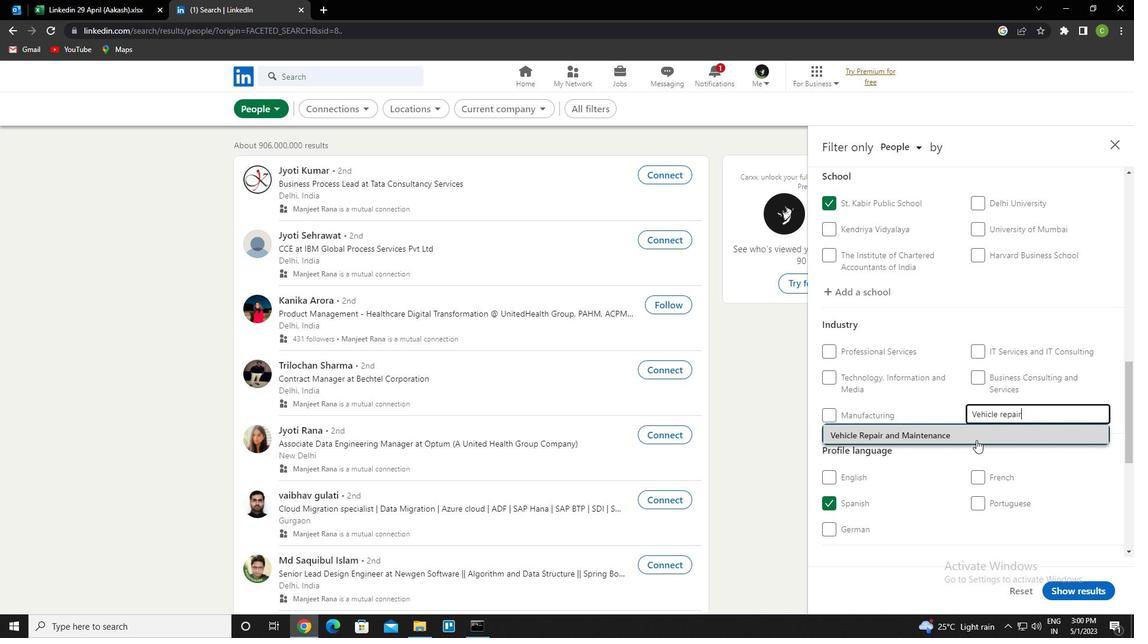 
Action: Mouse moved to (867, 521)
Screenshot: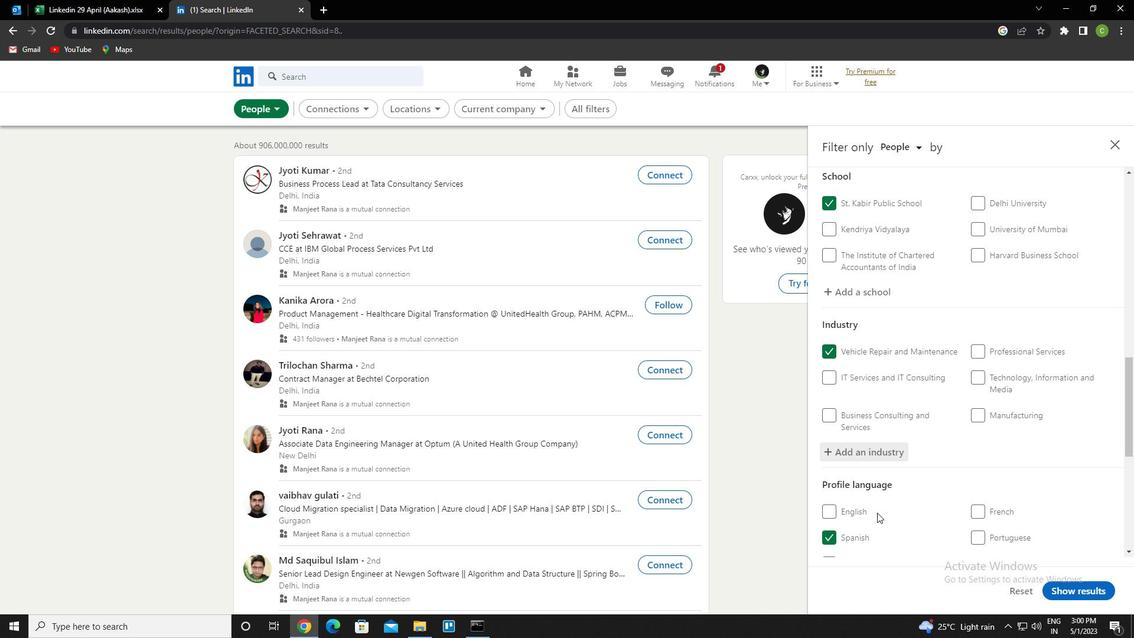 
Action: Mouse scrolled (867, 520) with delta (0, 0)
Screenshot: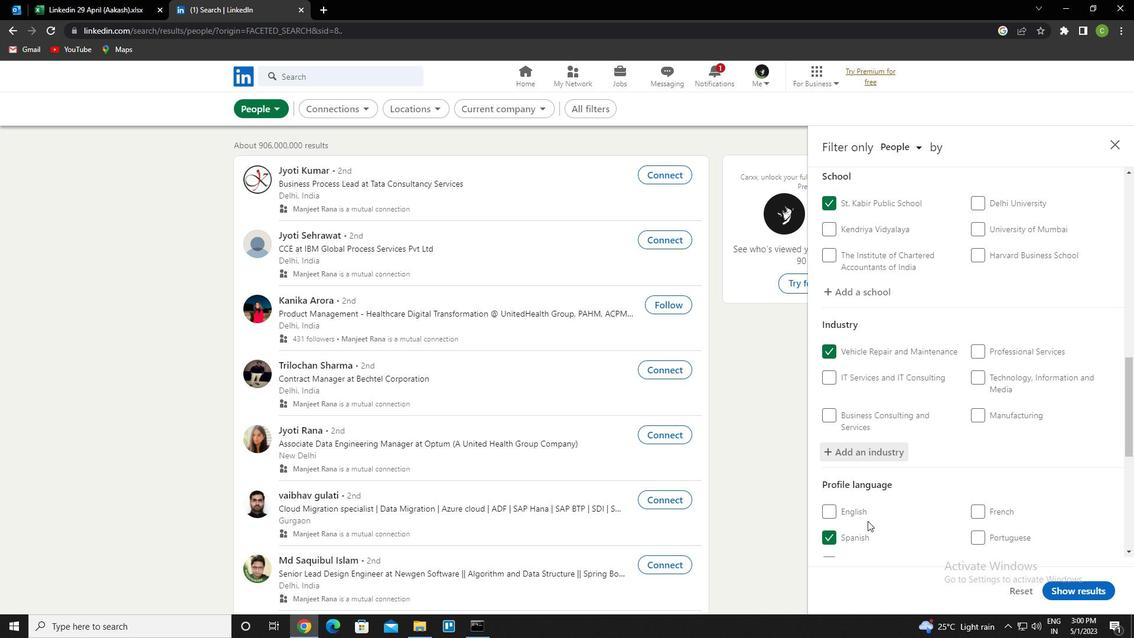 
Action: Mouse scrolled (867, 520) with delta (0, 0)
Screenshot: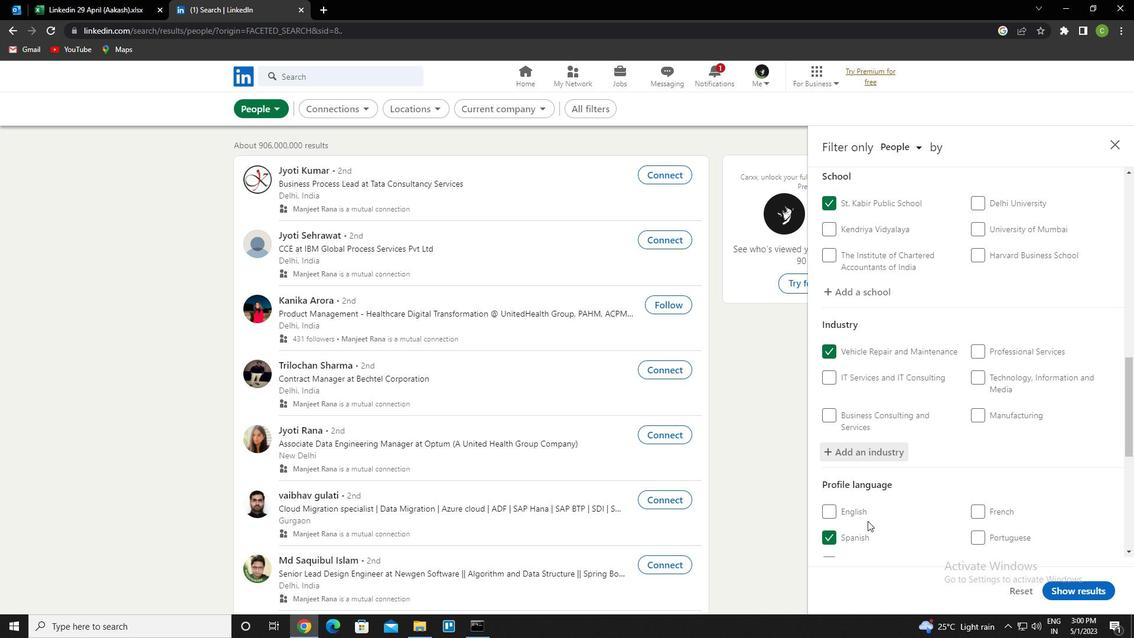 
Action: Mouse scrolled (867, 520) with delta (0, 0)
Screenshot: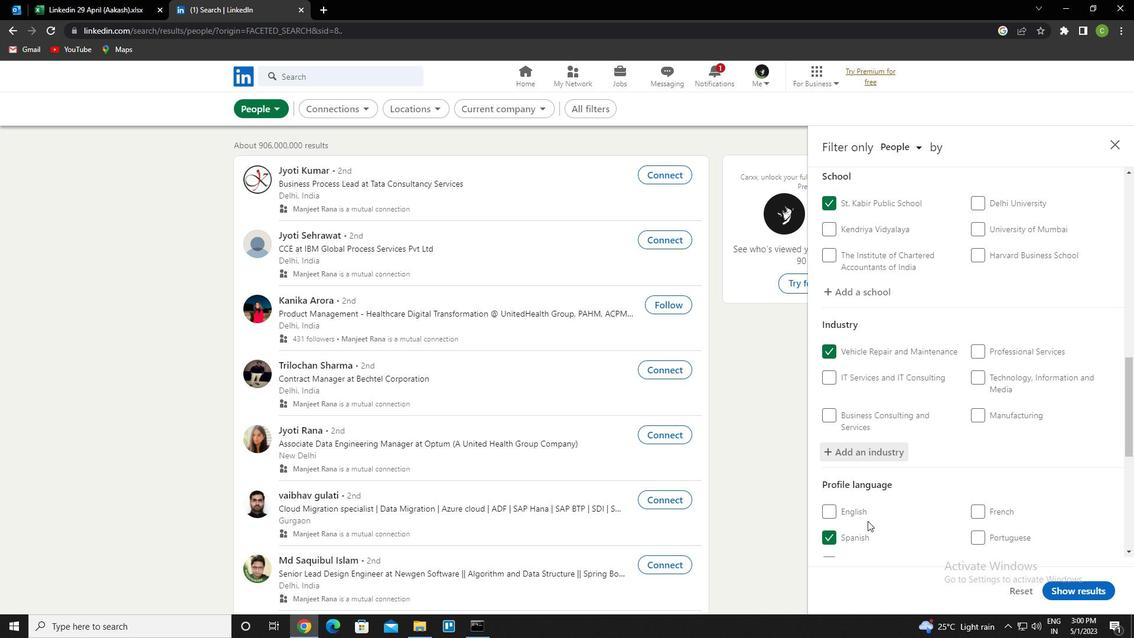 
Action: Mouse scrolled (867, 520) with delta (0, 0)
Screenshot: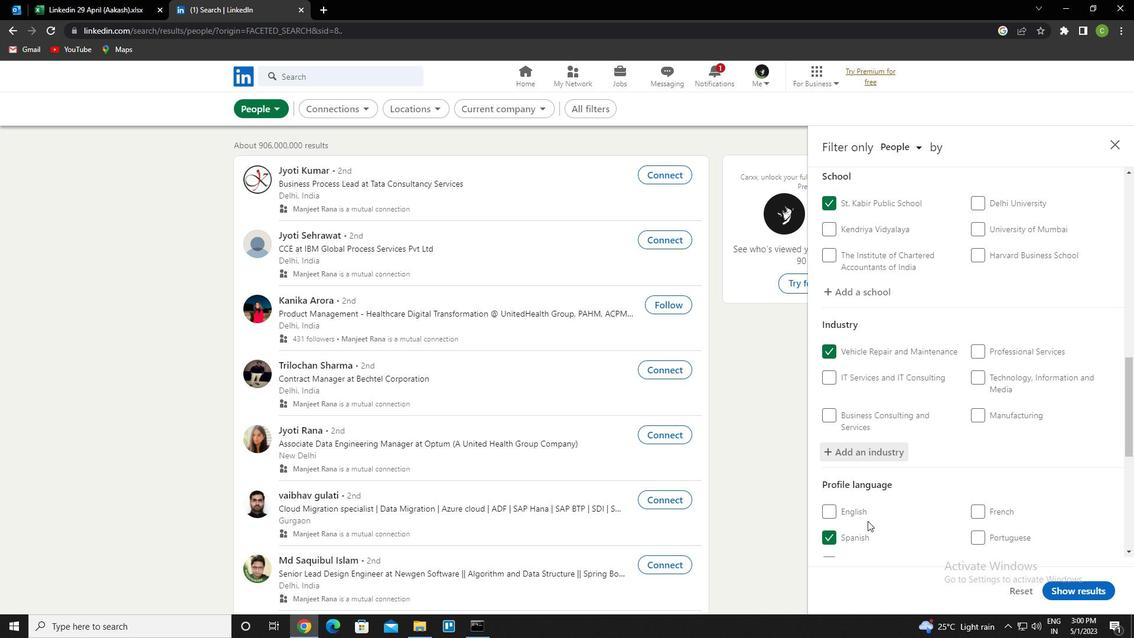 
Action: Mouse scrolled (867, 520) with delta (0, 0)
Screenshot: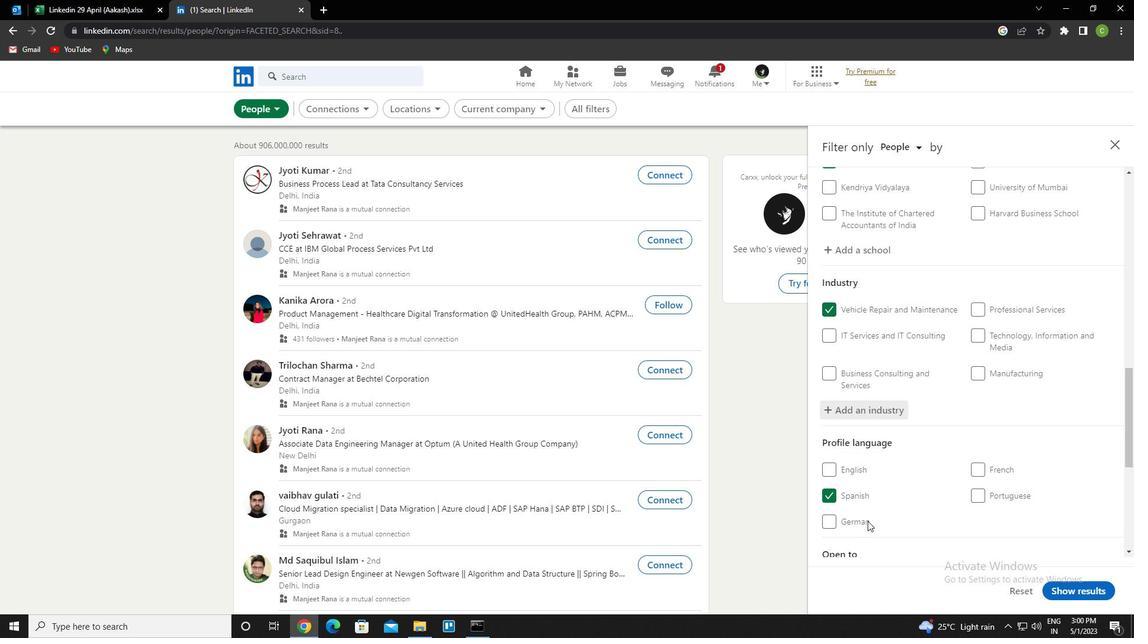 
Action: Mouse scrolled (867, 520) with delta (0, 0)
Screenshot: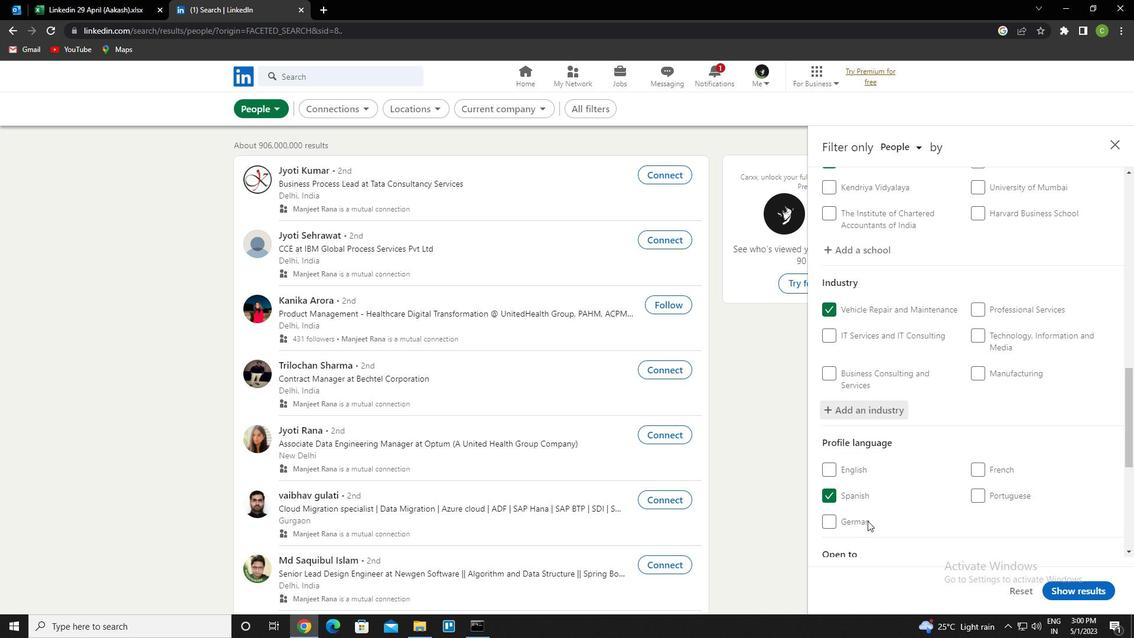 
Action: Mouse scrolled (867, 520) with delta (0, 0)
Screenshot: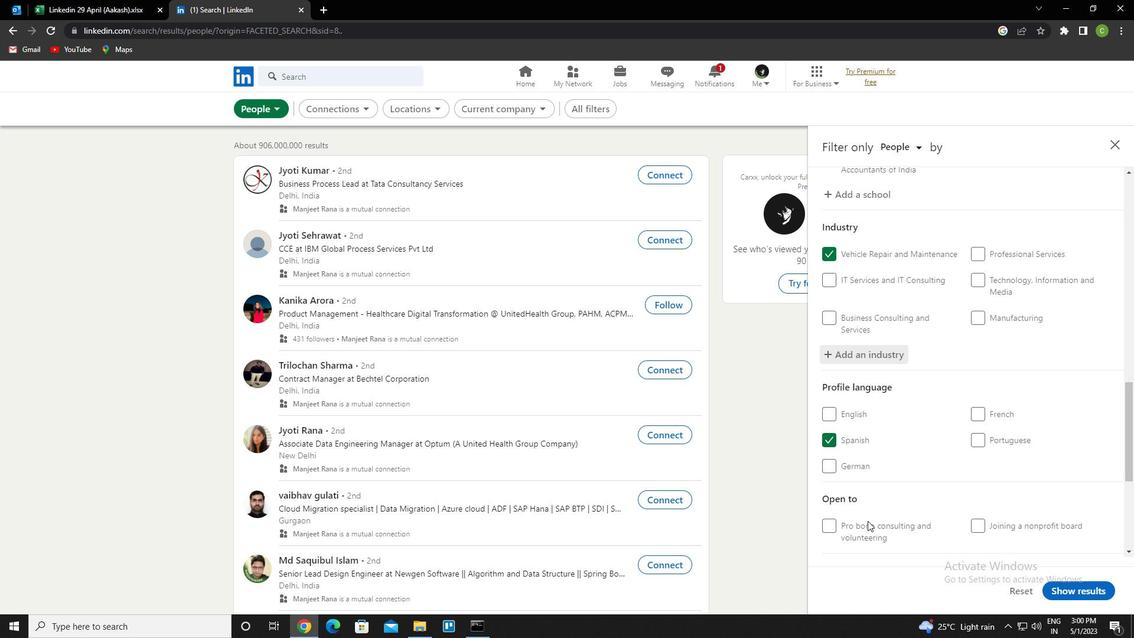 
Action: Mouse moved to (1016, 391)
Screenshot: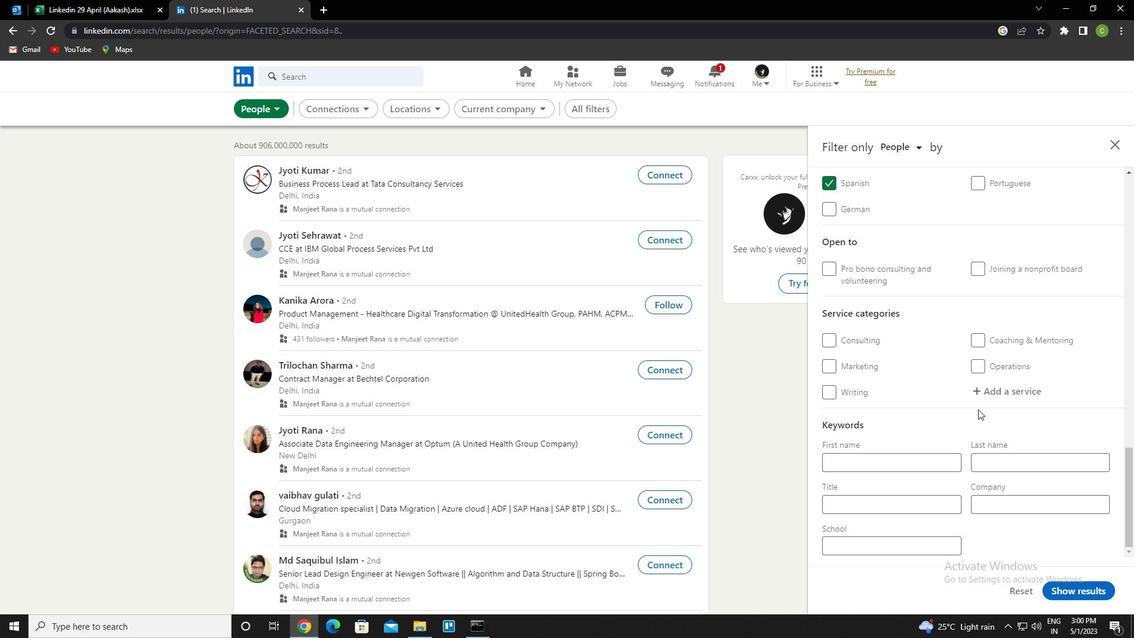 
Action: Mouse pressed left at (1016, 391)
Screenshot: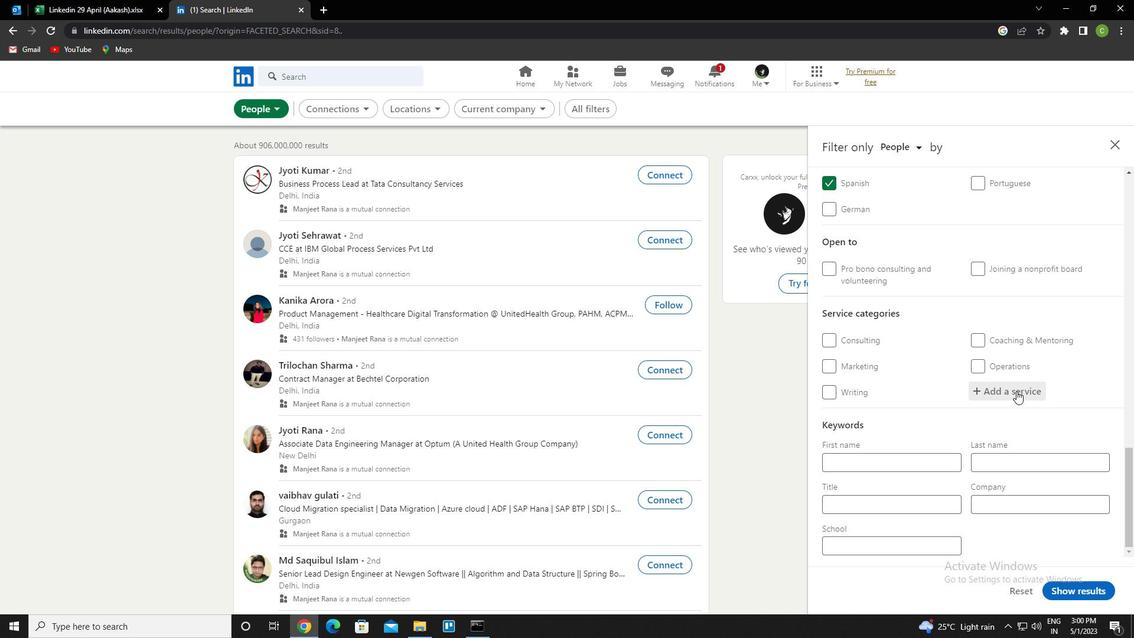
Action: Key pressed <Key.caps_lock>b<Key.caps_lock>arten<Key.down><Key.enter>
Screenshot: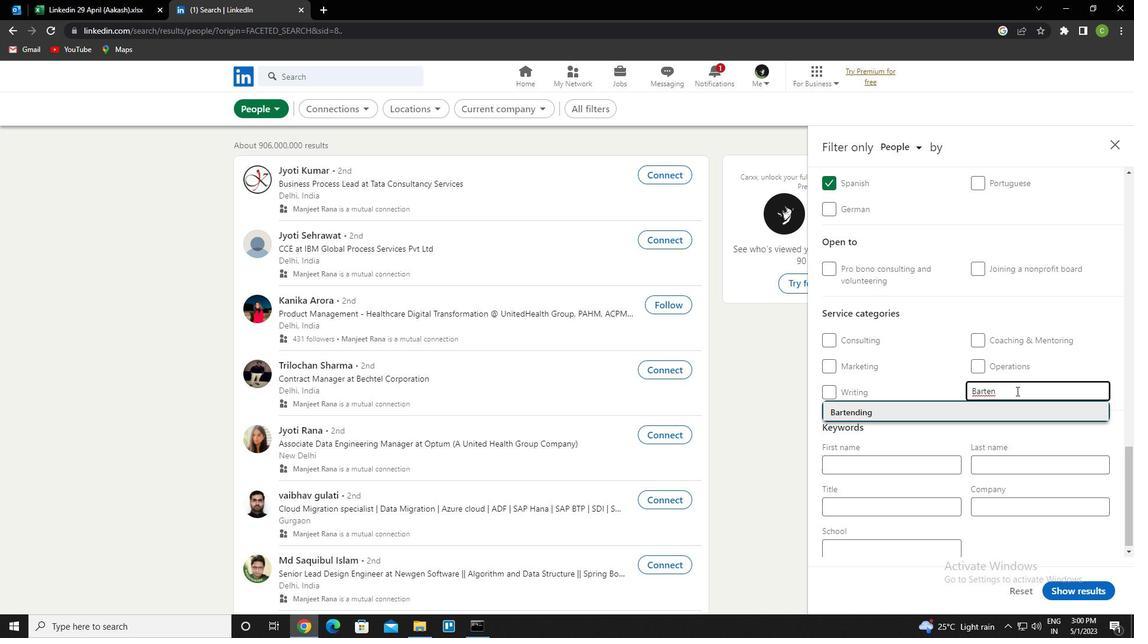 
Action: Mouse moved to (1003, 399)
Screenshot: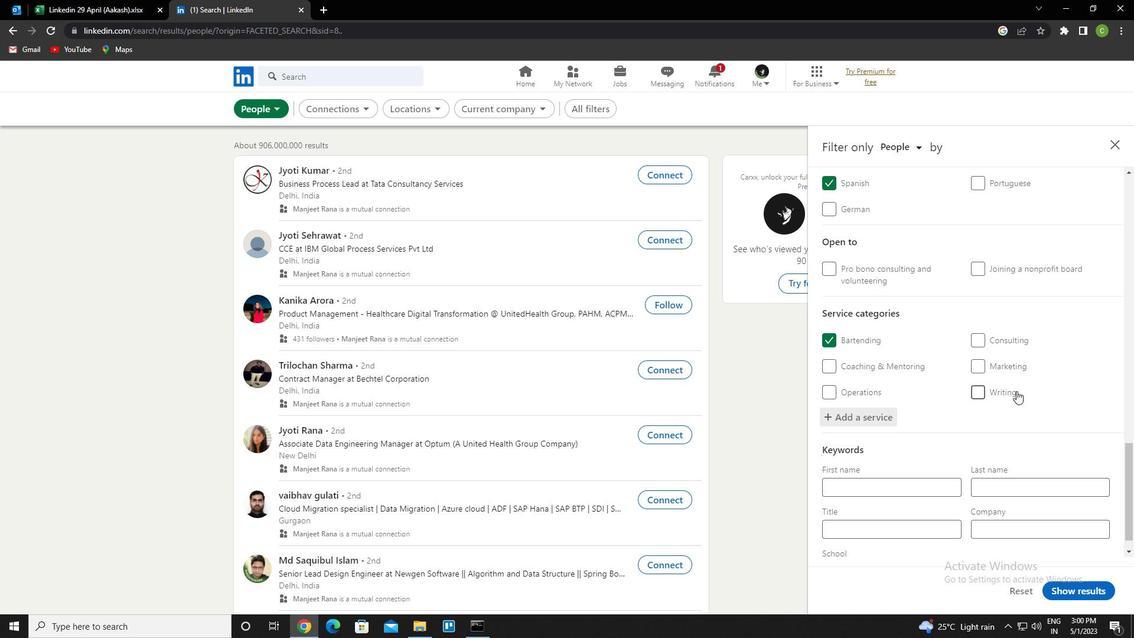 
Action: Mouse scrolled (1003, 398) with delta (0, 0)
Screenshot: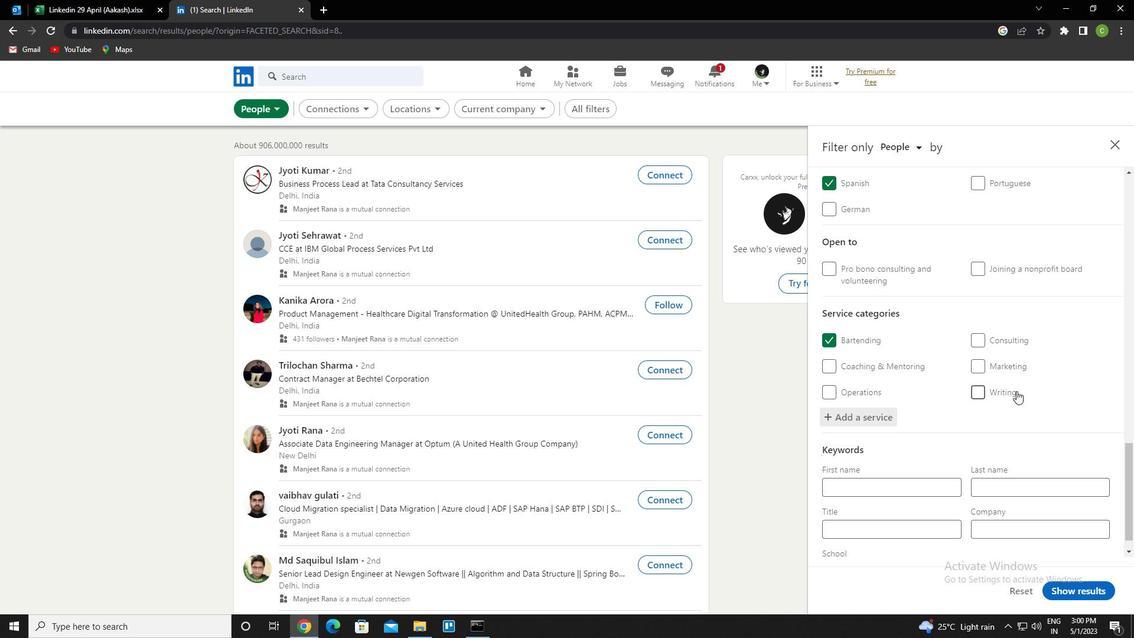 
Action: Mouse moved to (993, 406)
Screenshot: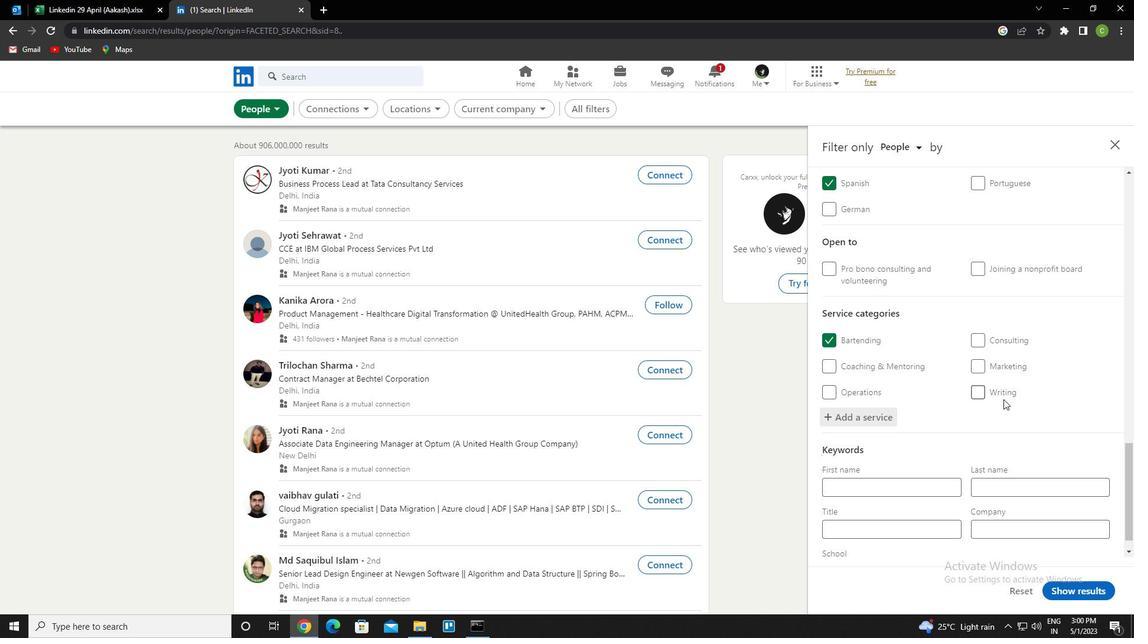 
Action: Mouse scrolled (993, 405) with delta (0, 0)
Screenshot: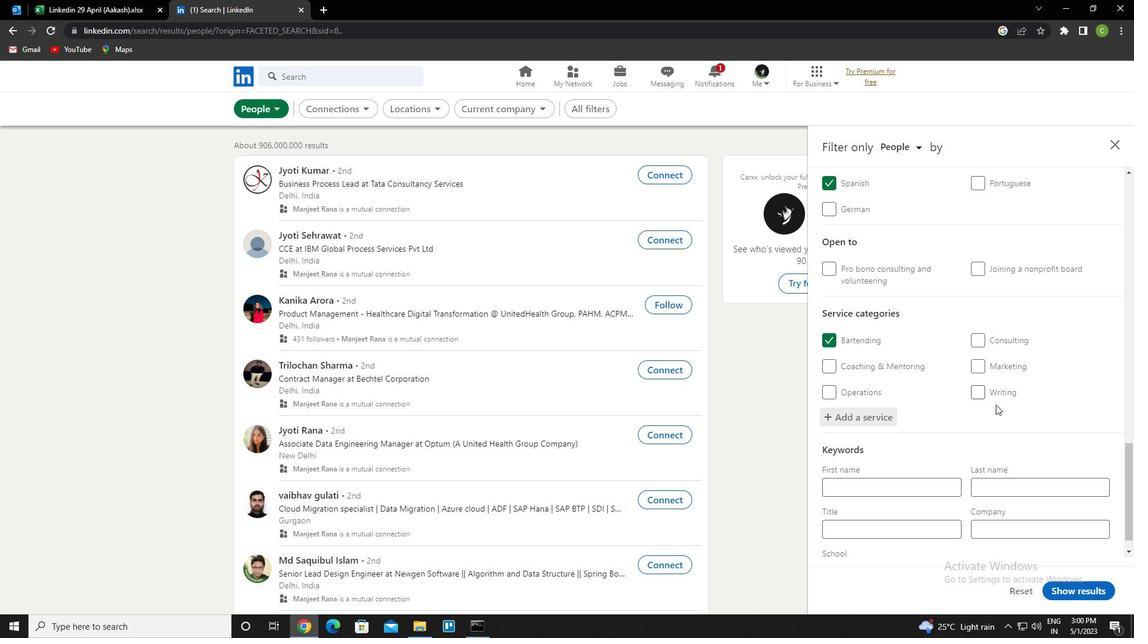 
Action: Mouse scrolled (993, 405) with delta (0, 0)
Screenshot: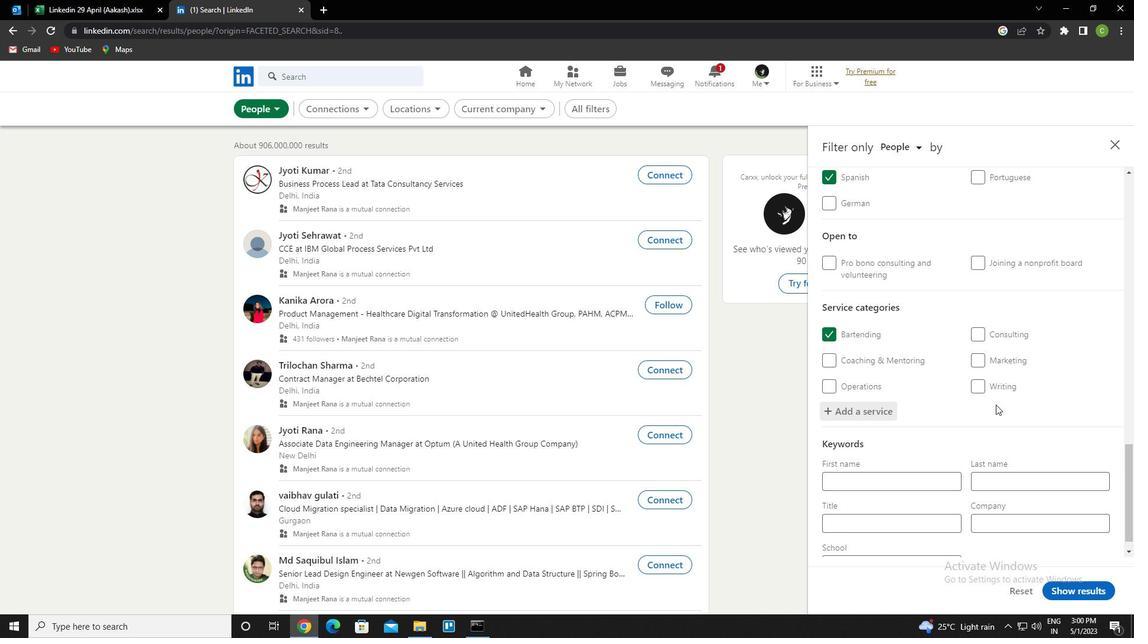 
Action: Mouse scrolled (993, 405) with delta (0, 0)
Screenshot: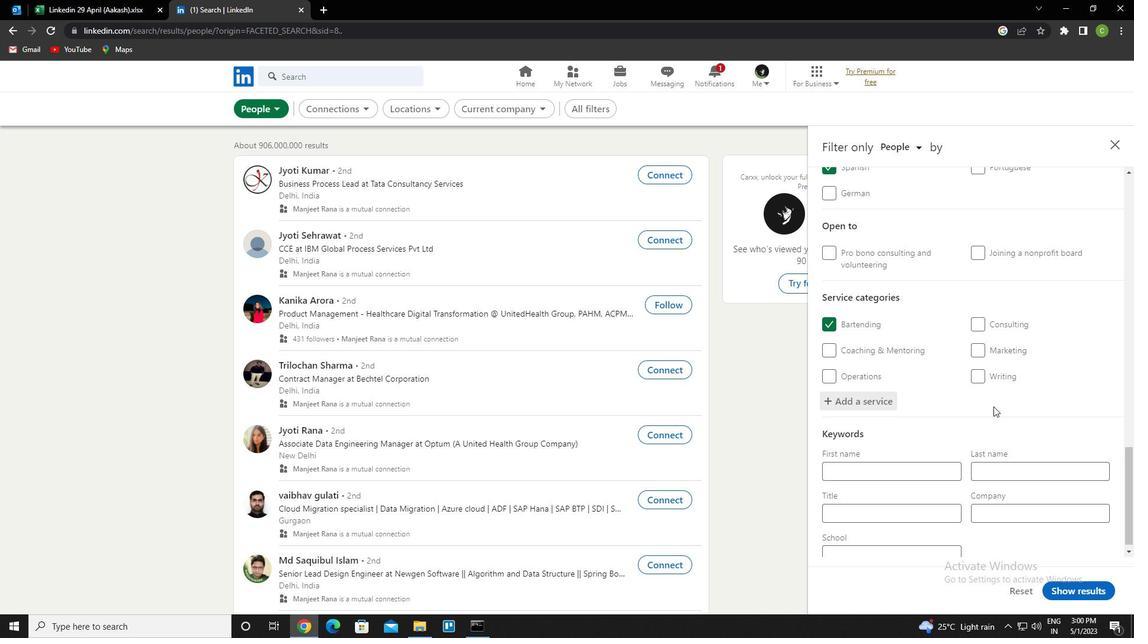 
Action: Mouse scrolled (993, 405) with delta (0, 0)
Screenshot: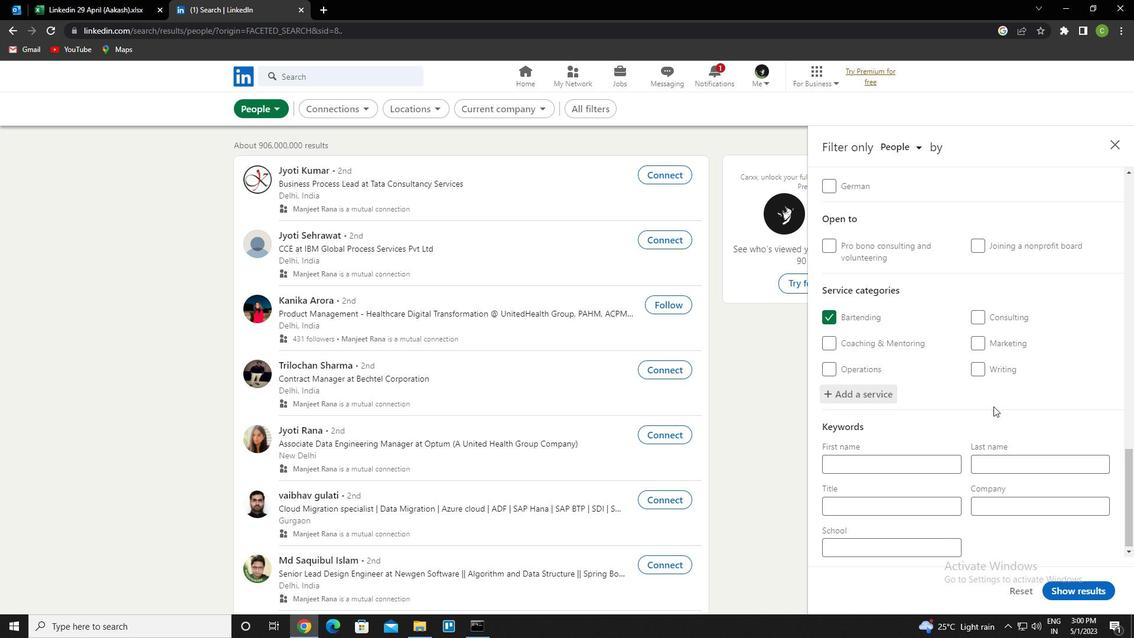 
Action: Mouse scrolled (993, 405) with delta (0, 0)
Screenshot: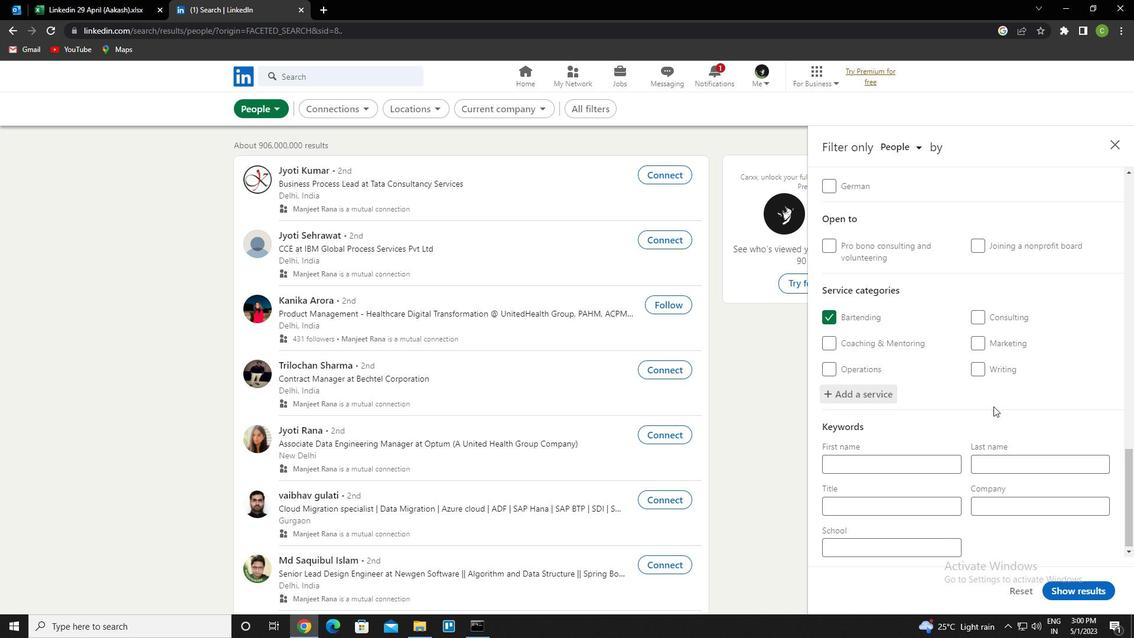 
Action: Mouse scrolled (993, 405) with delta (0, 0)
Screenshot: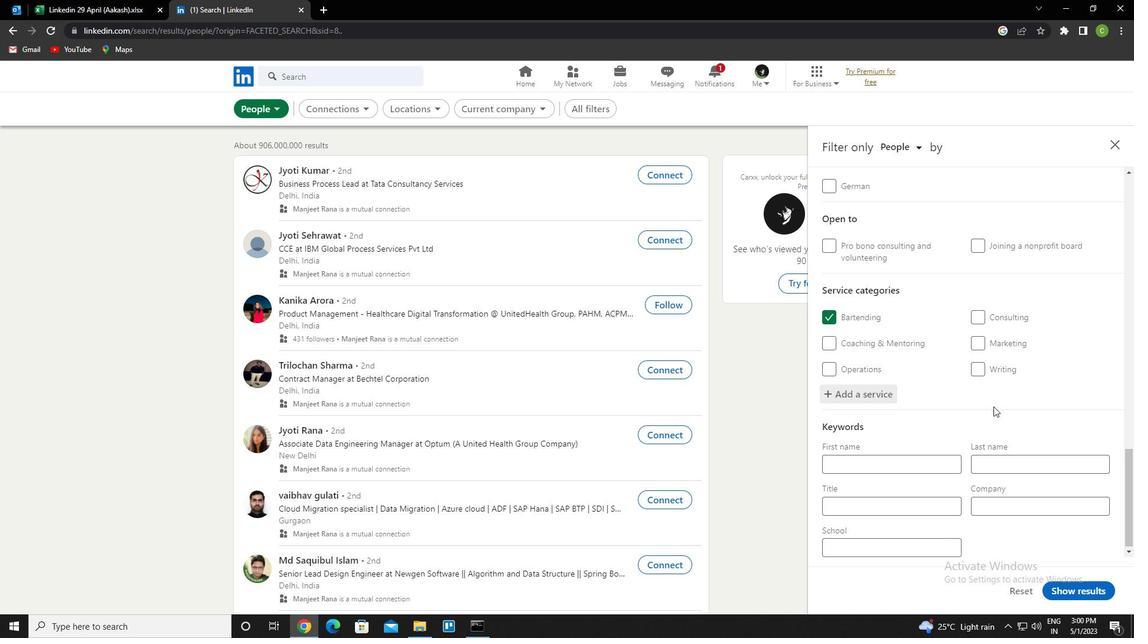 
Action: Mouse scrolled (993, 405) with delta (0, 0)
Screenshot: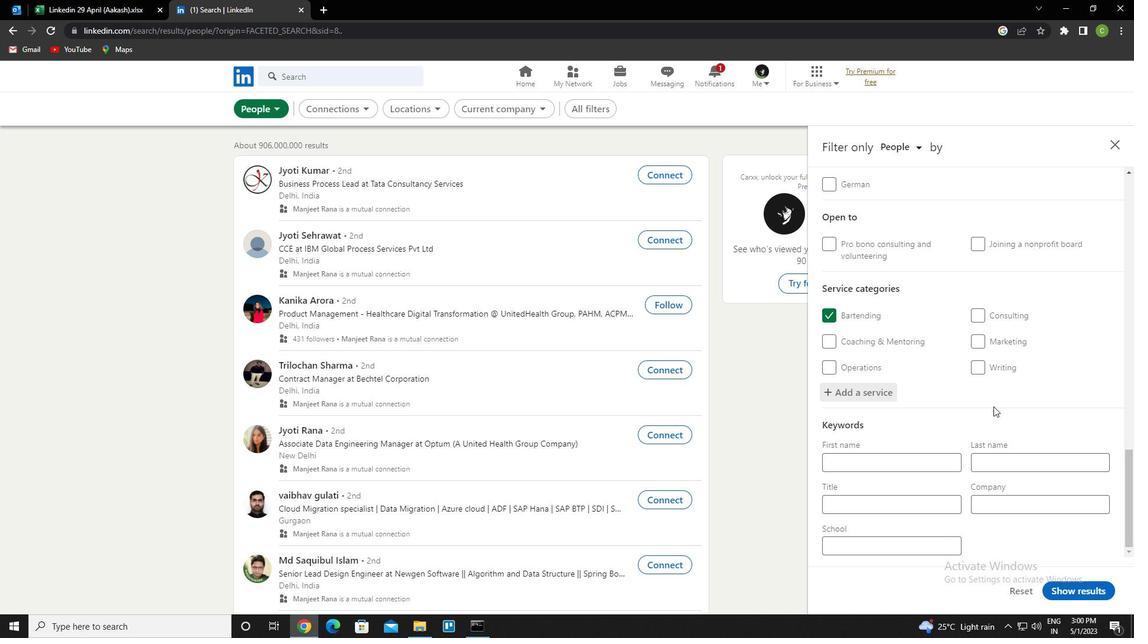 
Action: Mouse moved to (898, 507)
Screenshot: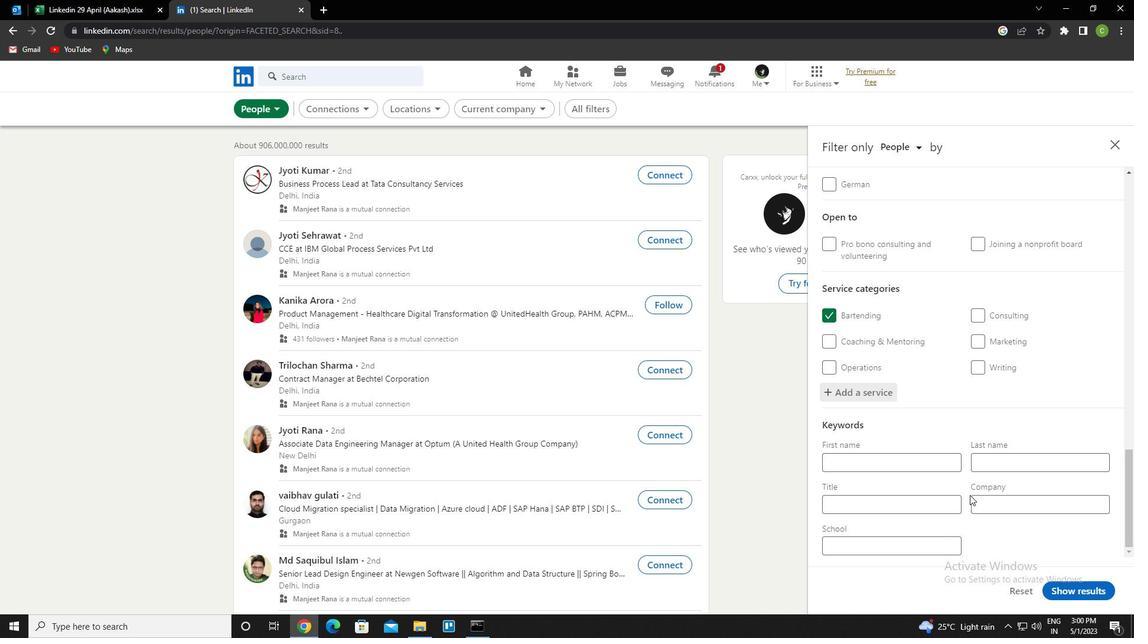 
Action: Mouse pressed left at (898, 507)
Screenshot: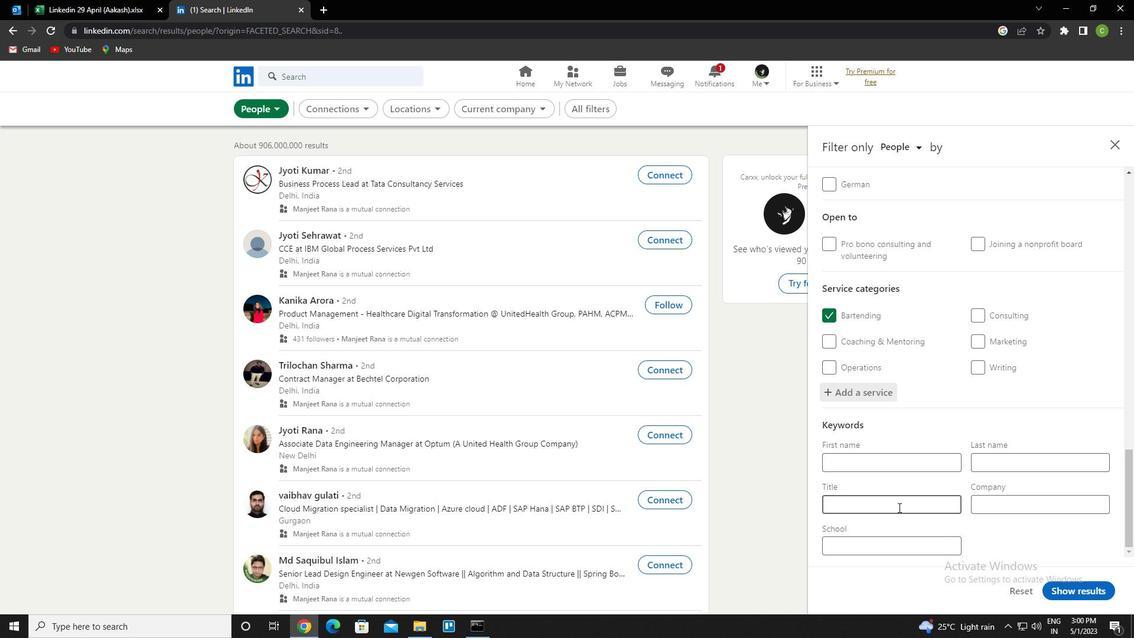 
Action: Key pressed <Key.caps_lock>s<Key.caps_lock>creenwriter
Screenshot: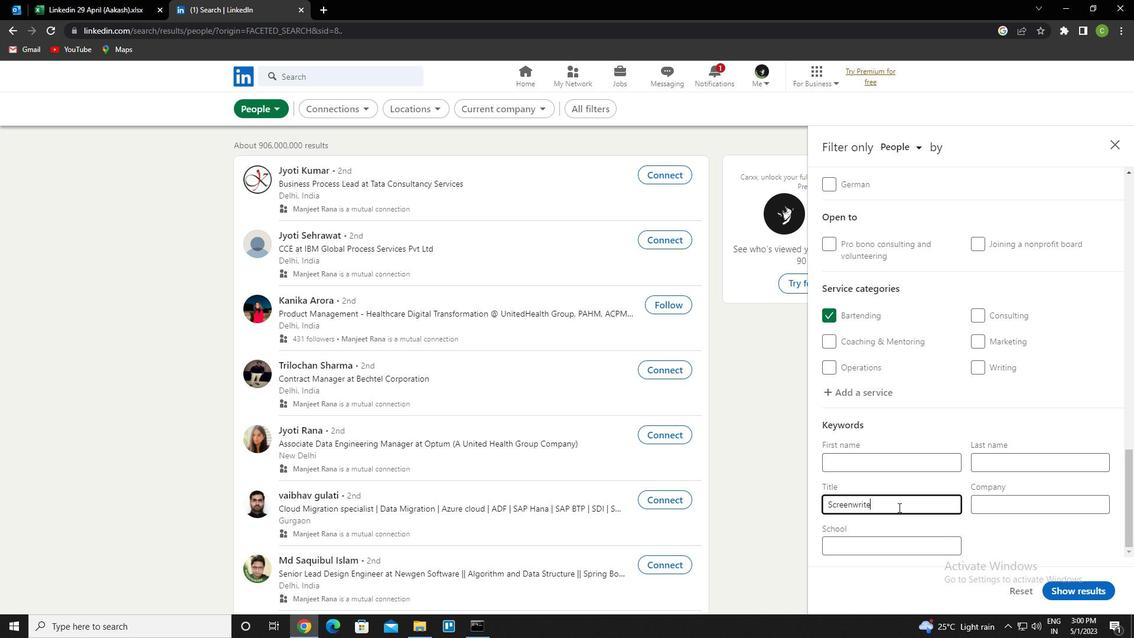 
Action: Mouse moved to (1100, 590)
Screenshot: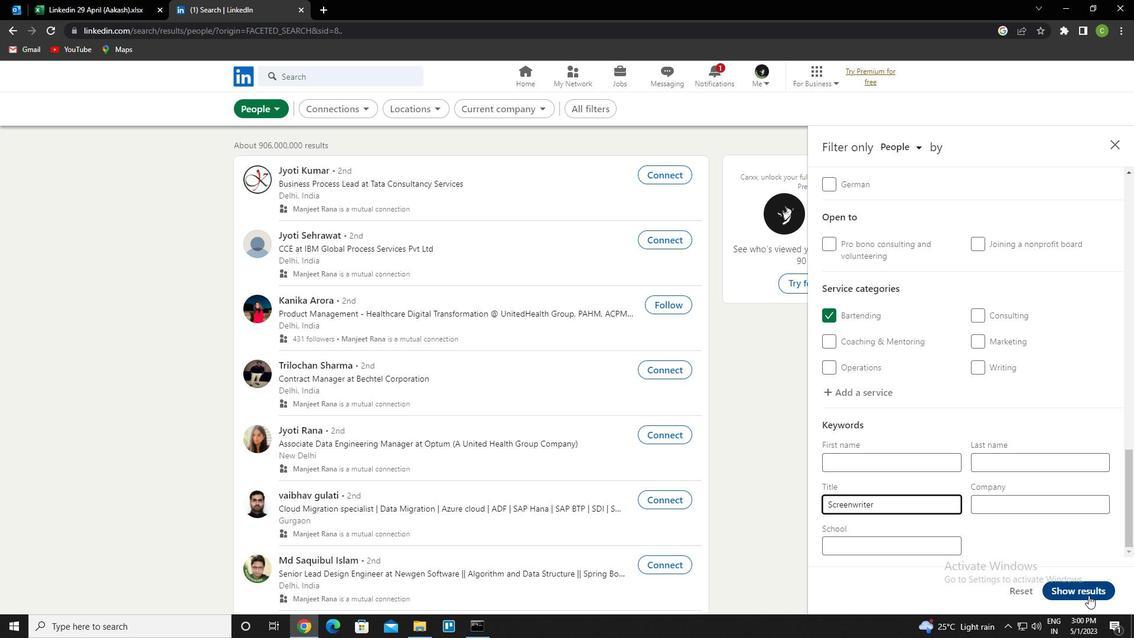 
Action: Mouse pressed left at (1100, 590)
Screenshot: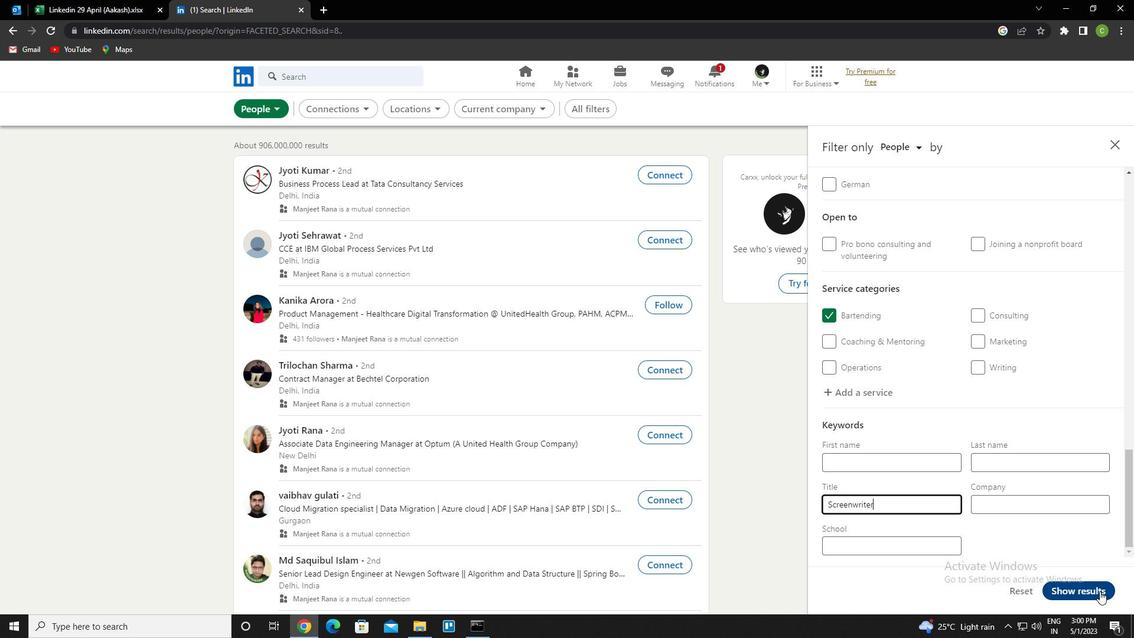 
Action: Mouse moved to (716, 490)
Screenshot: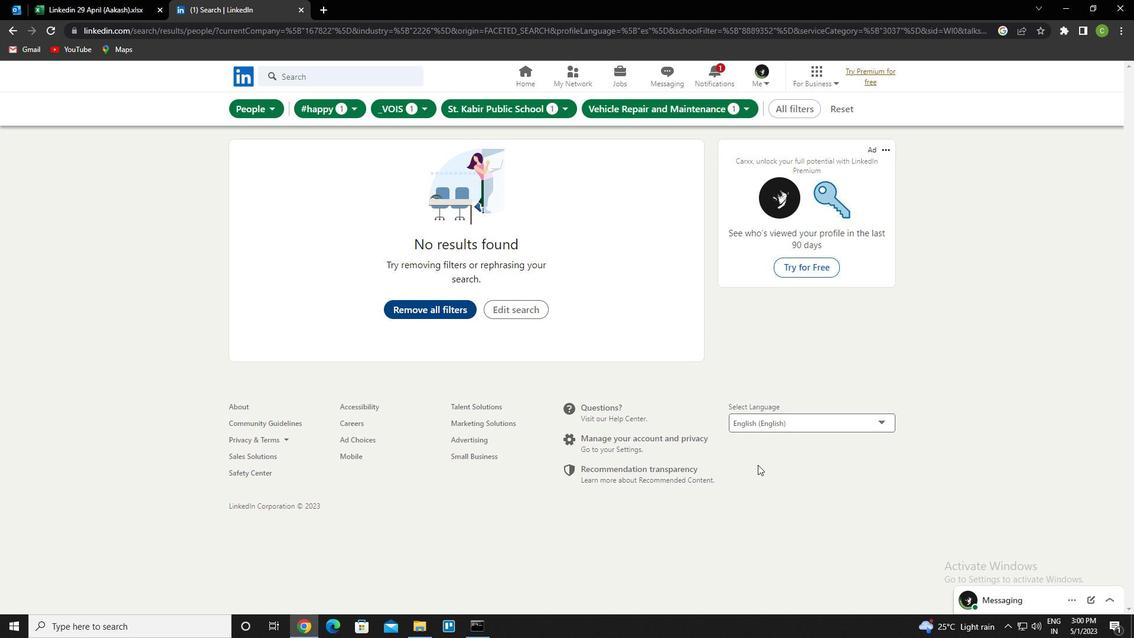 
